 Task: Search one way flight ticket for 1 adult, 5 children, 2 infants in seat and 1 infant on lap in first from Vineyard Haven: Martha's Vineyard Airport to Rock Springs: Southwest Wyoming Regional Airport (rock Springs Sweetwater County Airport) on 8-5-2023. Choice of flights is JetBlue. Number of bags: 7 checked bags. Price is upto 55000. Outbound departure time preference is 22:30.
Action: Mouse moved to (349, 324)
Screenshot: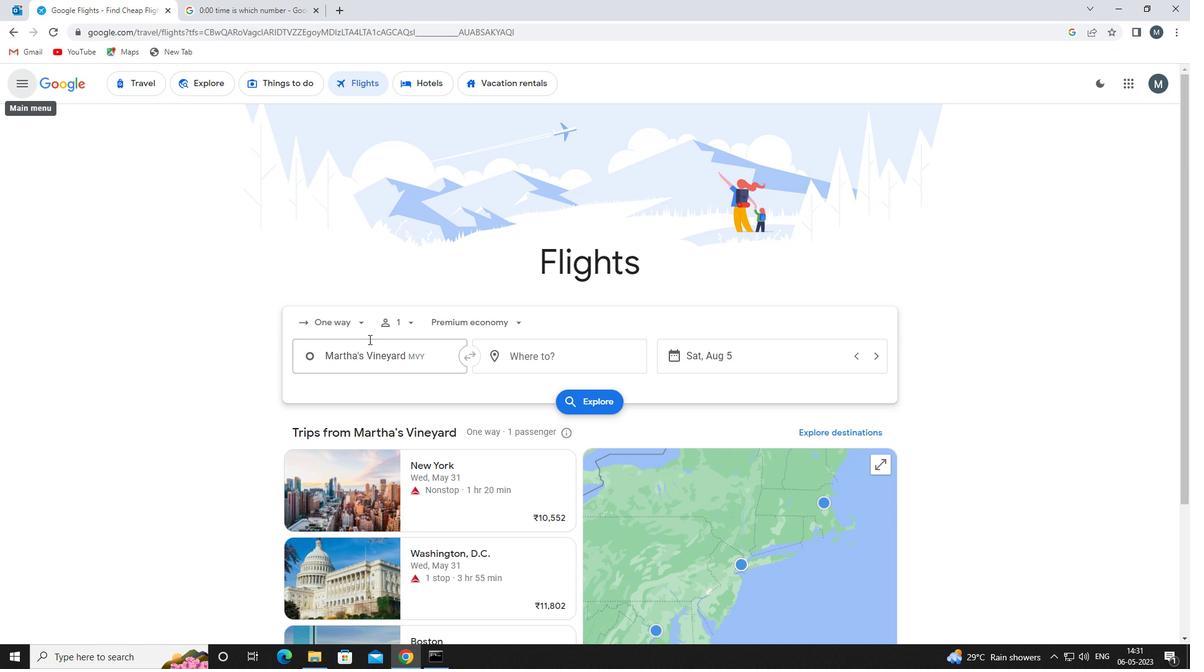 
Action: Mouse pressed left at (349, 324)
Screenshot: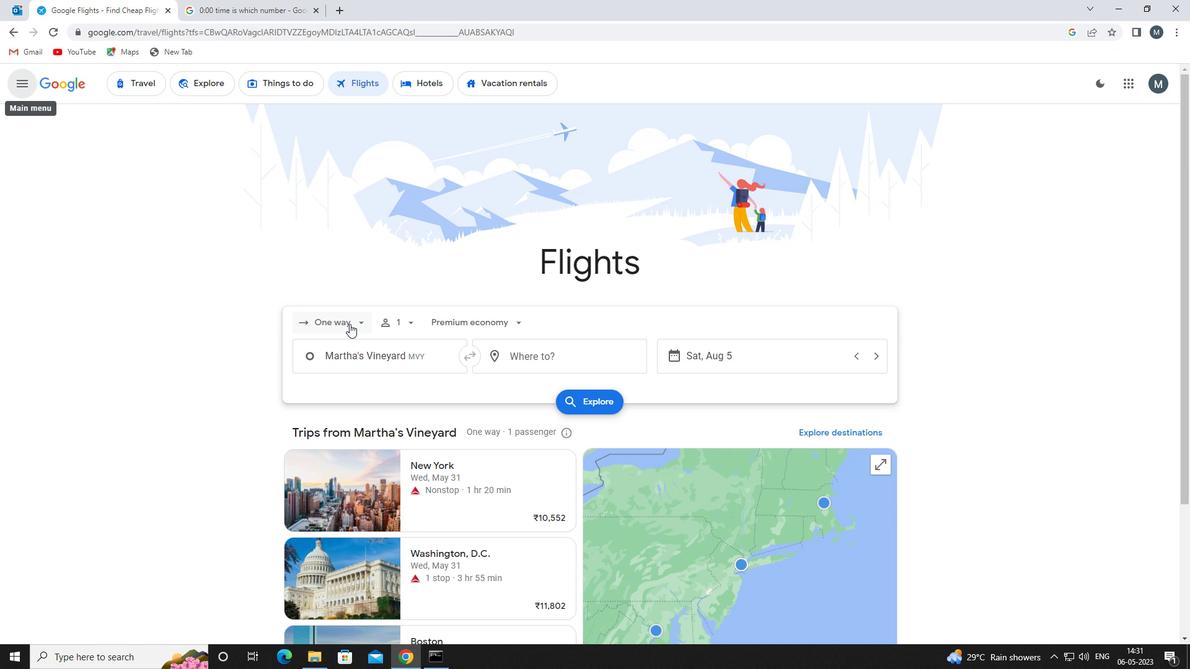 
Action: Mouse moved to (365, 376)
Screenshot: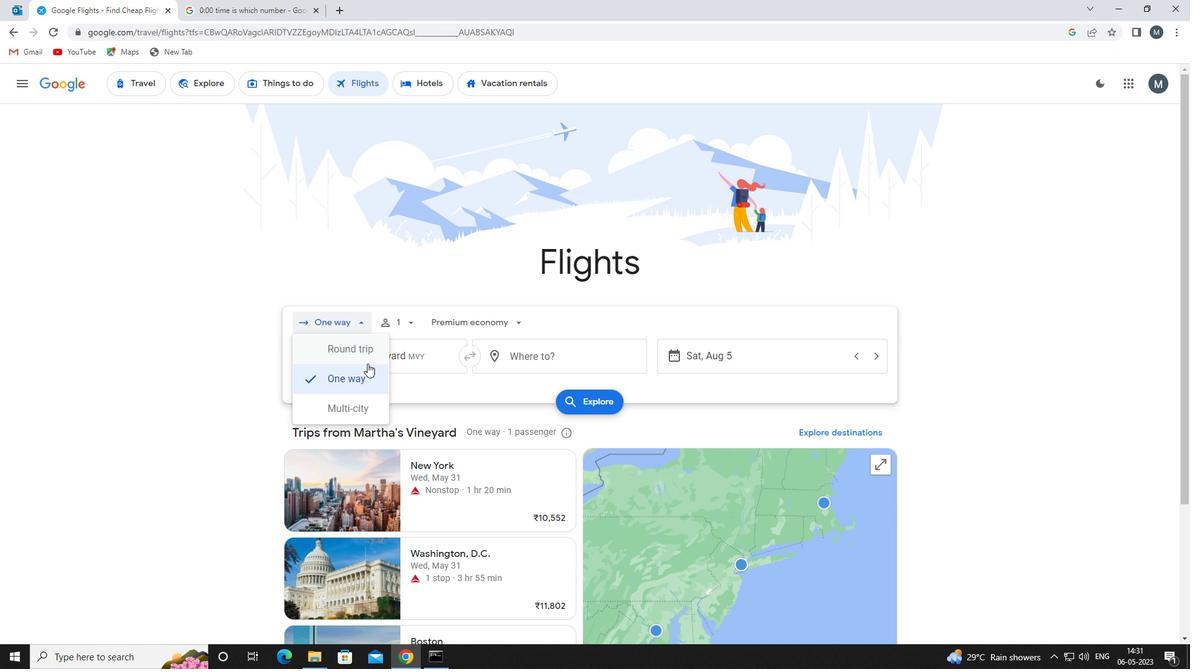 
Action: Mouse pressed left at (365, 376)
Screenshot: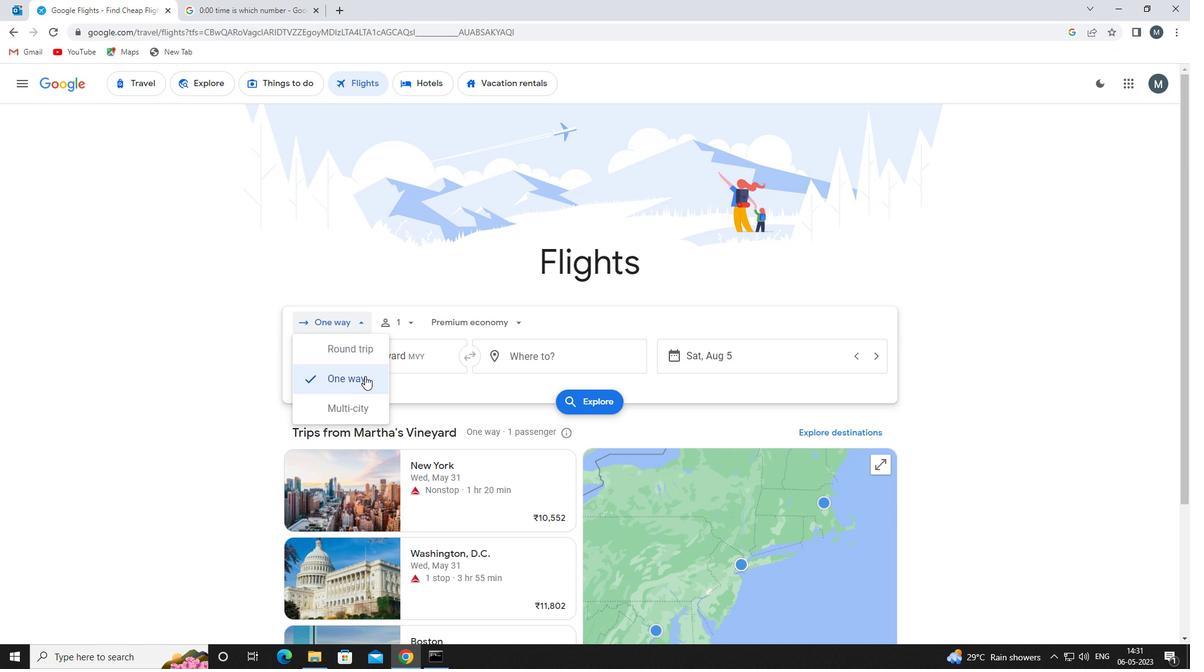 
Action: Mouse moved to (409, 321)
Screenshot: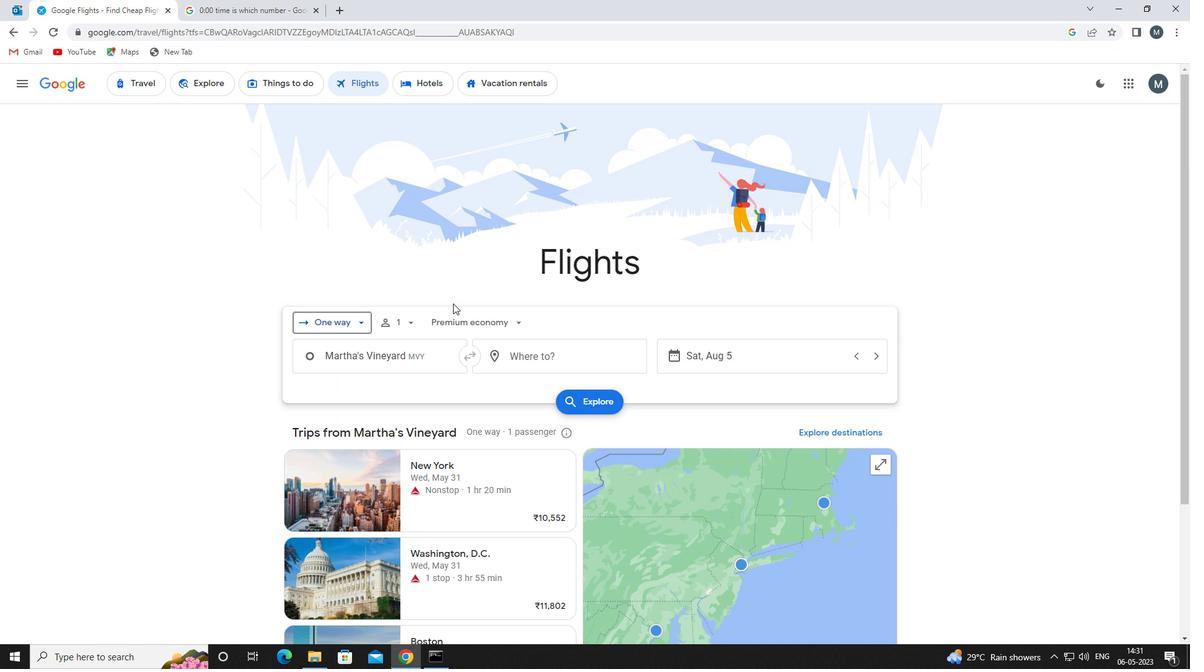 
Action: Mouse pressed left at (409, 321)
Screenshot: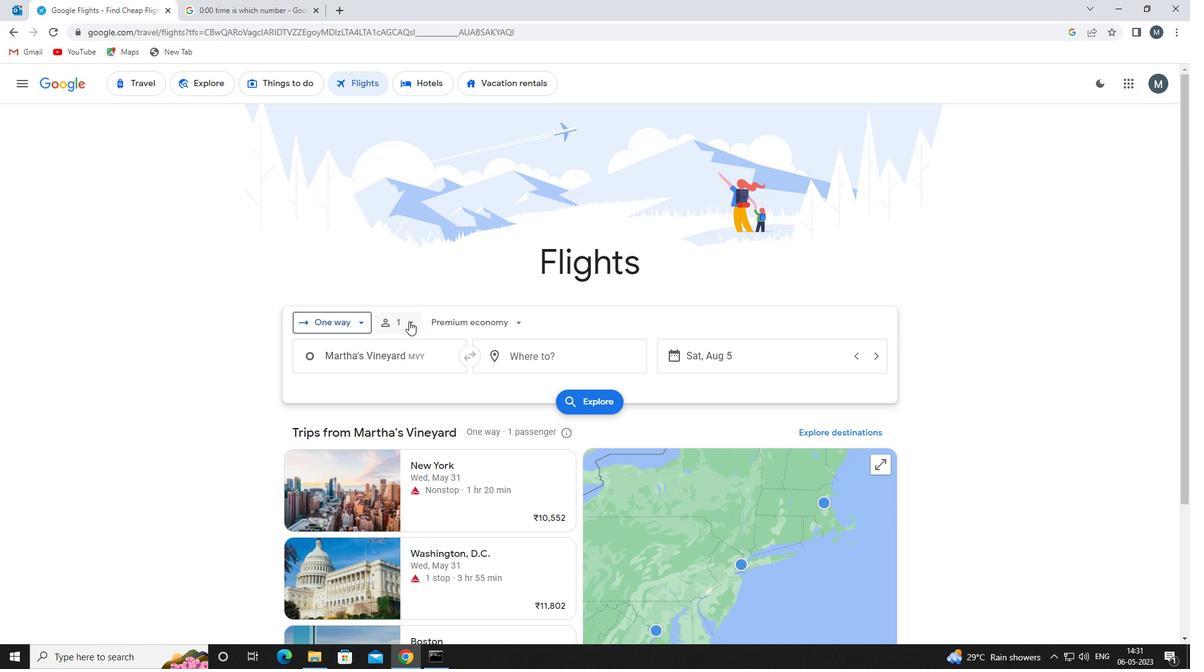 
Action: Mouse moved to (507, 387)
Screenshot: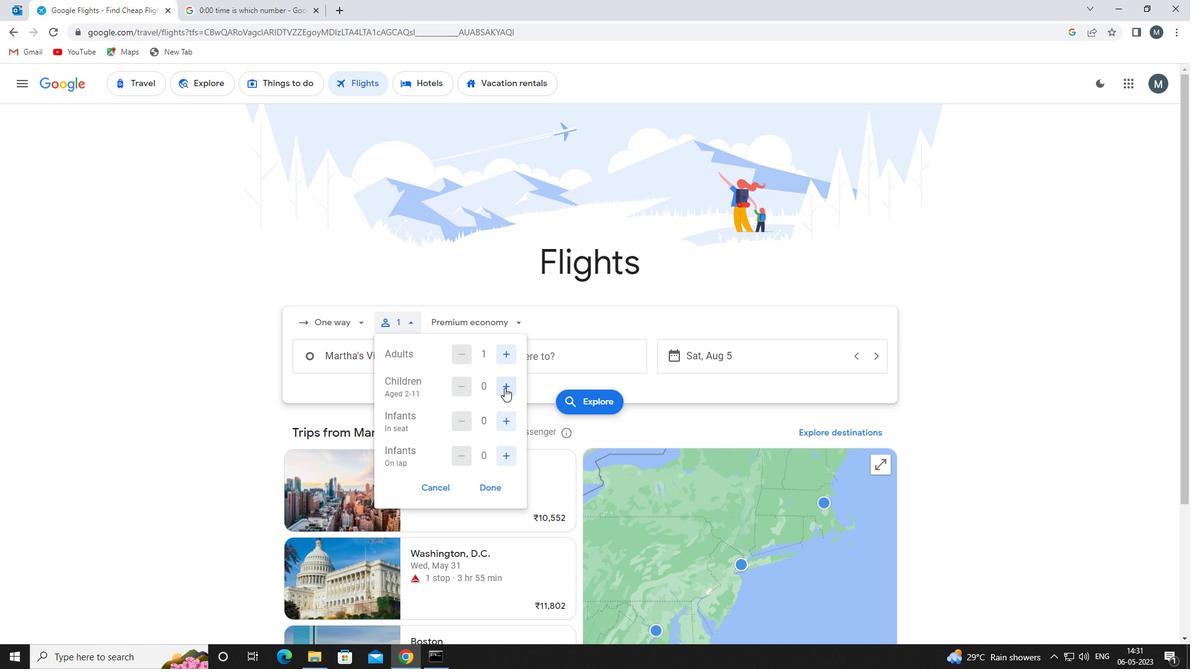 
Action: Mouse pressed left at (507, 387)
Screenshot: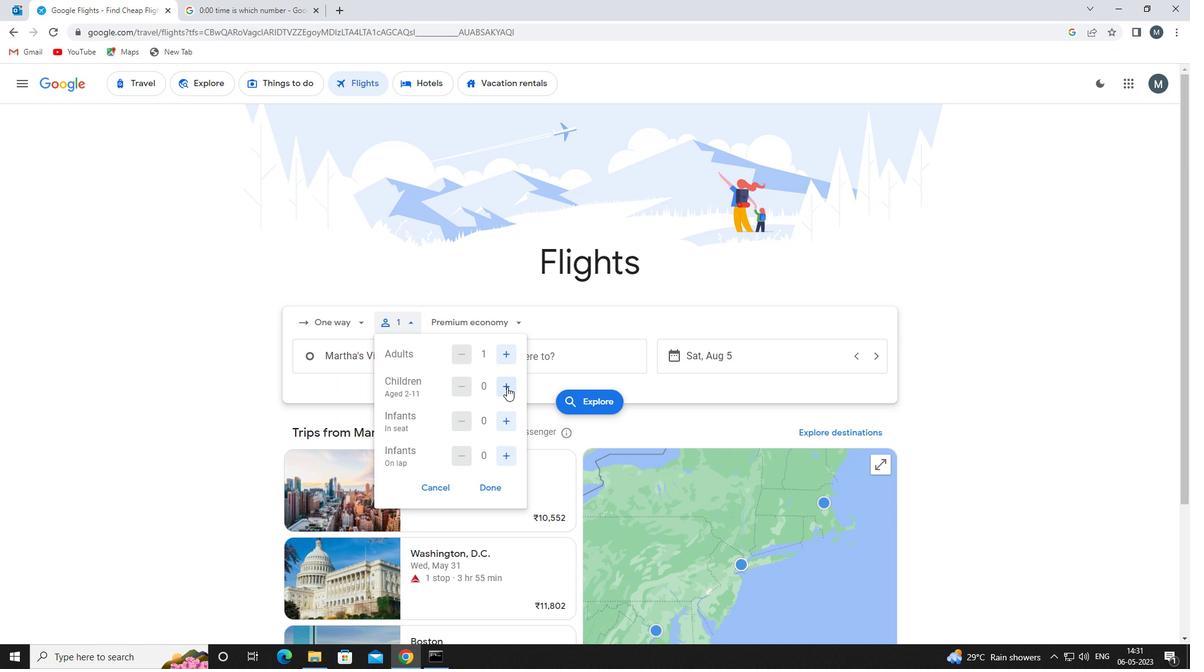 
Action: Mouse moved to (507, 386)
Screenshot: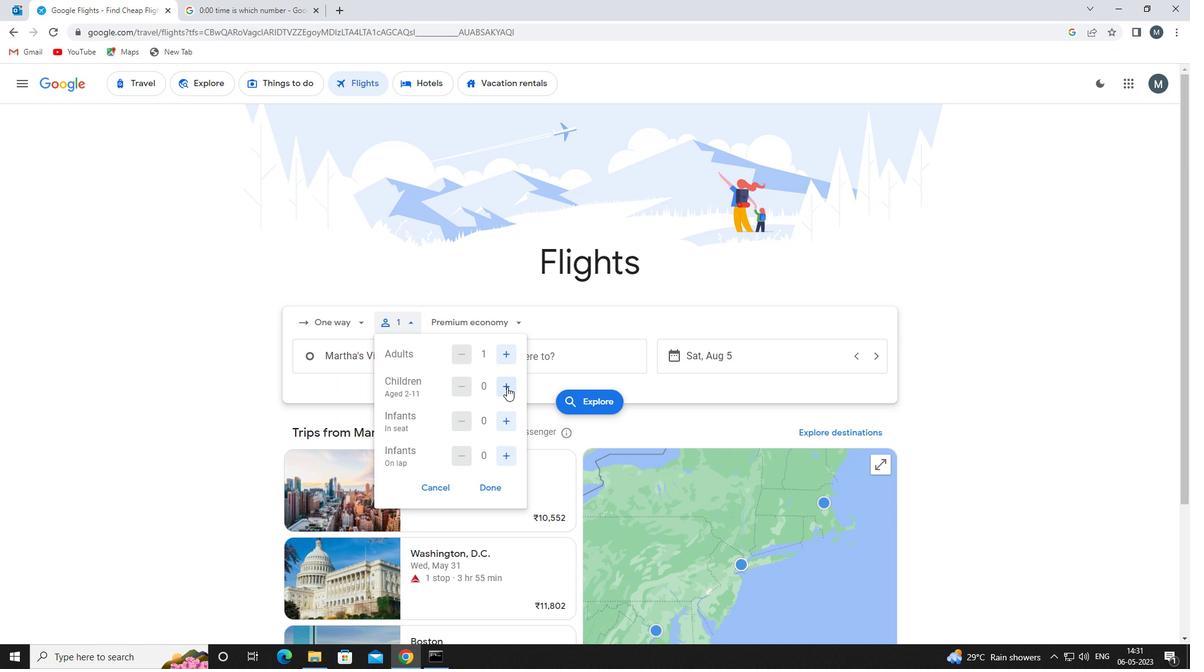 
Action: Mouse pressed left at (507, 386)
Screenshot: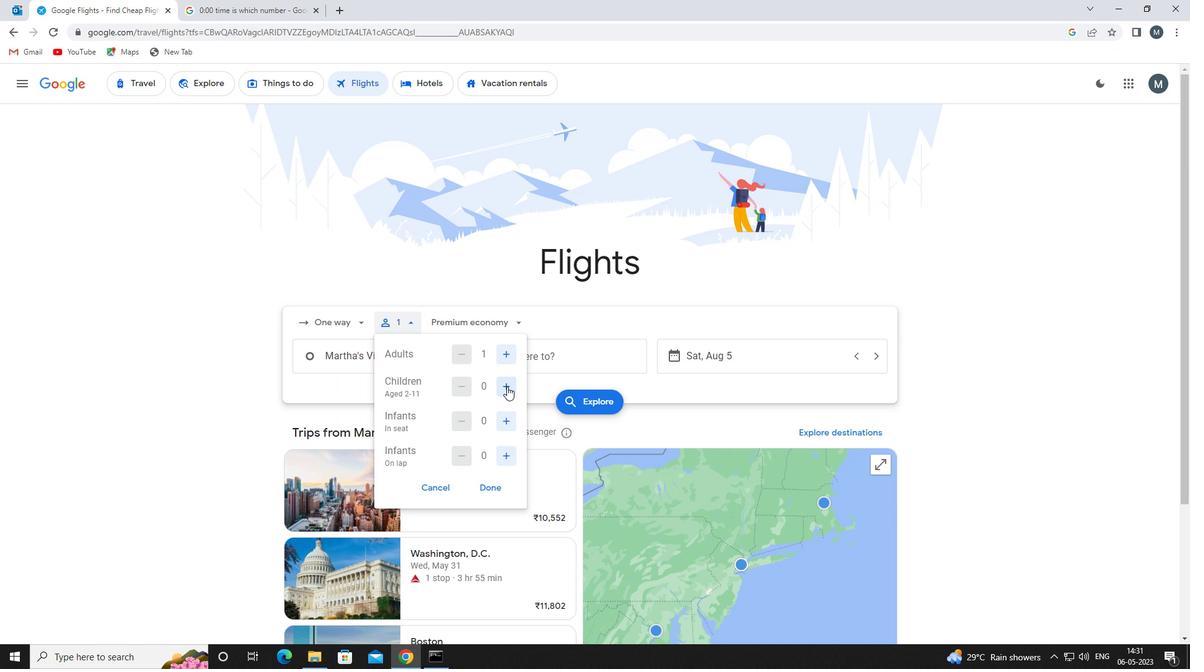 
Action: Mouse moved to (507, 386)
Screenshot: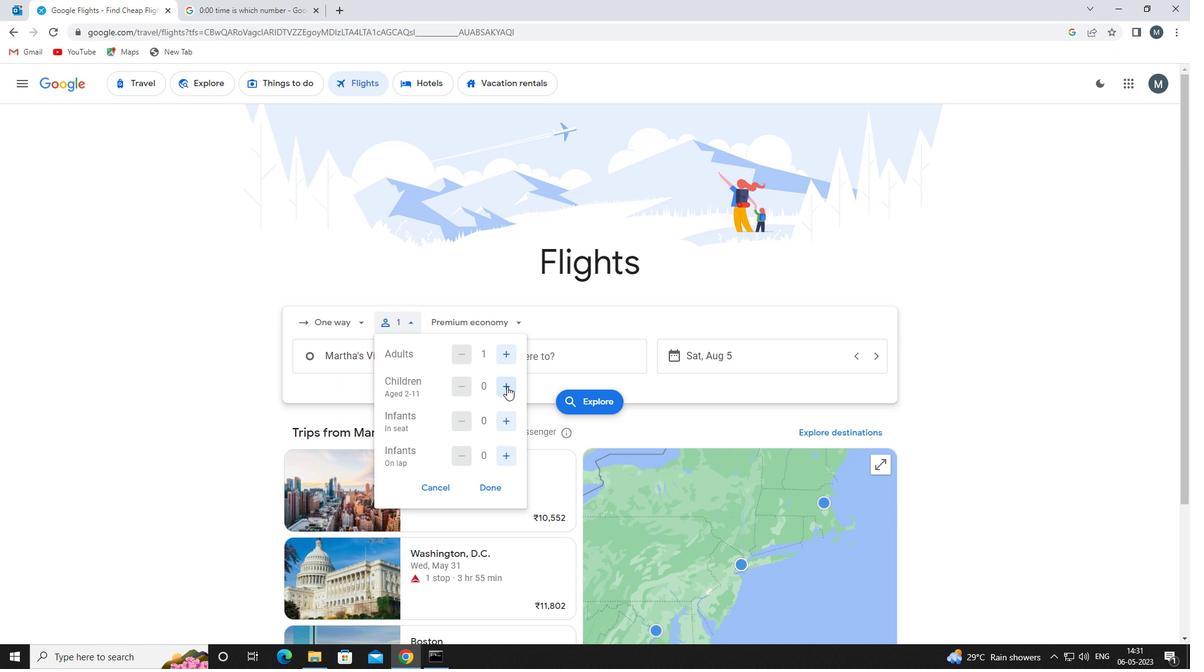 
Action: Mouse pressed left at (507, 386)
Screenshot: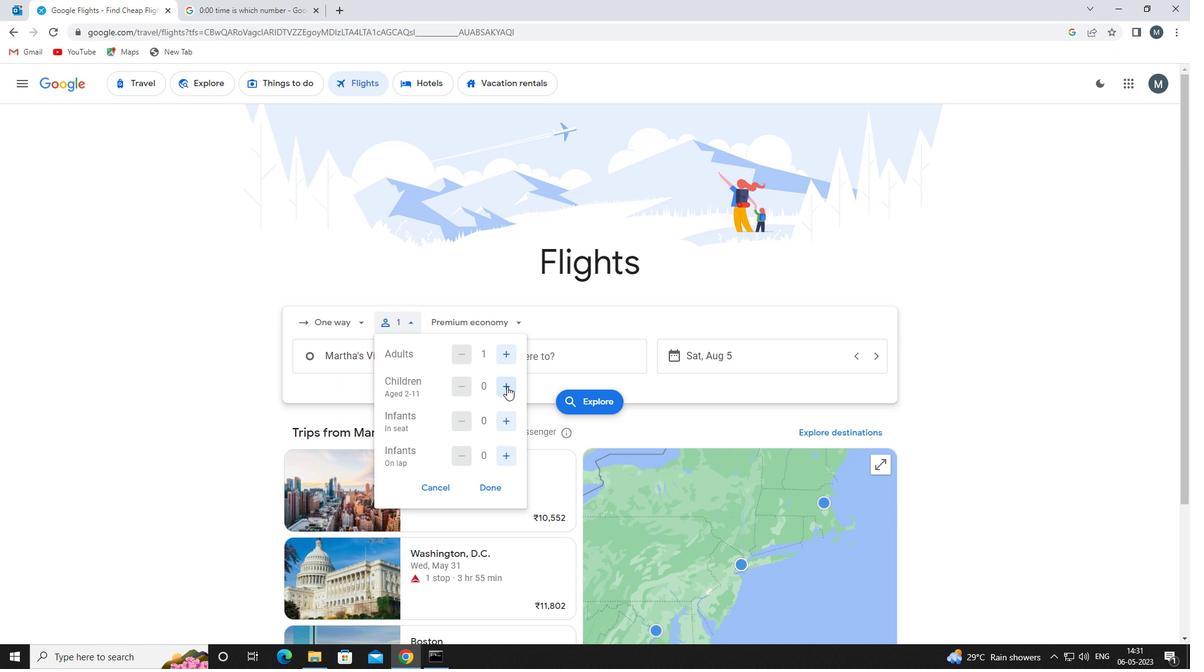 
Action: Mouse pressed left at (507, 386)
Screenshot: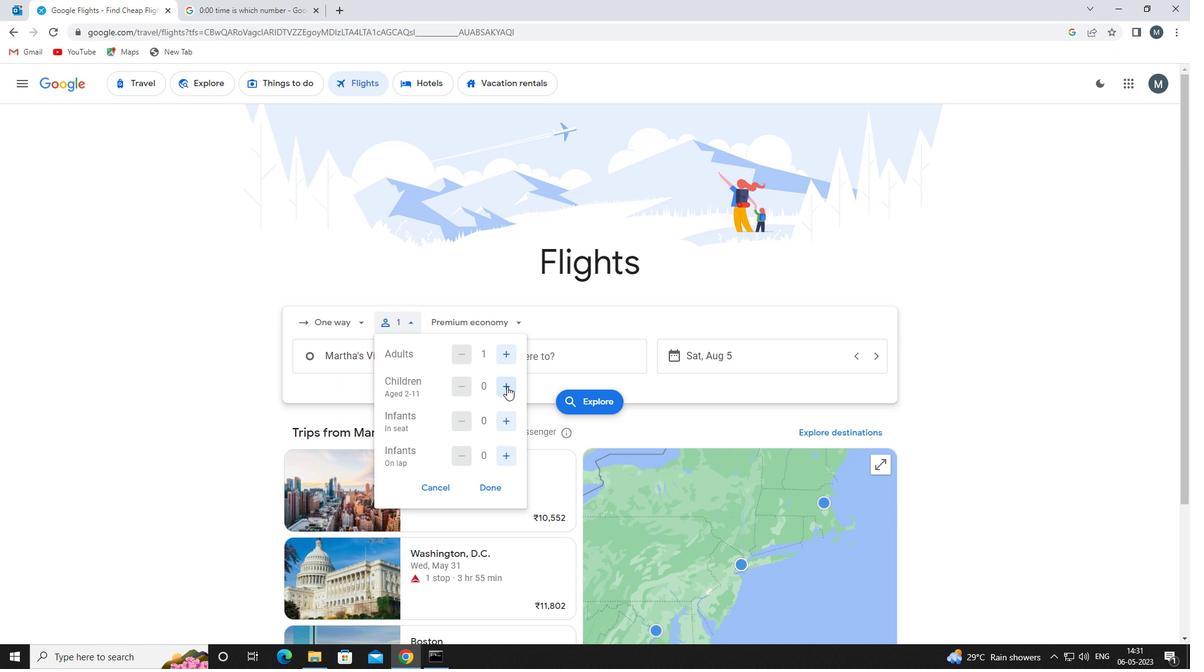 
Action: Mouse pressed left at (507, 386)
Screenshot: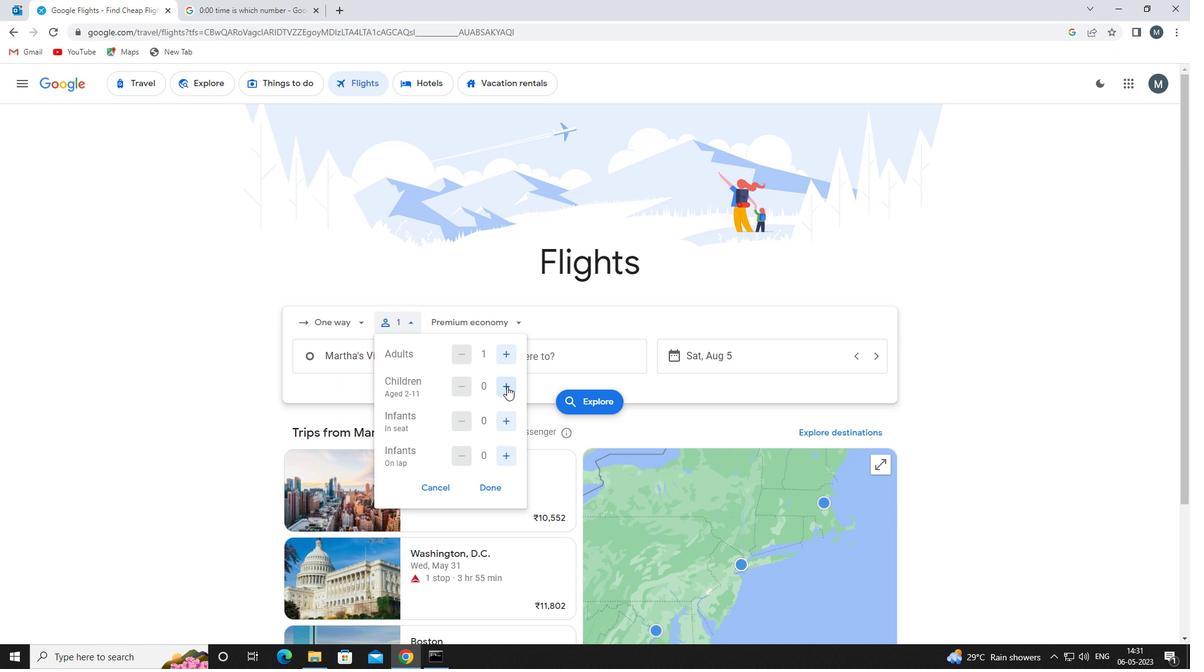 
Action: Mouse moved to (512, 425)
Screenshot: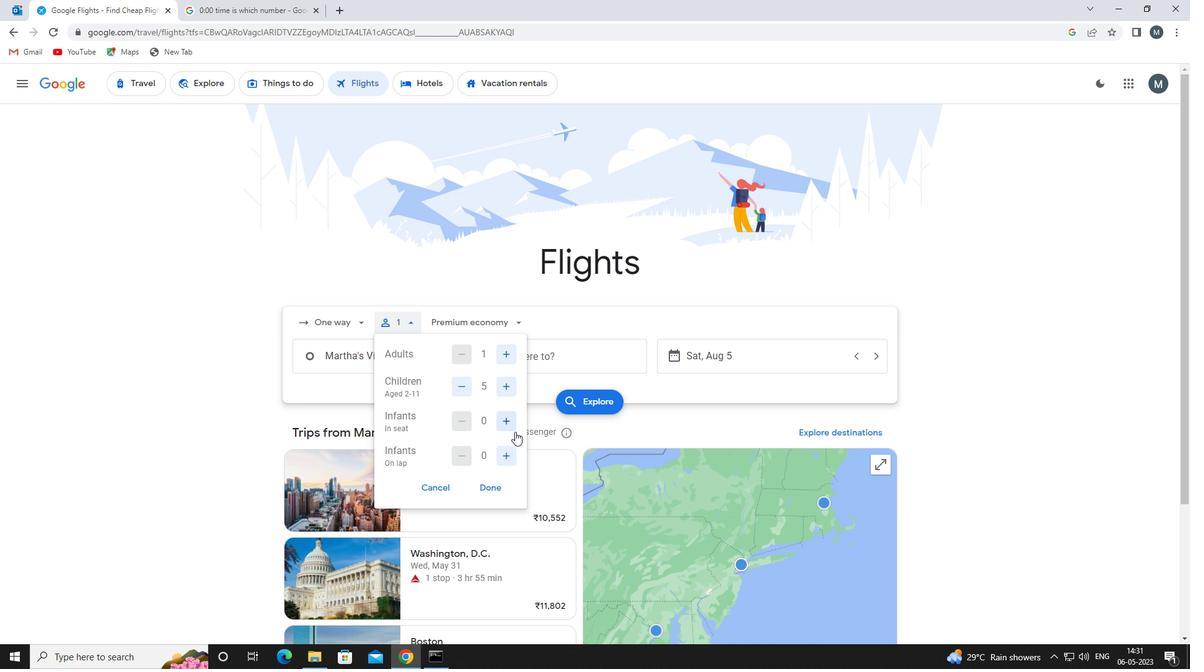 
Action: Mouse pressed left at (512, 425)
Screenshot: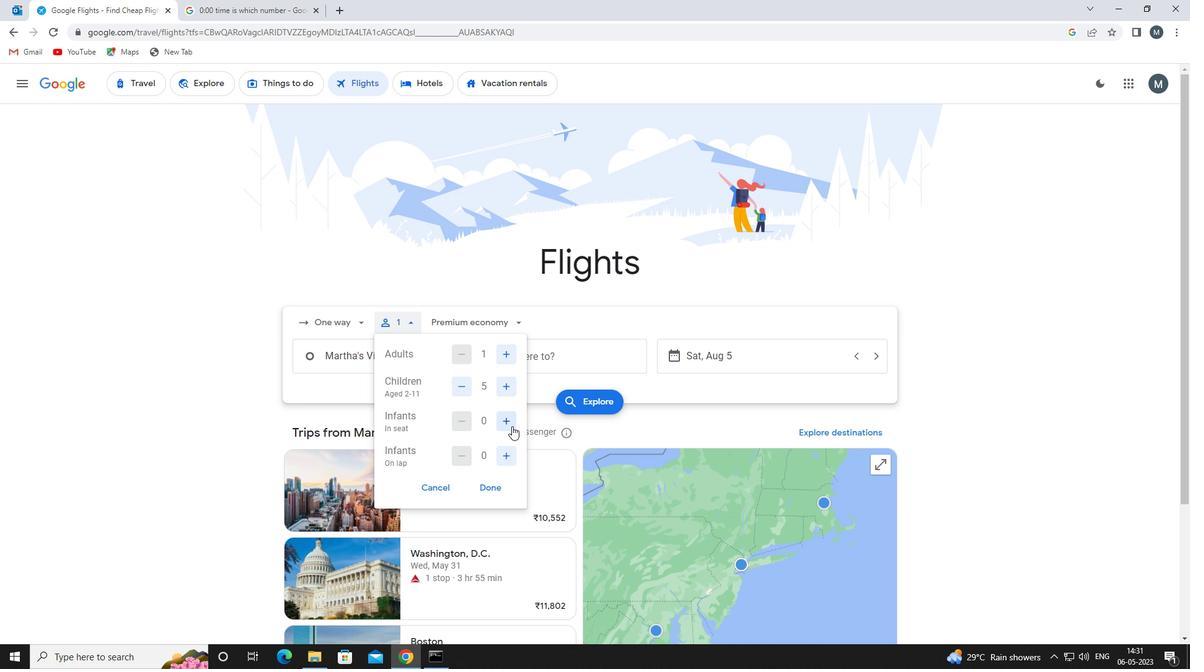 
Action: Mouse pressed left at (512, 425)
Screenshot: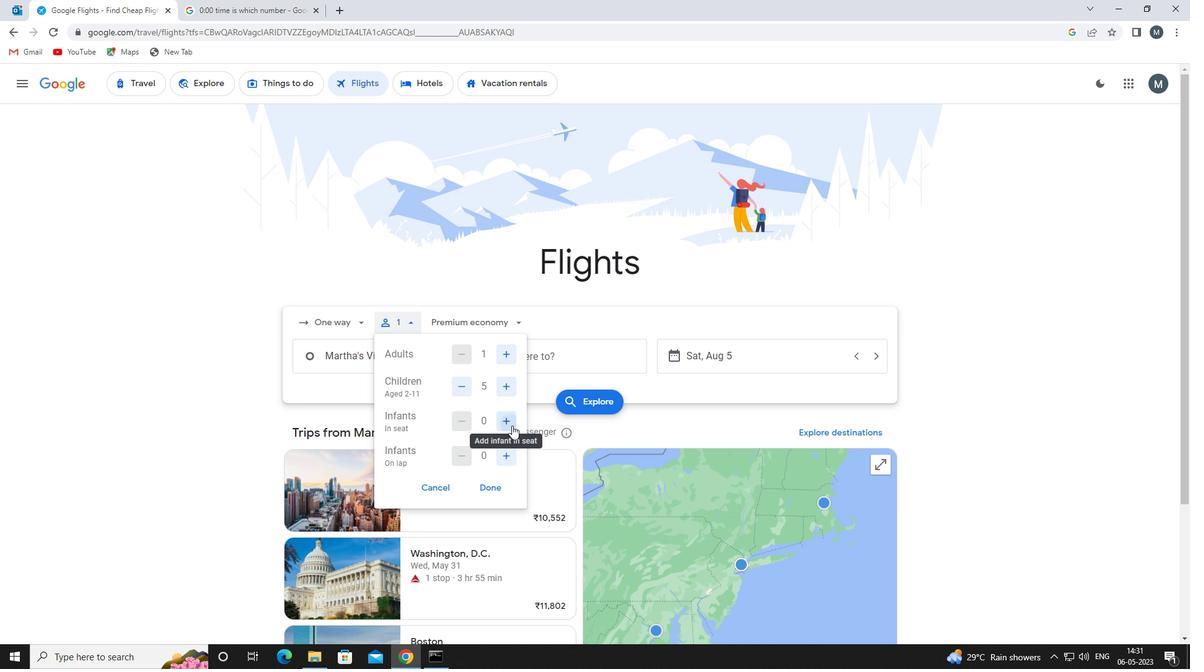 
Action: Mouse moved to (509, 455)
Screenshot: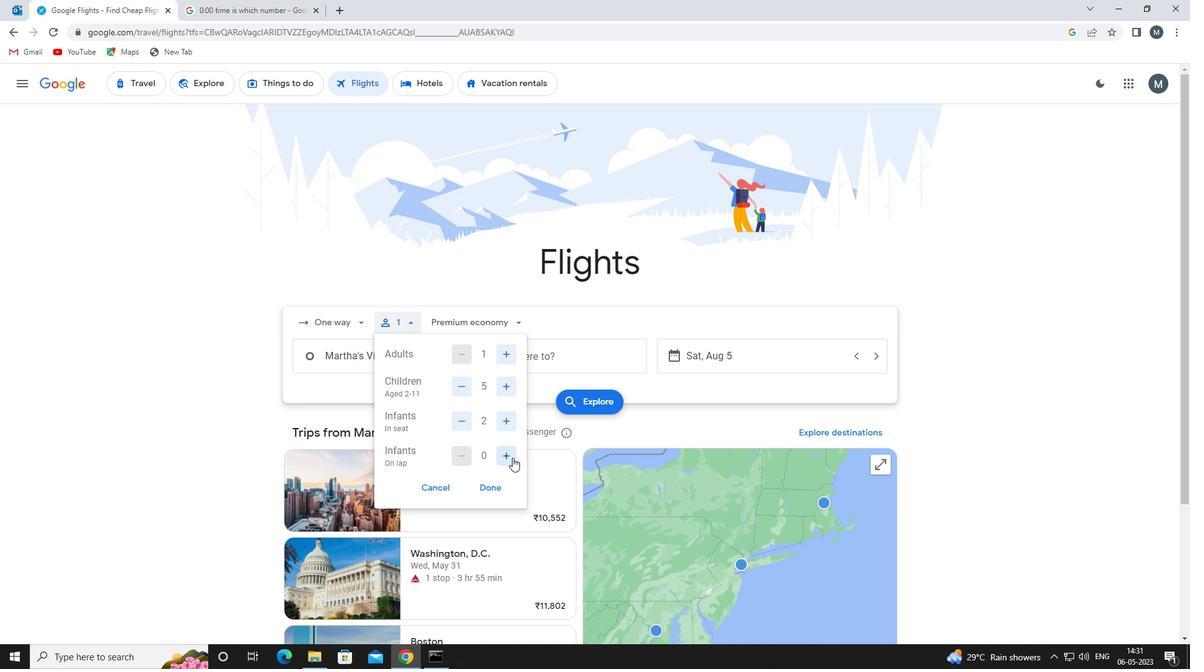 
Action: Mouse pressed left at (509, 455)
Screenshot: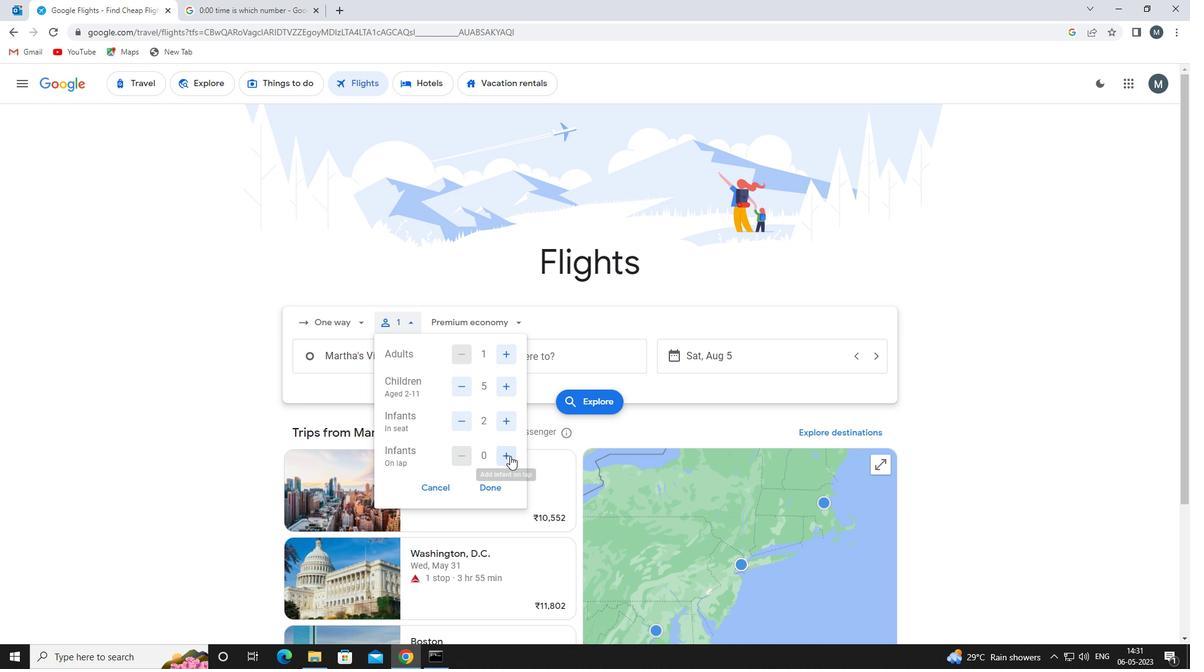 
Action: Mouse moved to (462, 425)
Screenshot: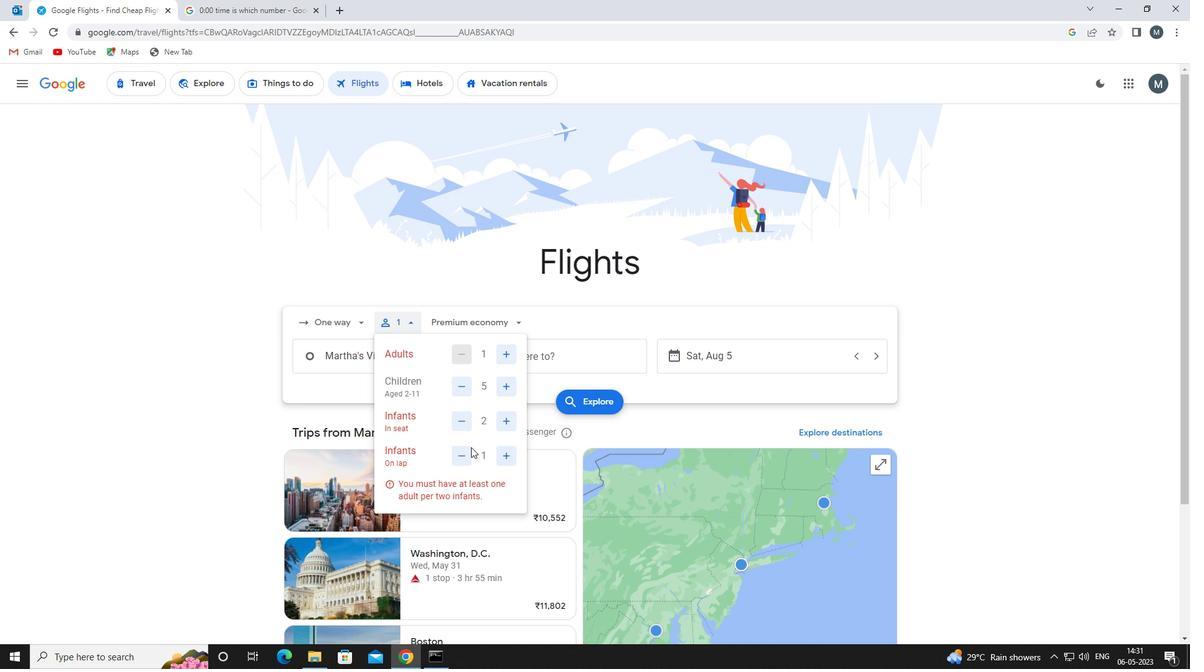 
Action: Mouse pressed left at (462, 425)
Screenshot: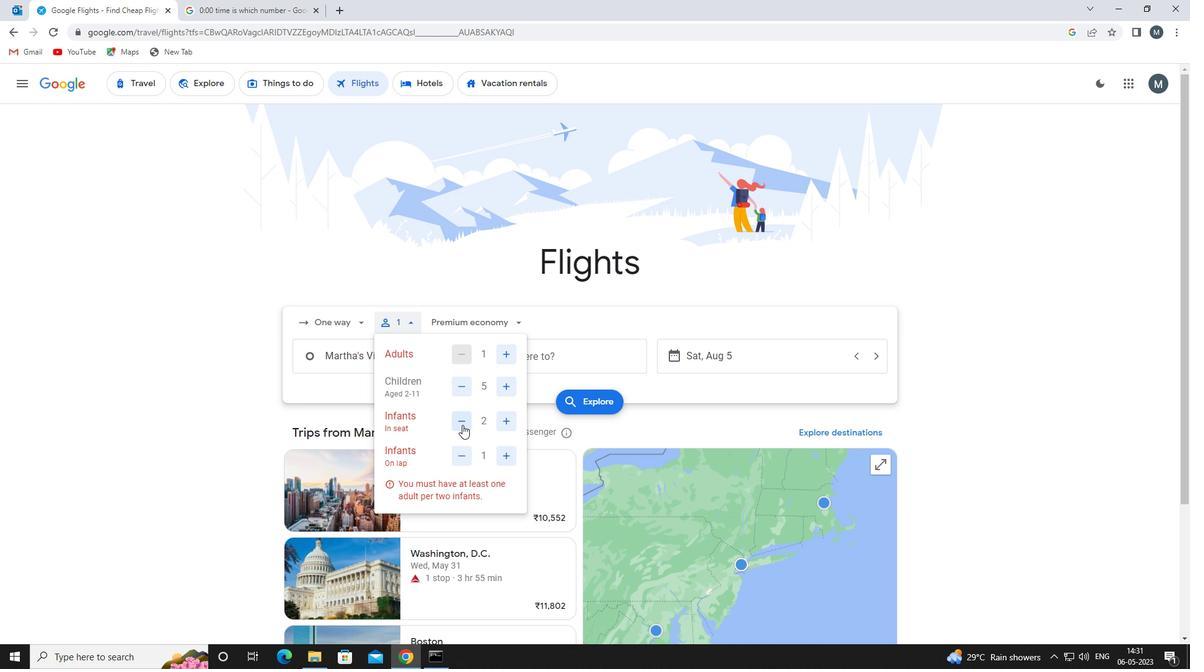 
Action: Mouse moved to (492, 485)
Screenshot: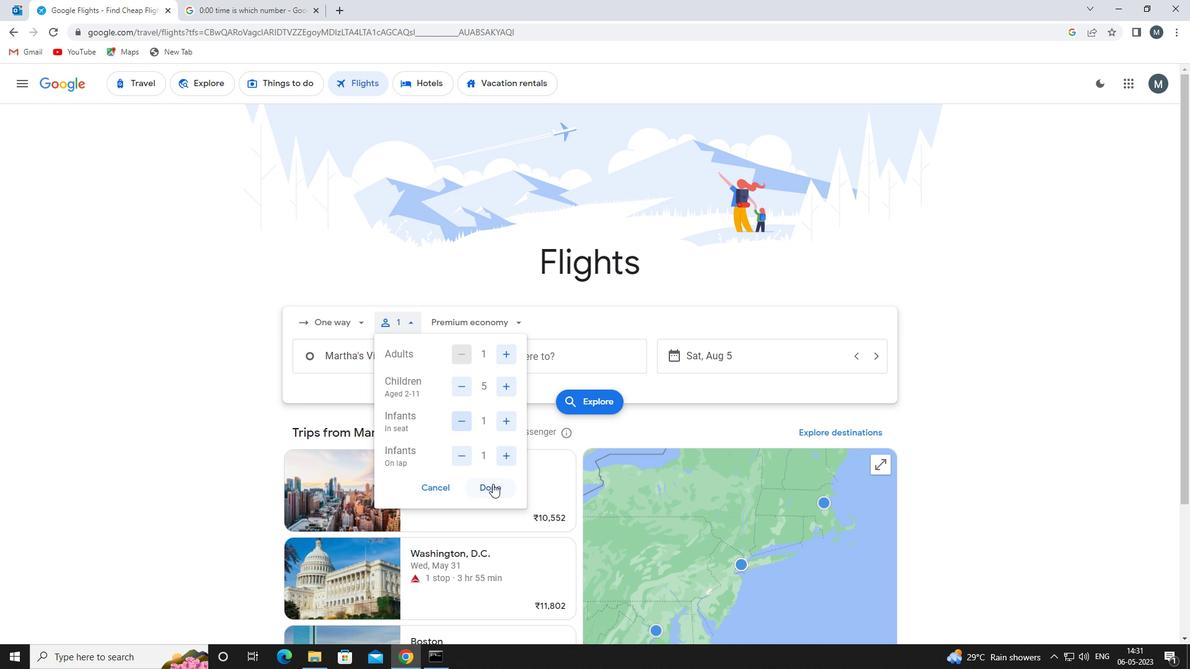 
Action: Mouse pressed left at (492, 485)
Screenshot: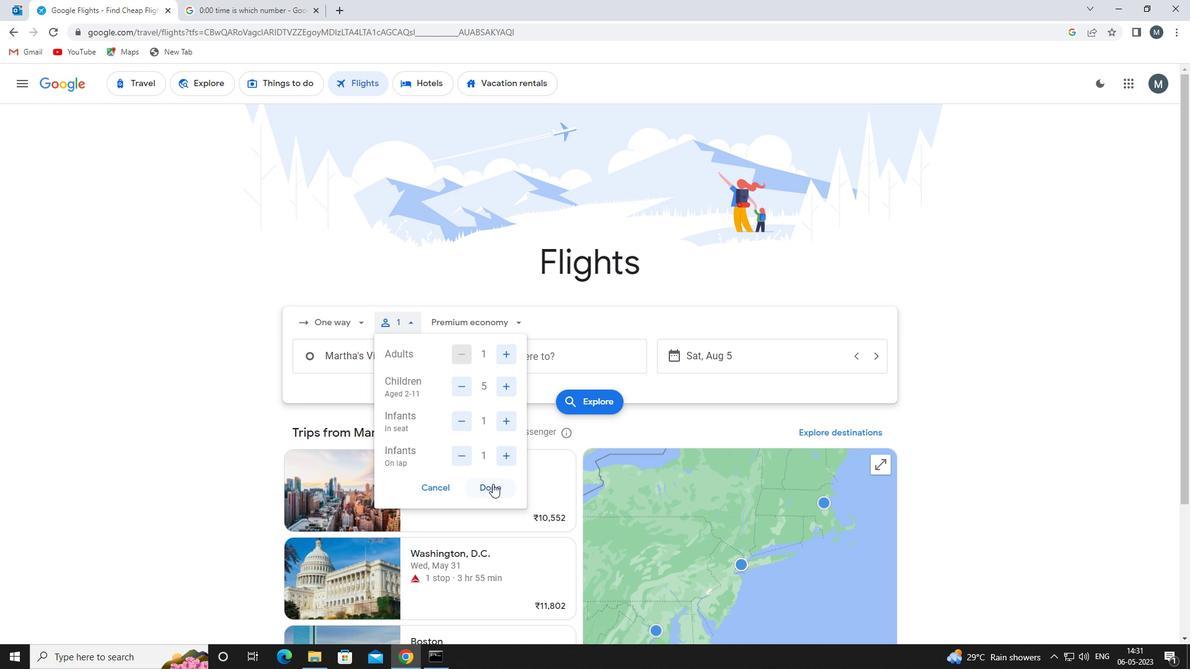 
Action: Mouse moved to (479, 324)
Screenshot: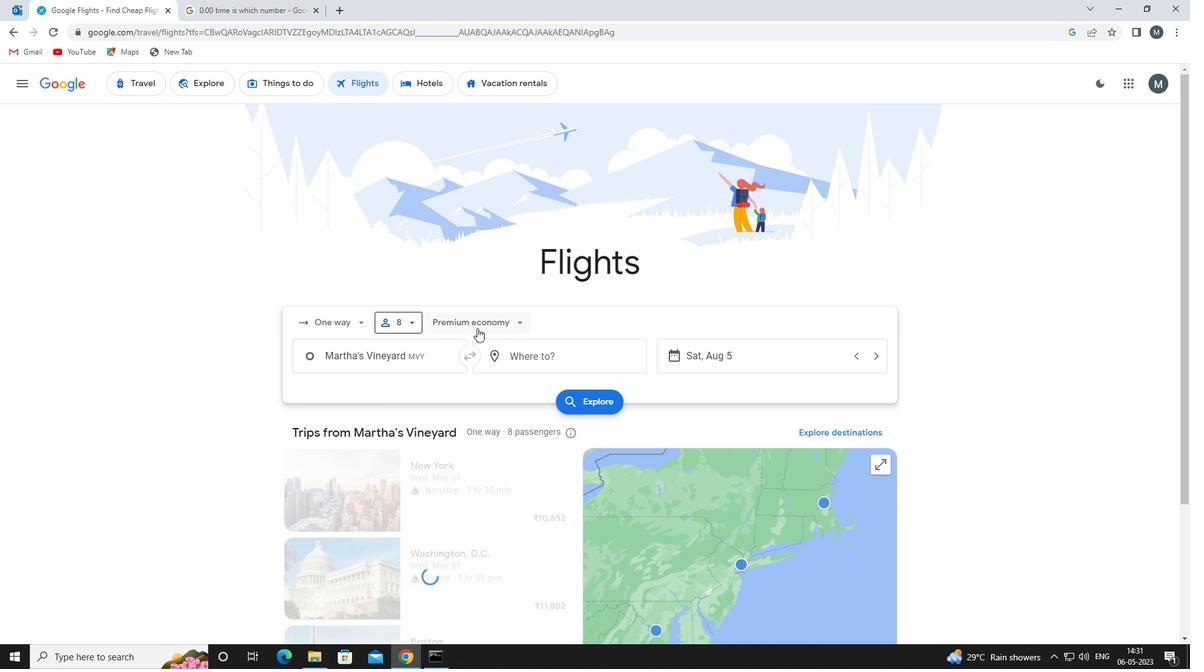 
Action: Mouse pressed left at (479, 324)
Screenshot: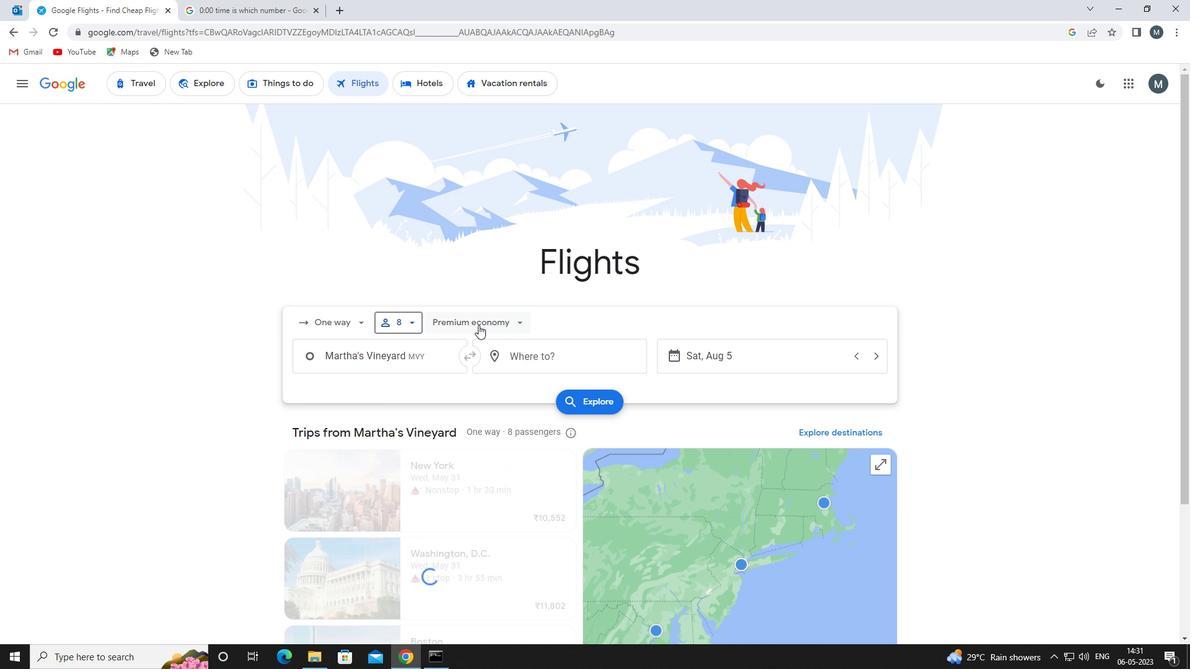 
Action: Mouse moved to (472, 440)
Screenshot: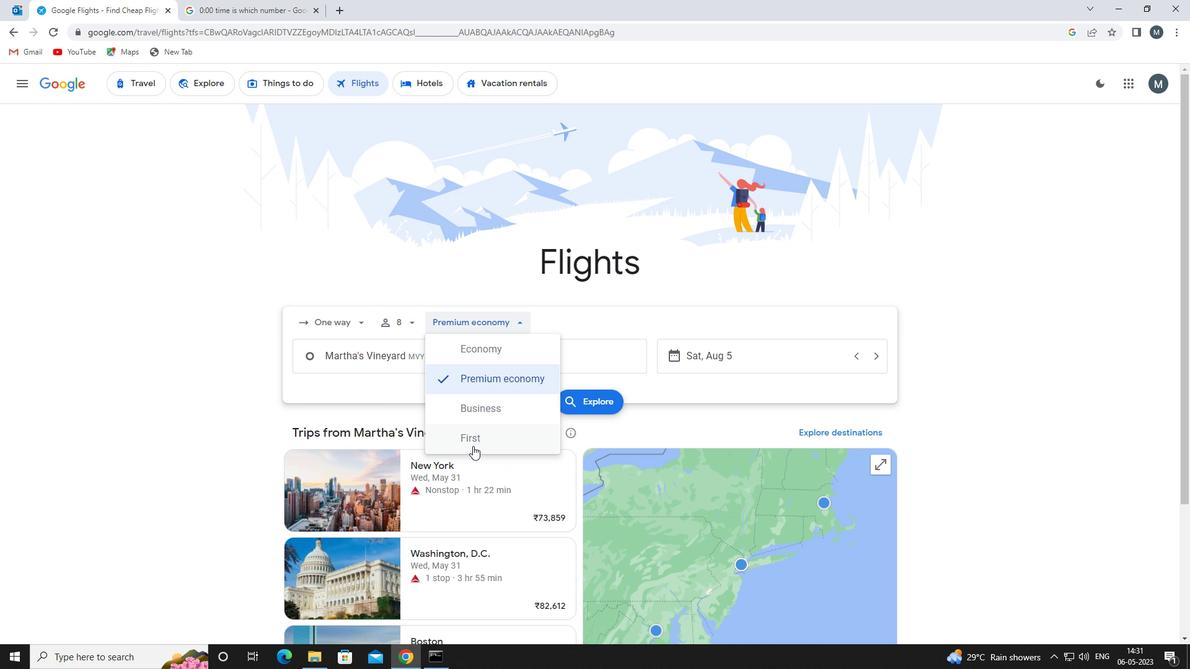 
Action: Mouse pressed left at (472, 440)
Screenshot: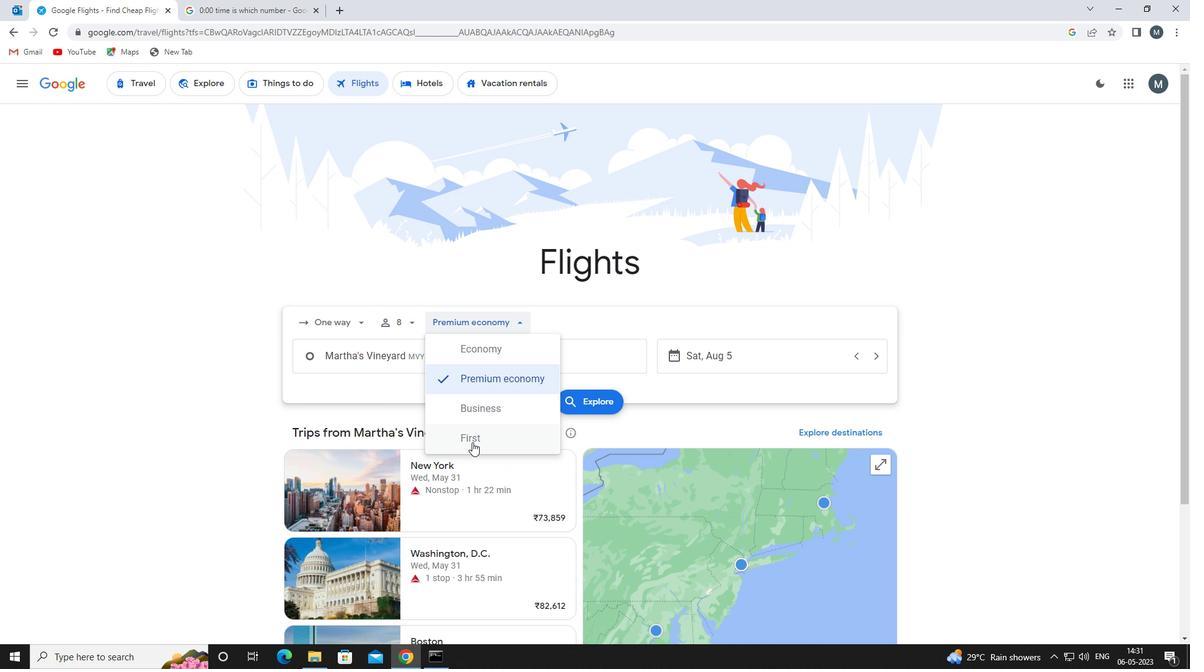 
Action: Mouse moved to (393, 357)
Screenshot: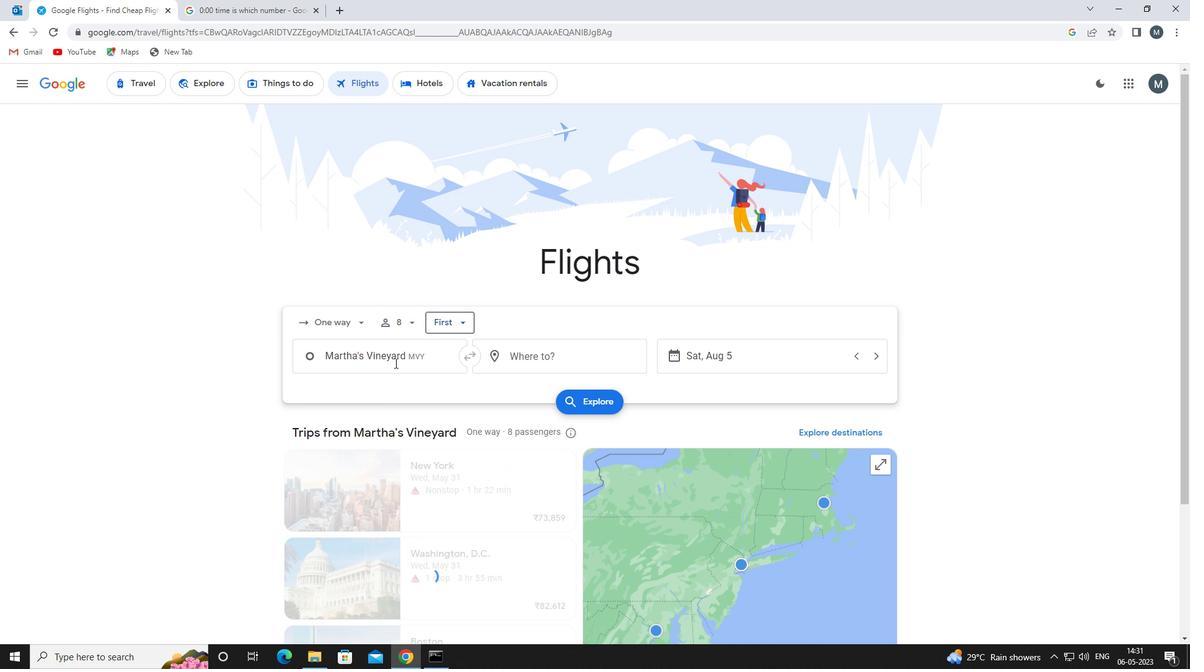 
Action: Mouse pressed left at (393, 357)
Screenshot: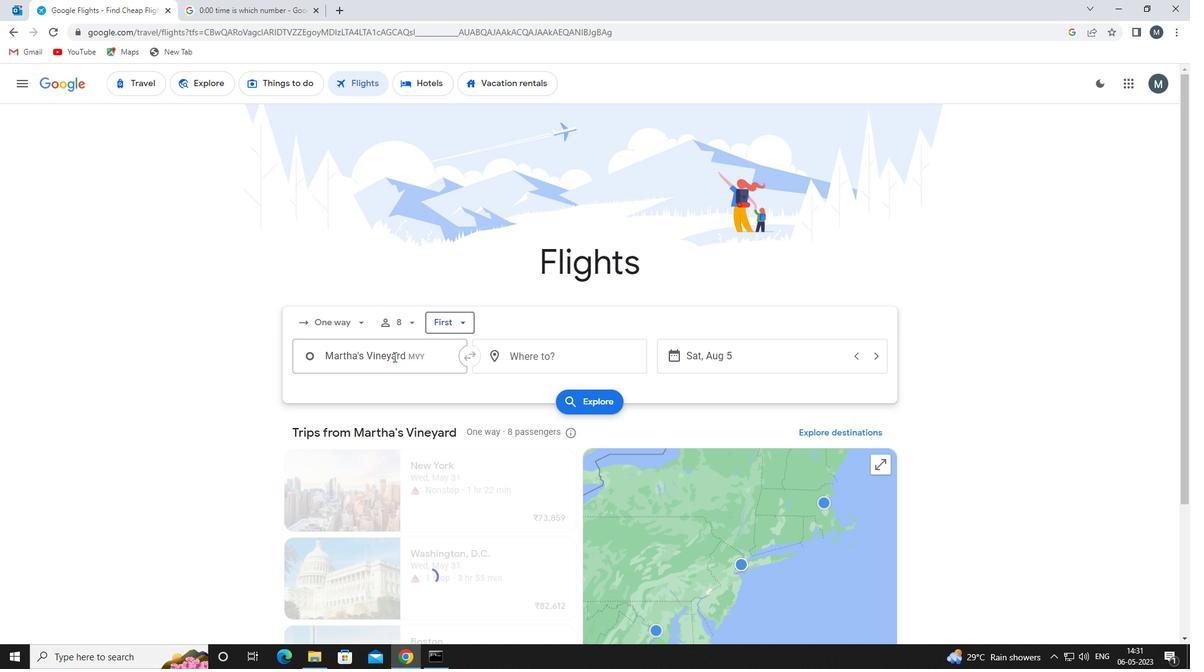 
Action: Mouse moved to (437, 464)
Screenshot: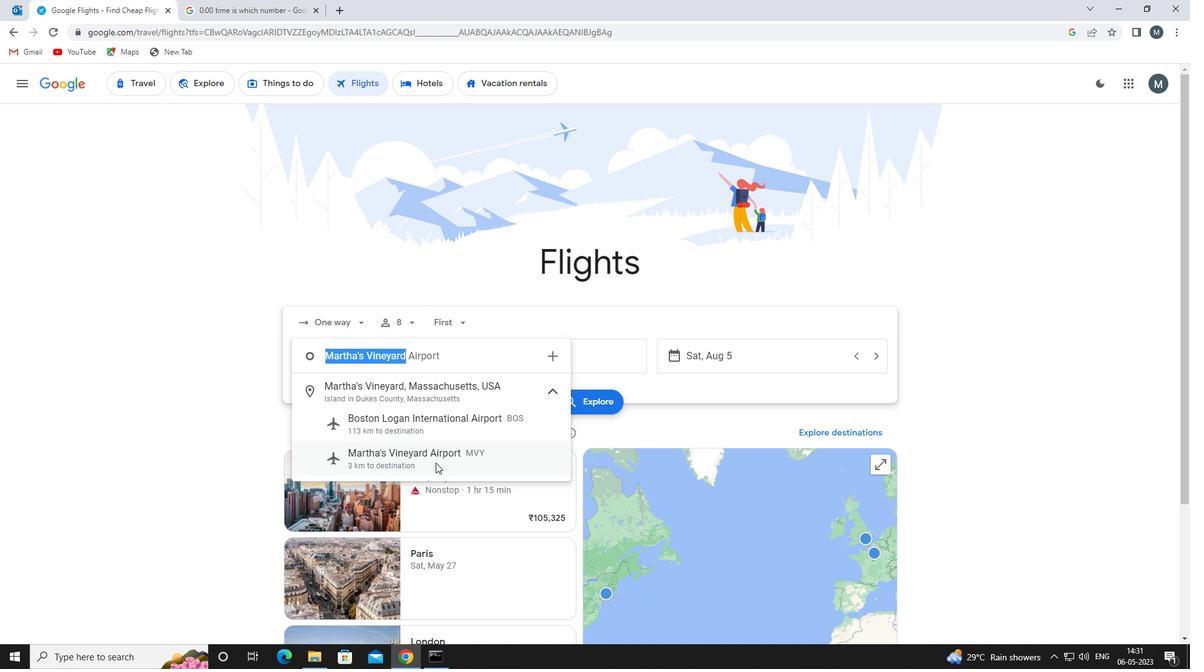 
Action: Mouse pressed left at (437, 464)
Screenshot: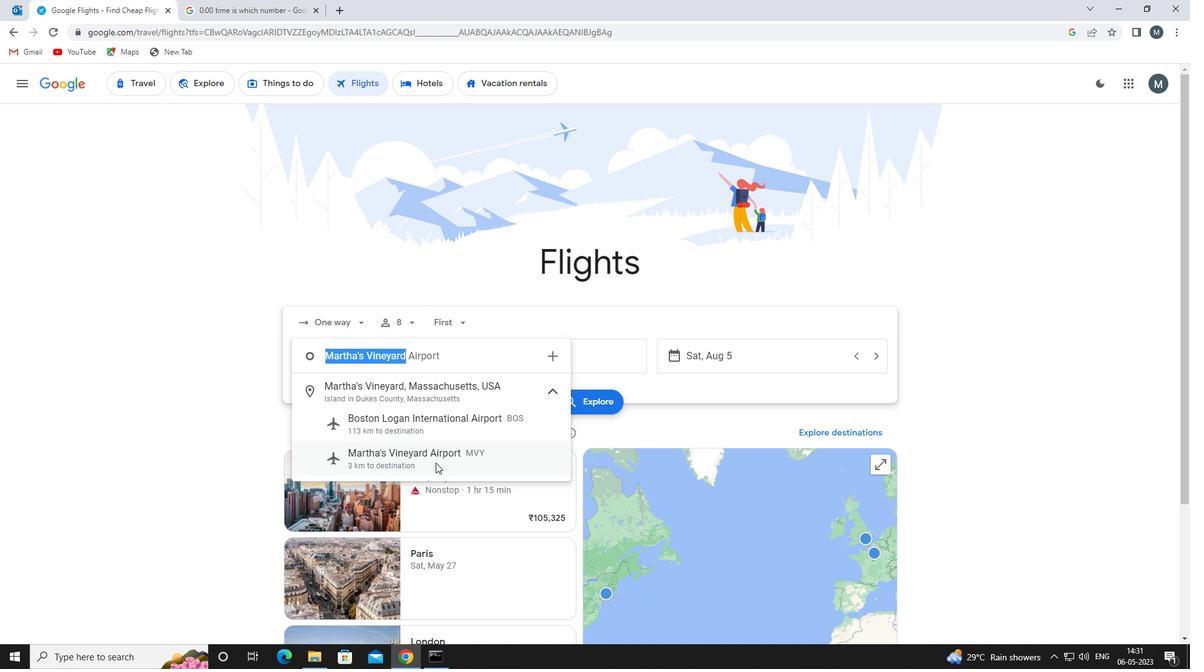 
Action: Mouse moved to (540, 361)
Screenshot: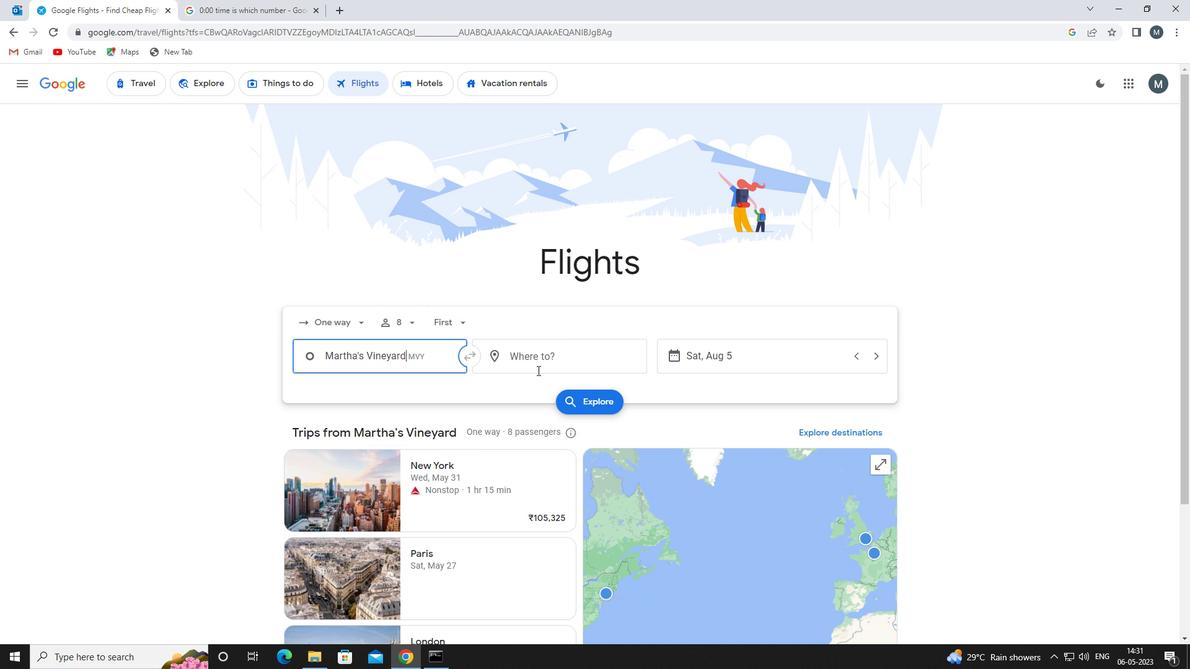 
Action: Mouse pressed left at (540, 361)
Screenshot: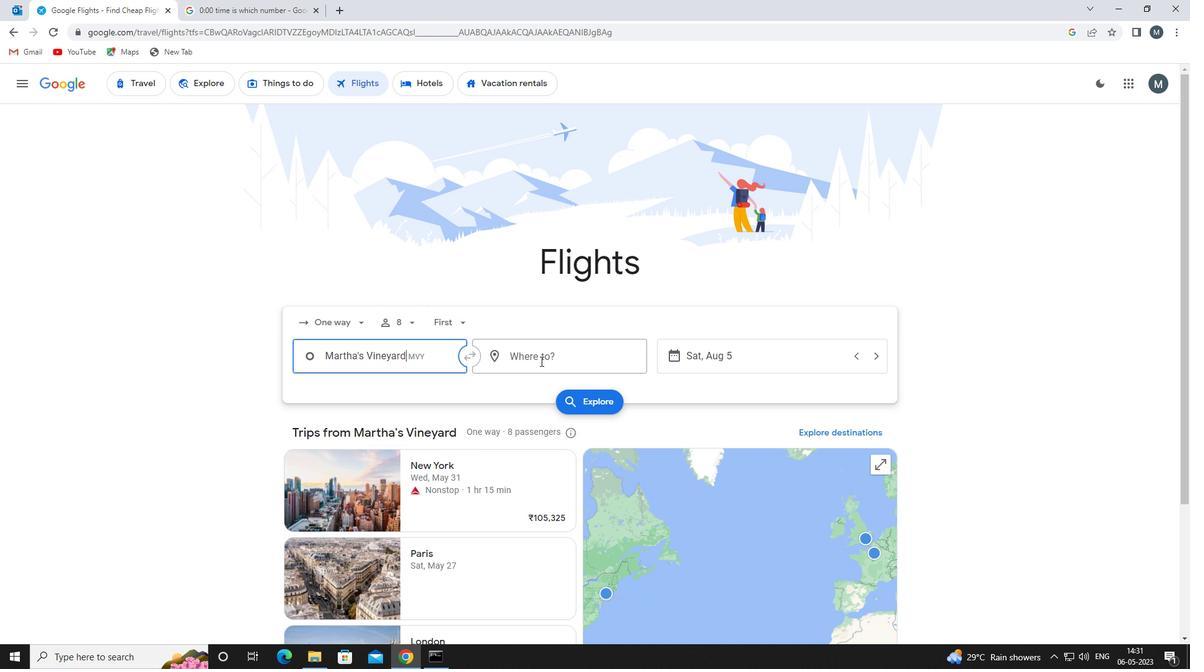 
Action: Mouse moved to (549, 359)
Screenshot: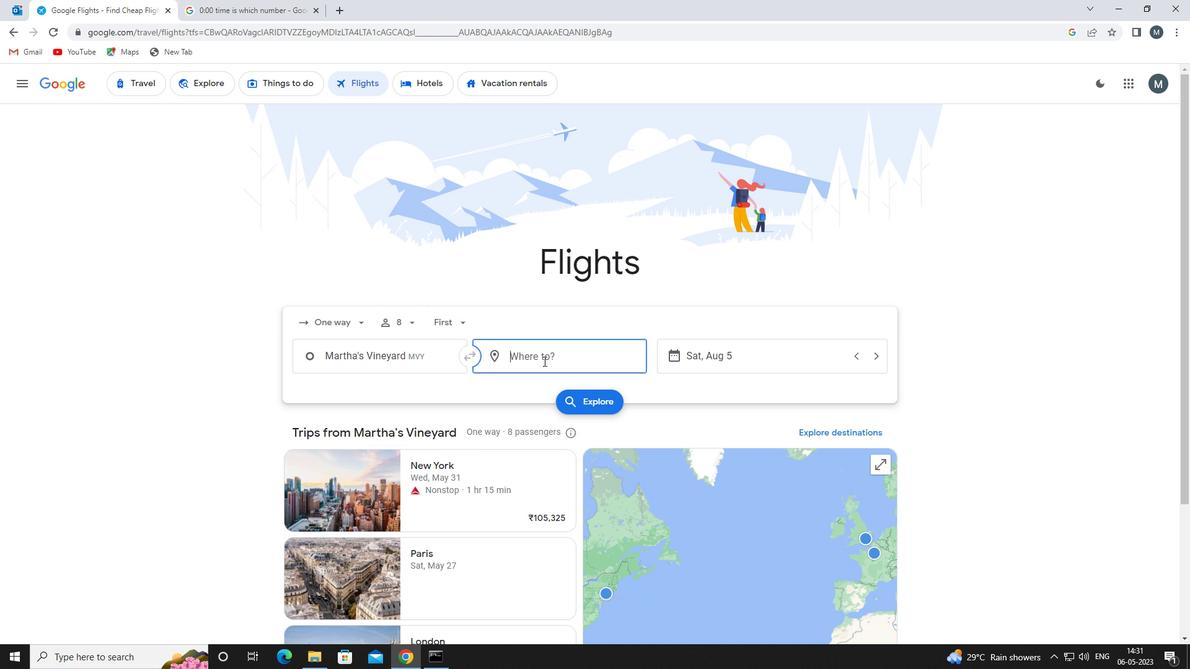 
Action: Key pressed s
Screenshot: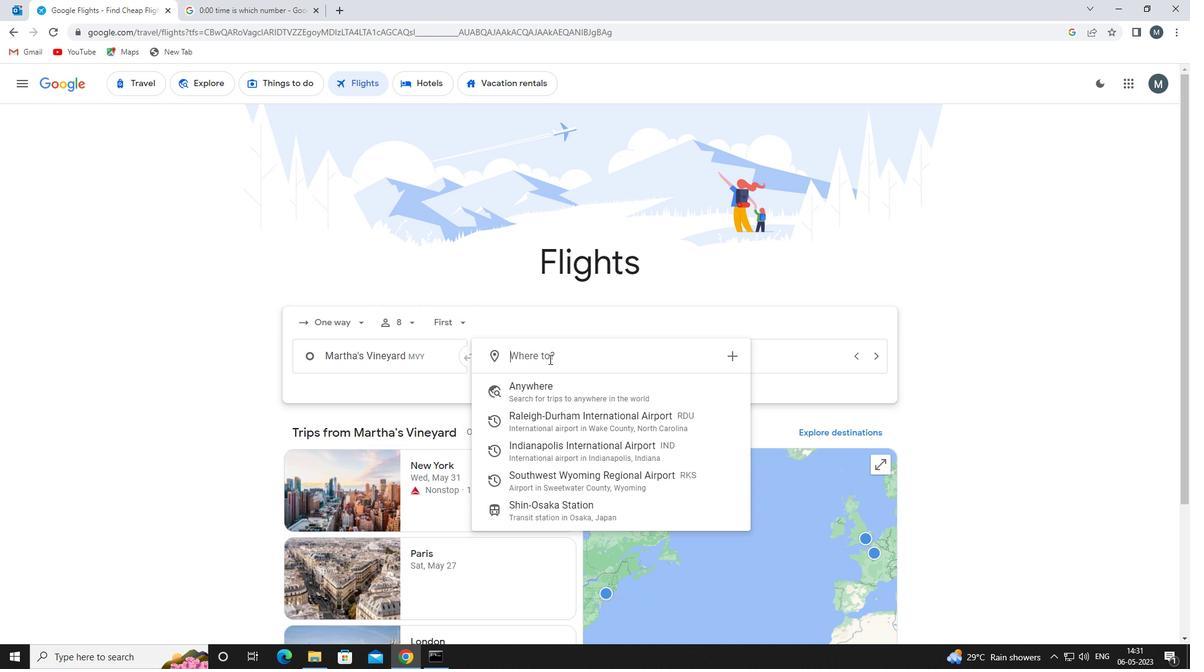 
Action: Mouse moved to (549, 359)
Screenshot: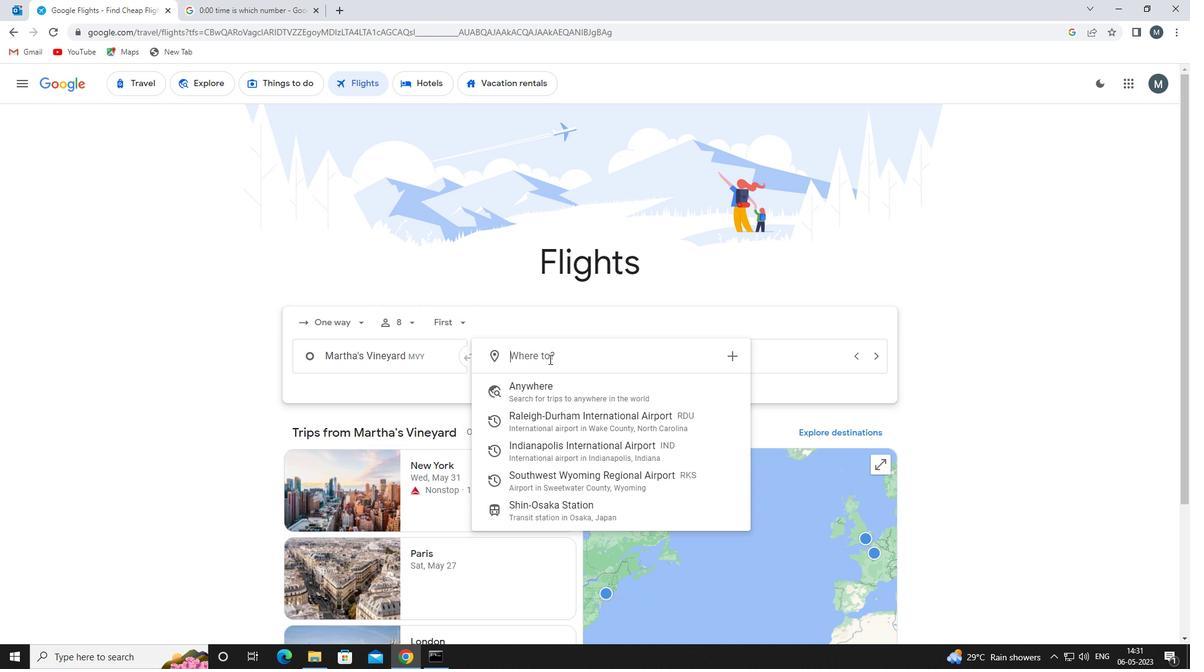 
Action: Key pressed outhwest<Key.space>wy
Screenshot: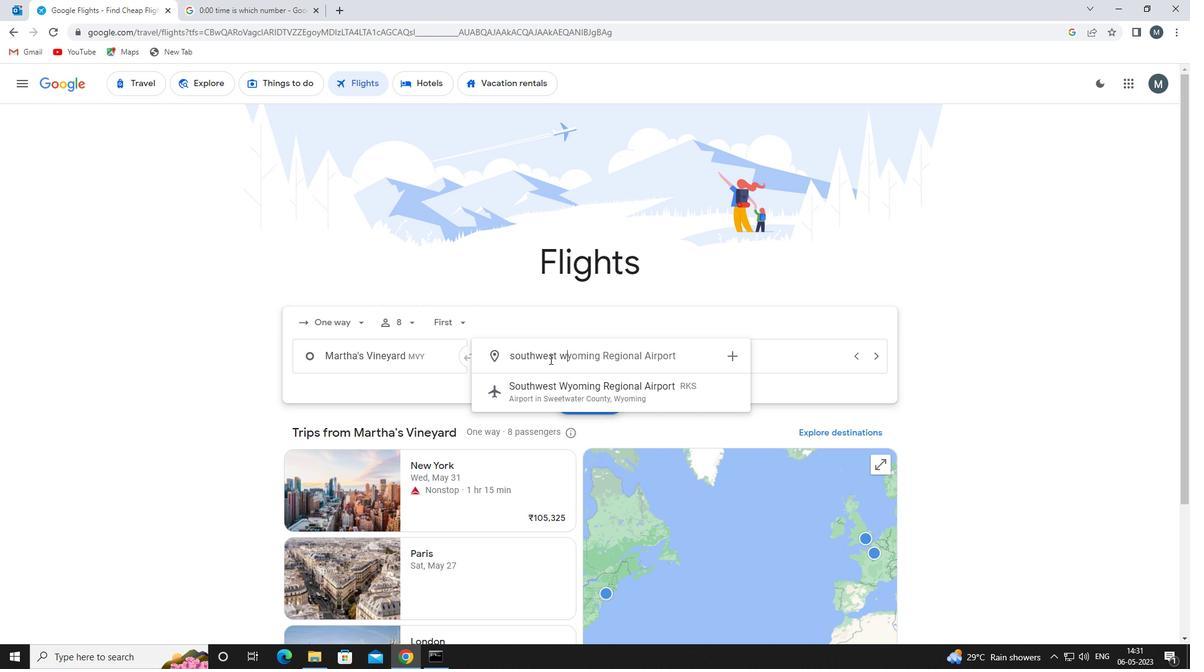 
Action: Mouse moved to (561, 385)
Screenshot: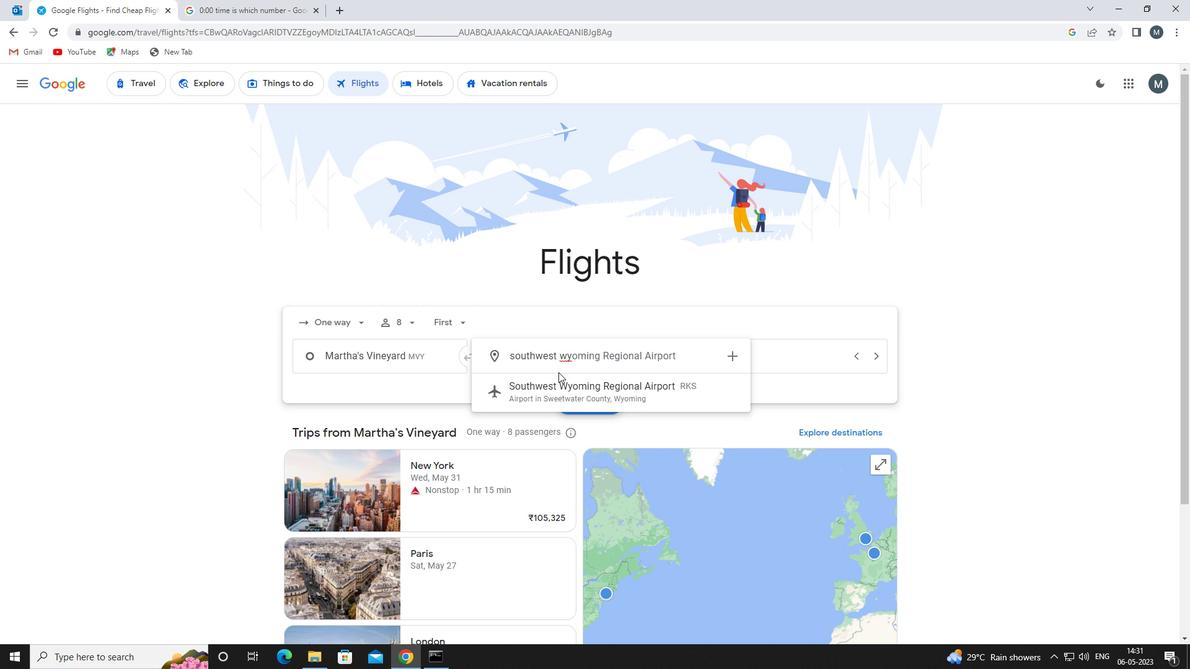 
Action: Mouse pressed left at (561, 385)
Screenshot: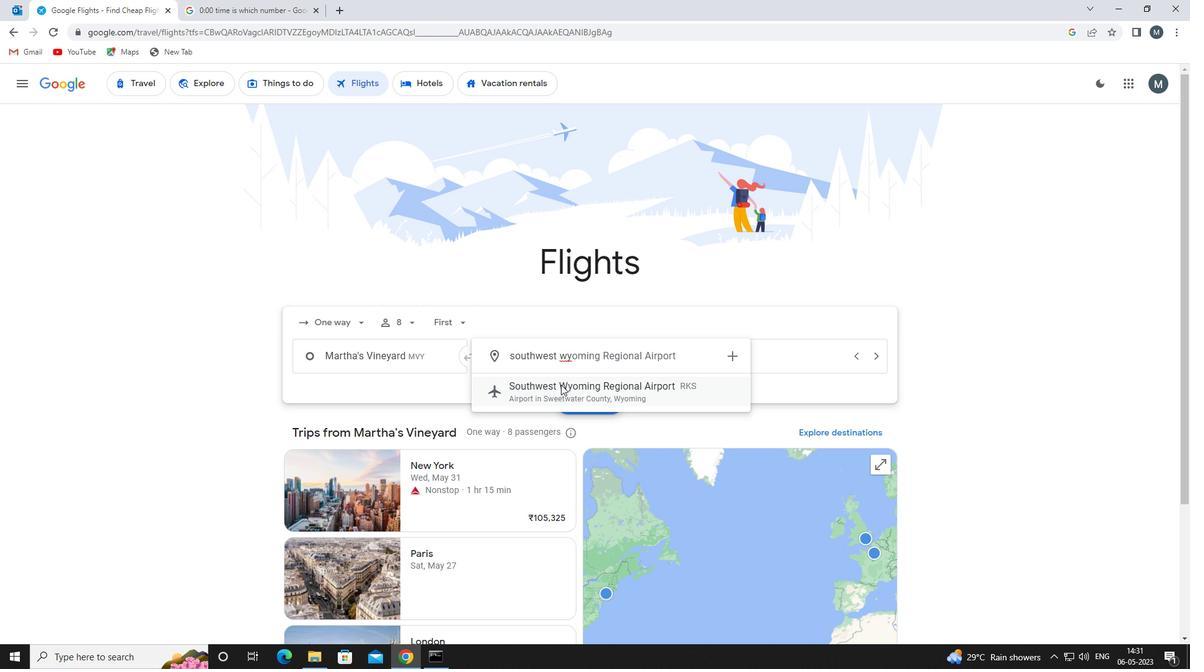 
Action: Mouse moved to (705, 351)
Screenshot: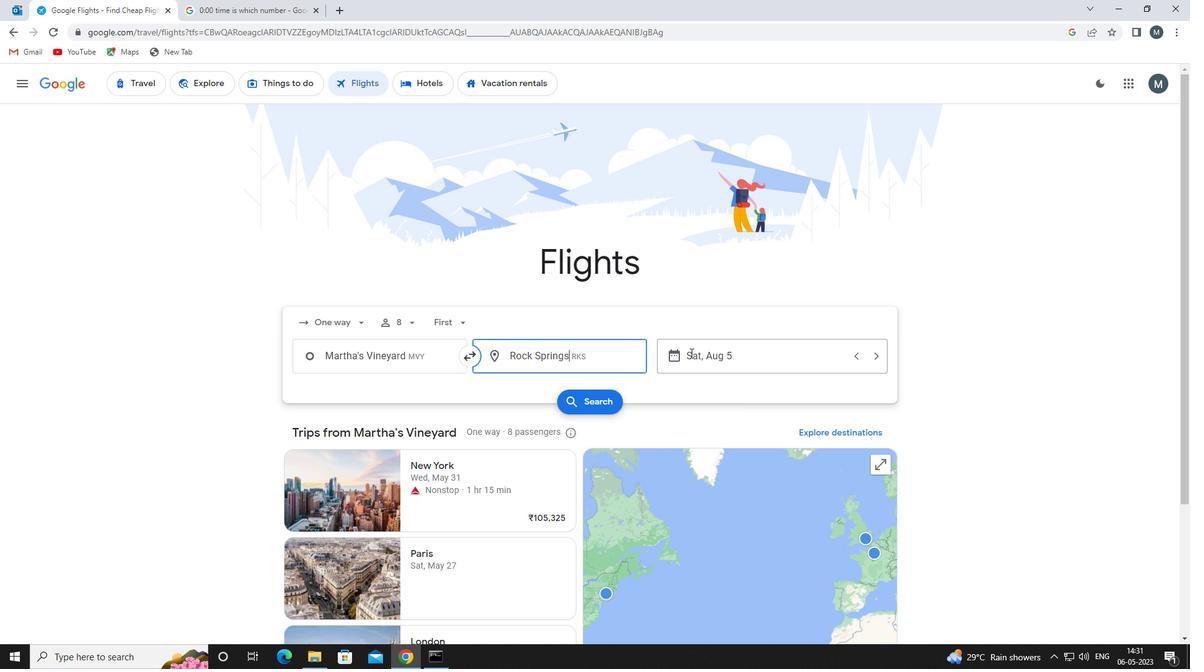 
Action: Mouse pressed left at (705, 351)
Screenshot: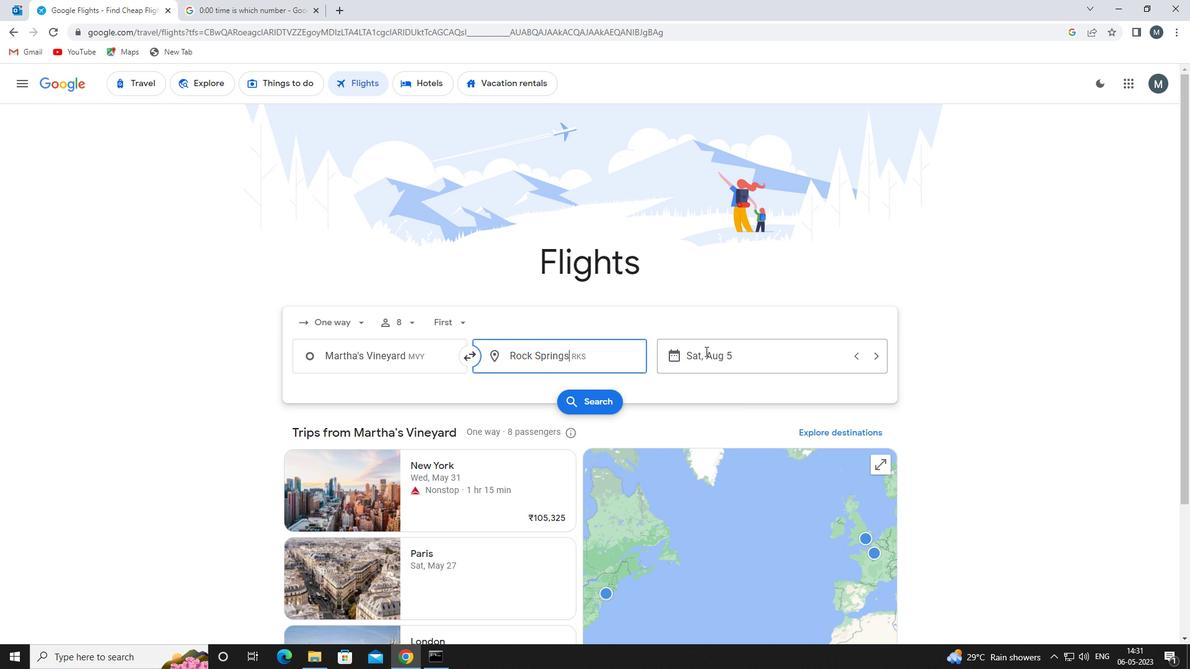 
Action: Mouse moved to (611, 415)
Screenshot: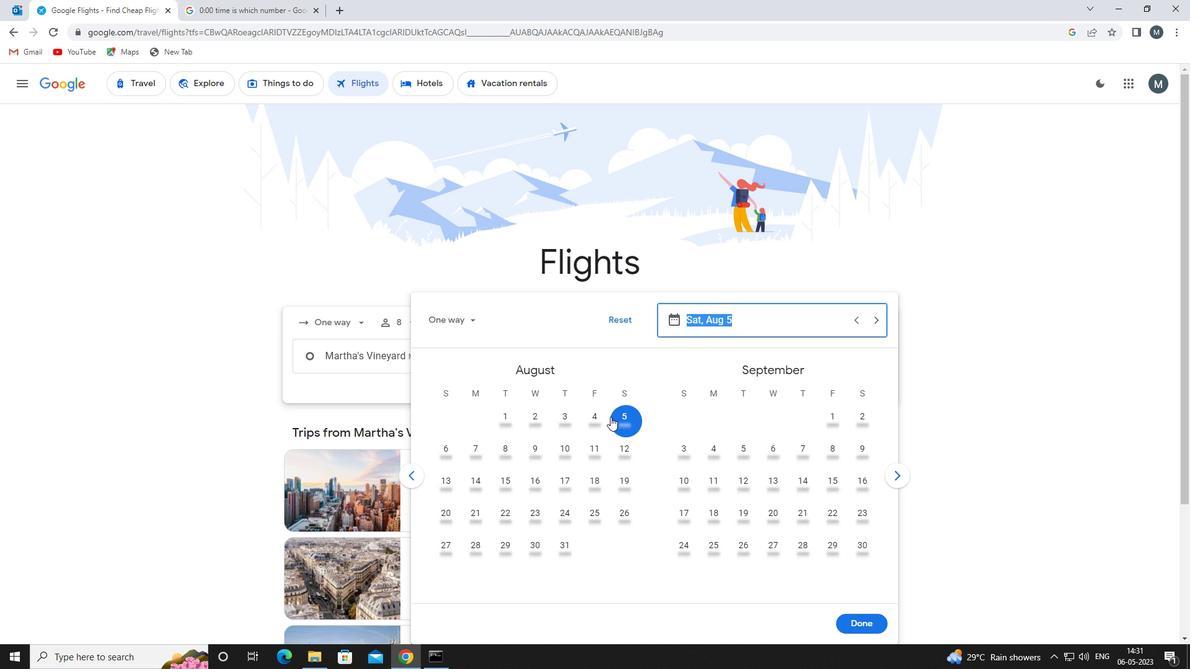 
Action: Mouse pressed left at (611, 415)
Screenshot: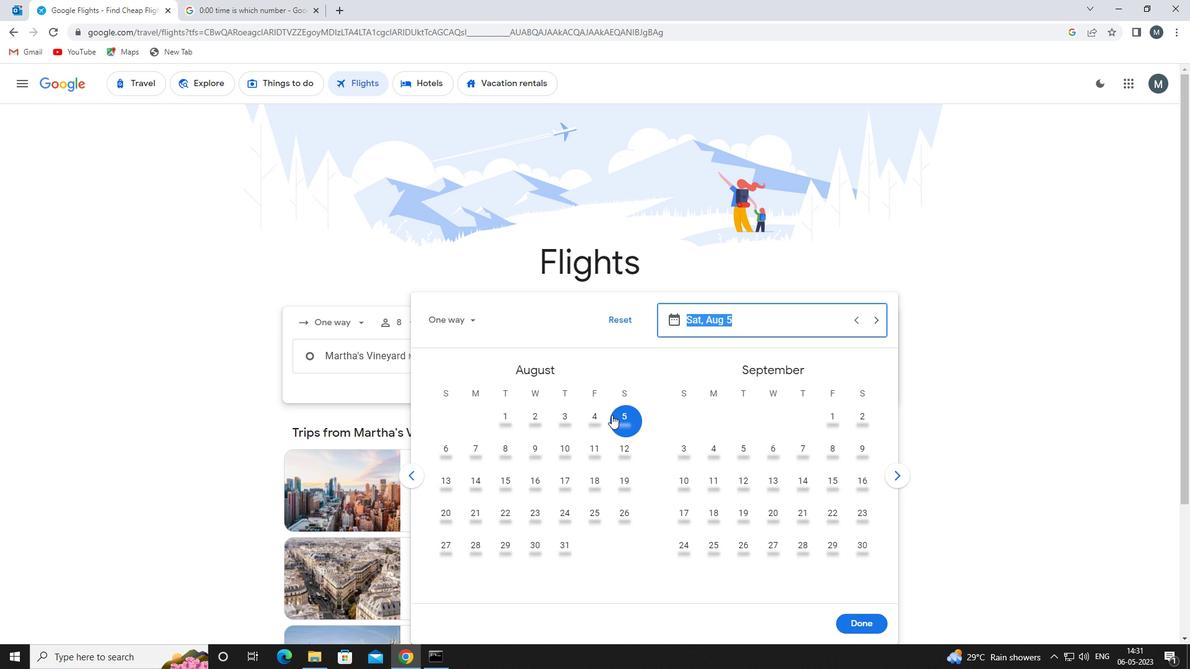 
Action: Mouse moved to (864, 617)
Screenshot: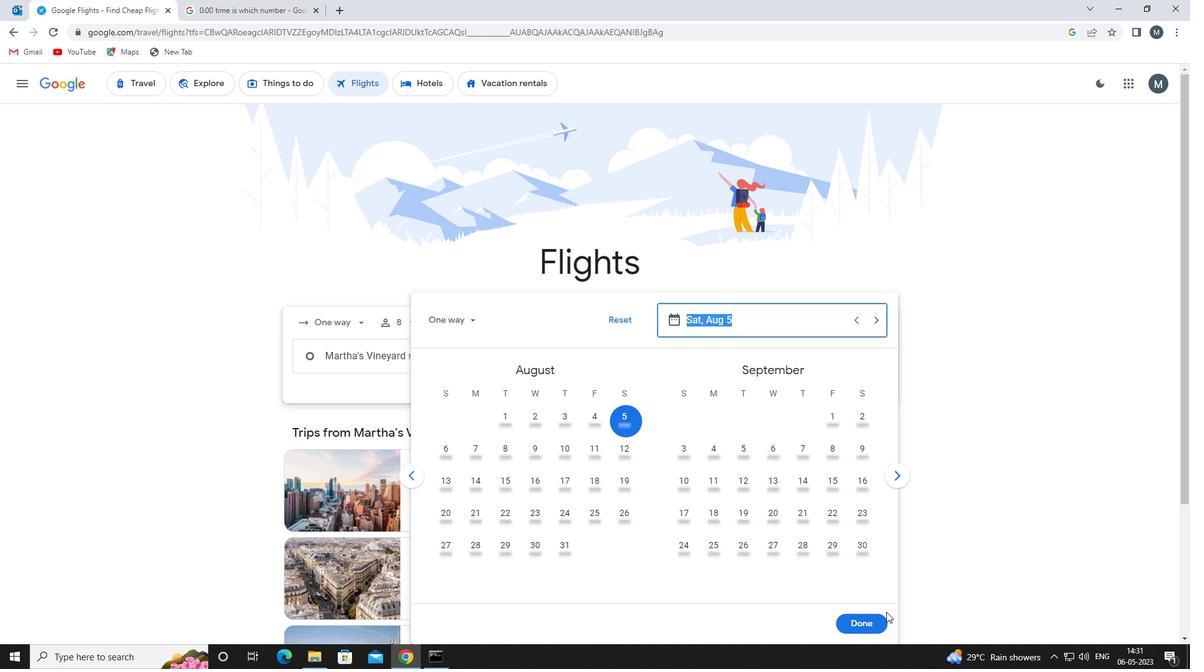 
Action: Mouse pressed left at (864, 617)
Screenshot: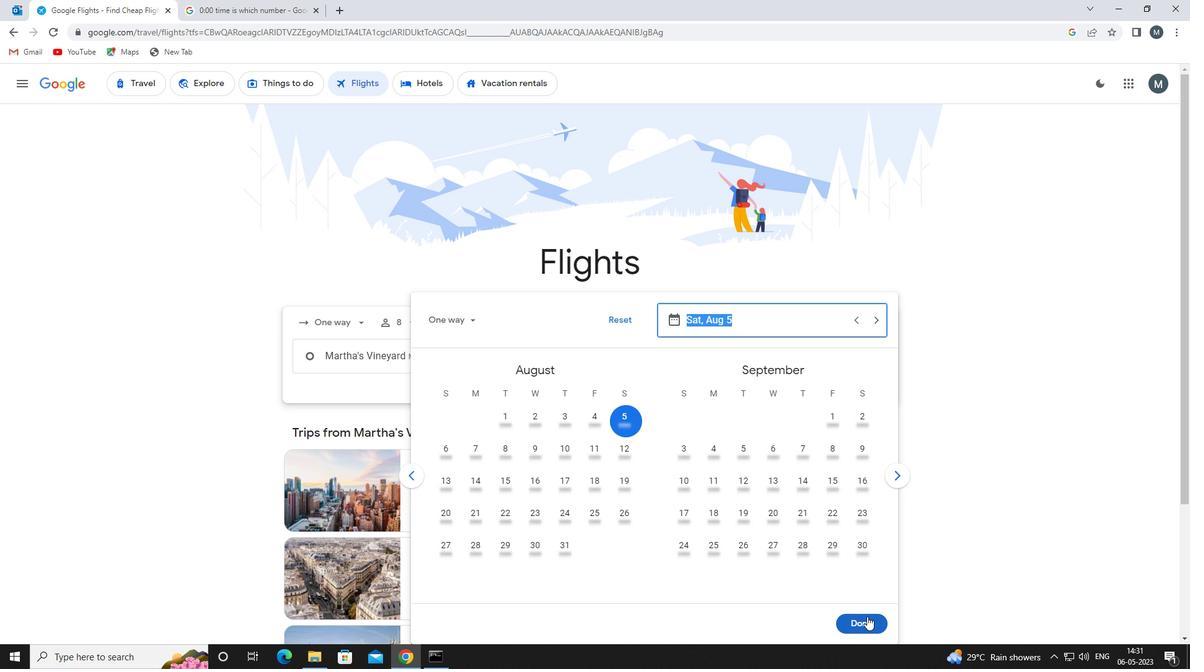 
Action: Mouse moved to (613, 398)
Screenshot: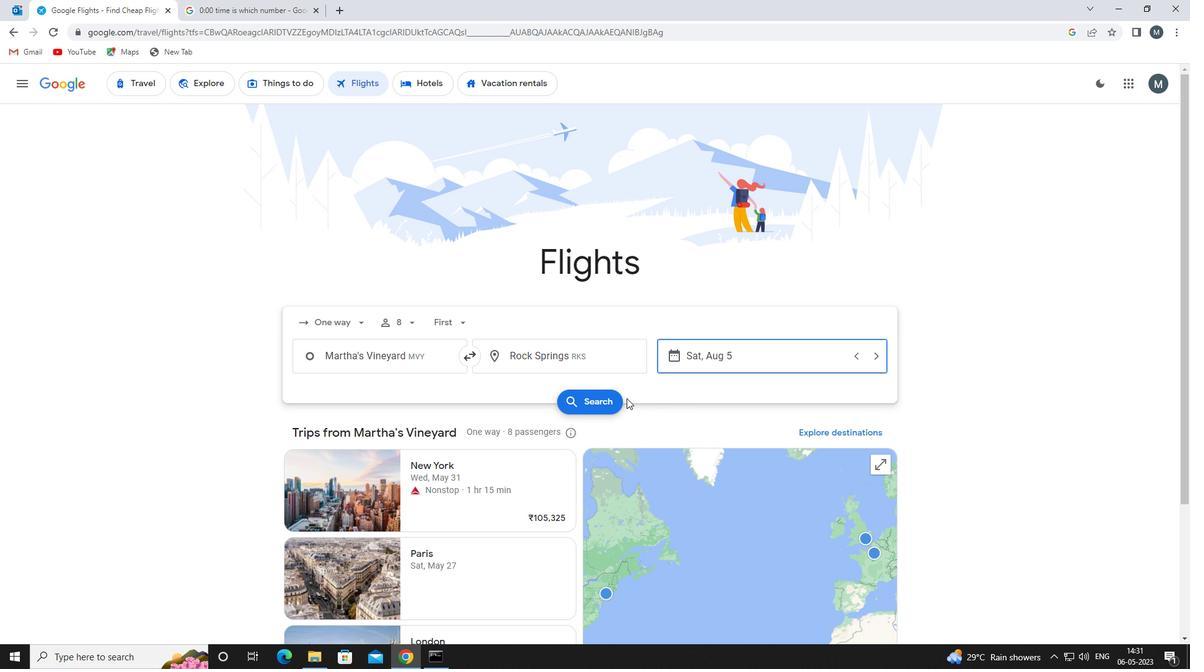 
Action: Mouse pressed left at (613, 398)
Screenshot: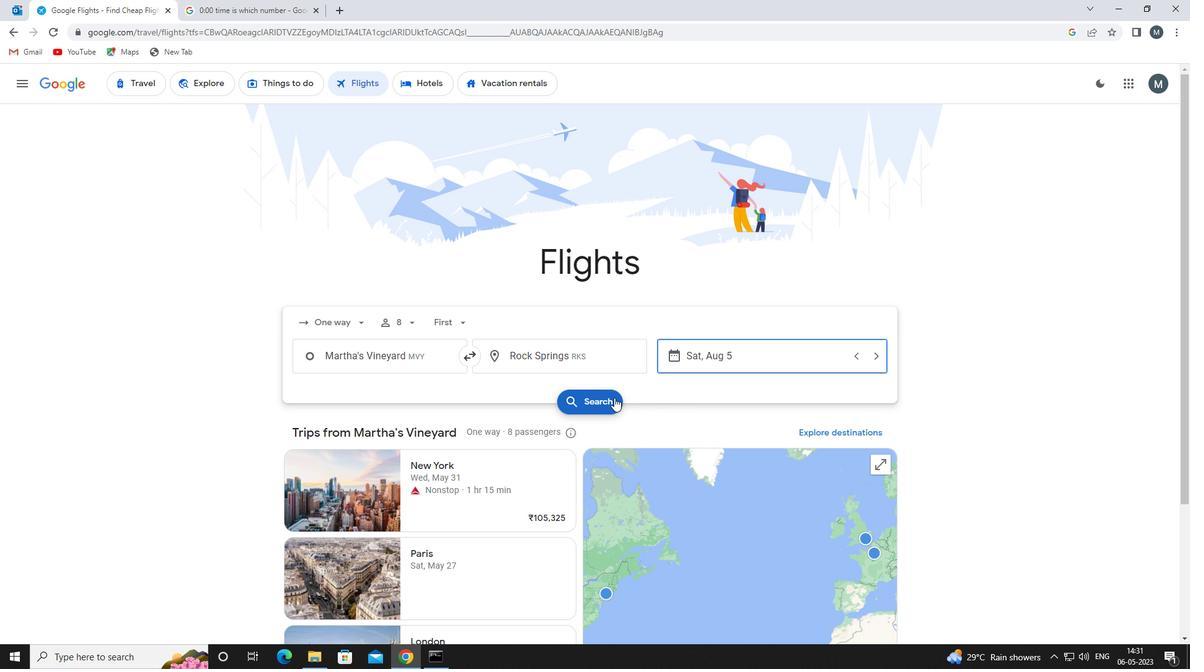 
Action: Mouse moved to (327, 204)
Screenshot: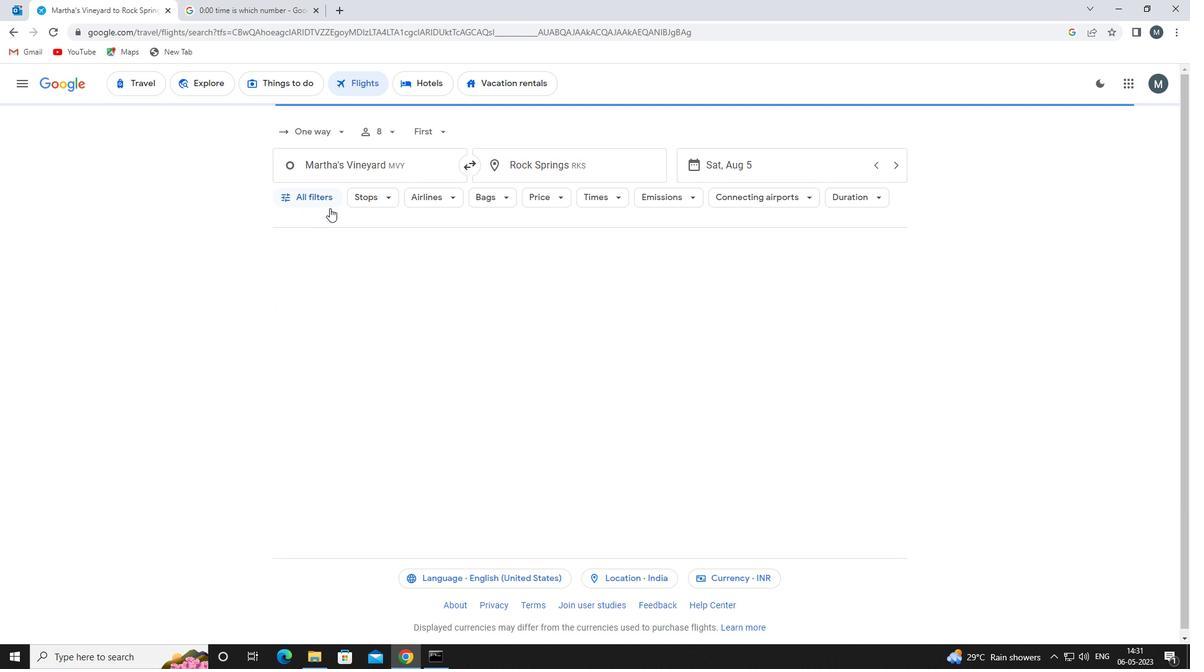 
Action: Mouse pressed left at (327, 204)
Screenshot: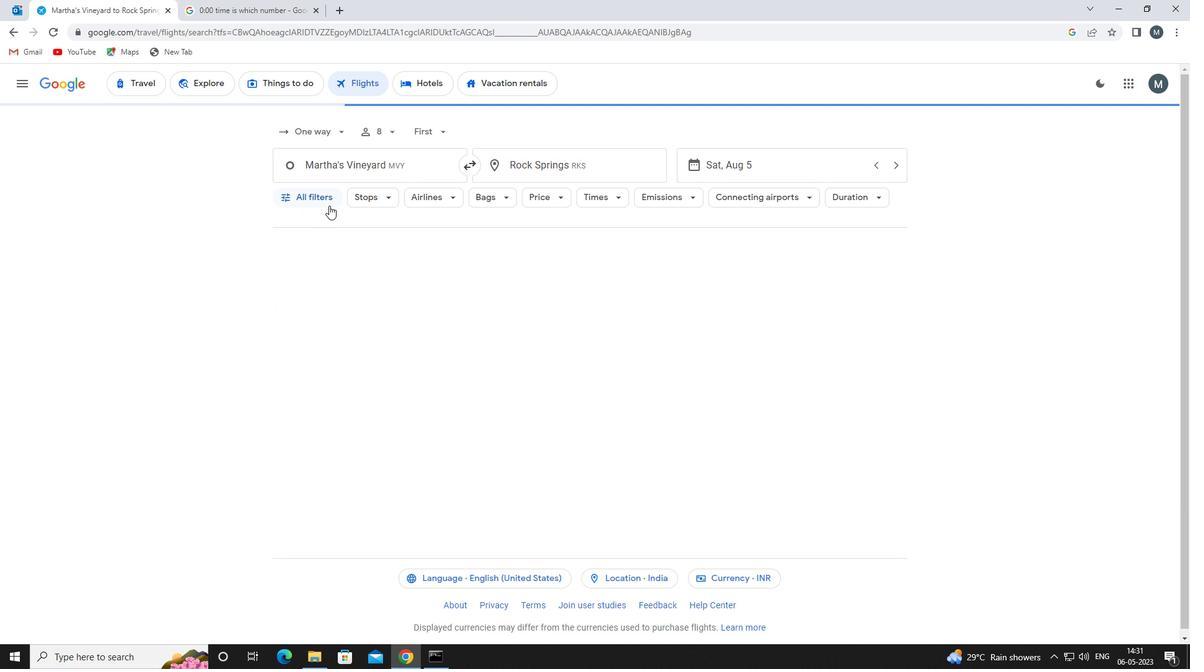 
Action: Mouse moved to (361, 314)
Screenshot: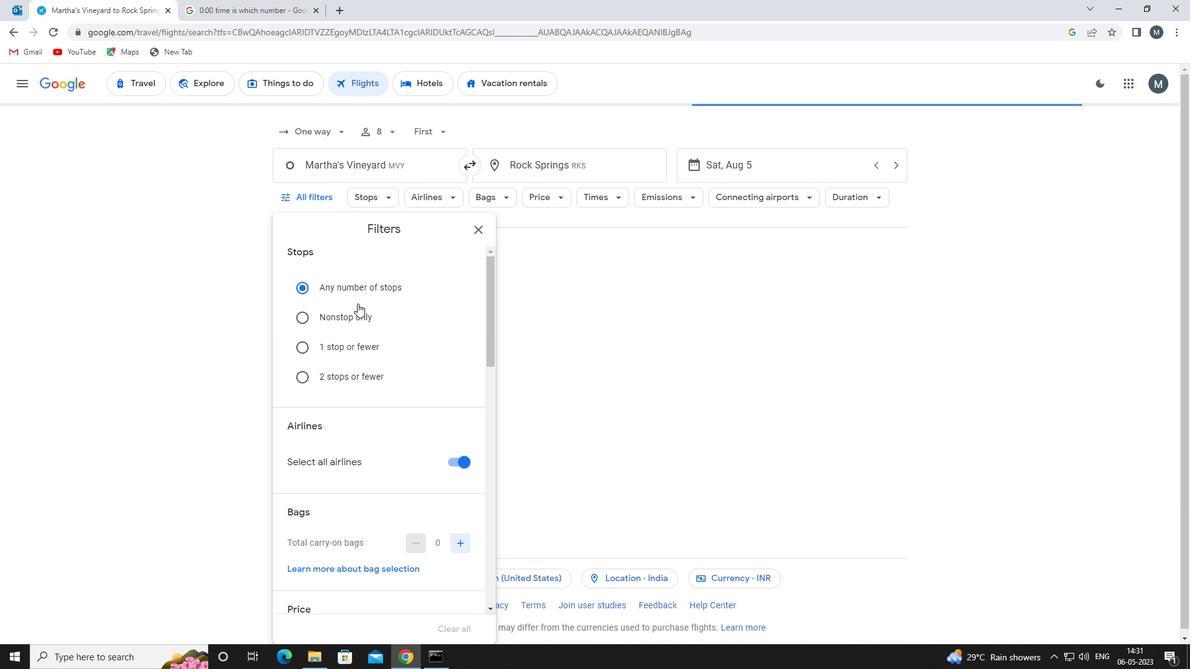 
Action: Mouse scrolled (361, 314) with delta (0, 0)
Screenshot: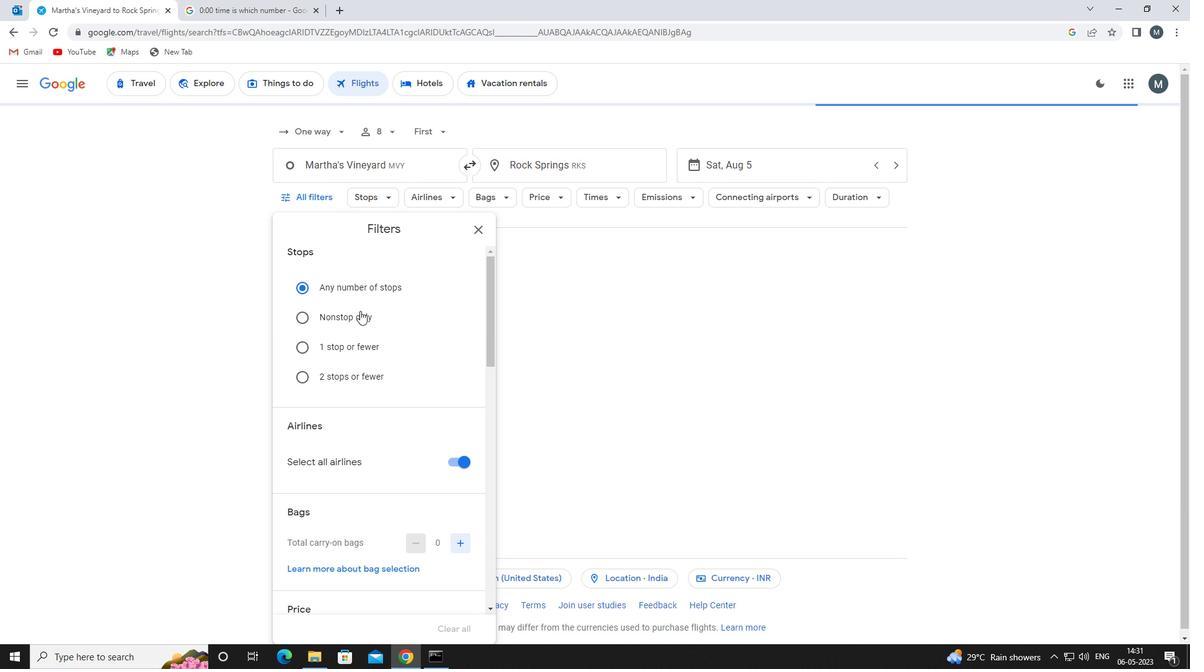 
Action: Mouse moved to (453, 399)
Screenshot: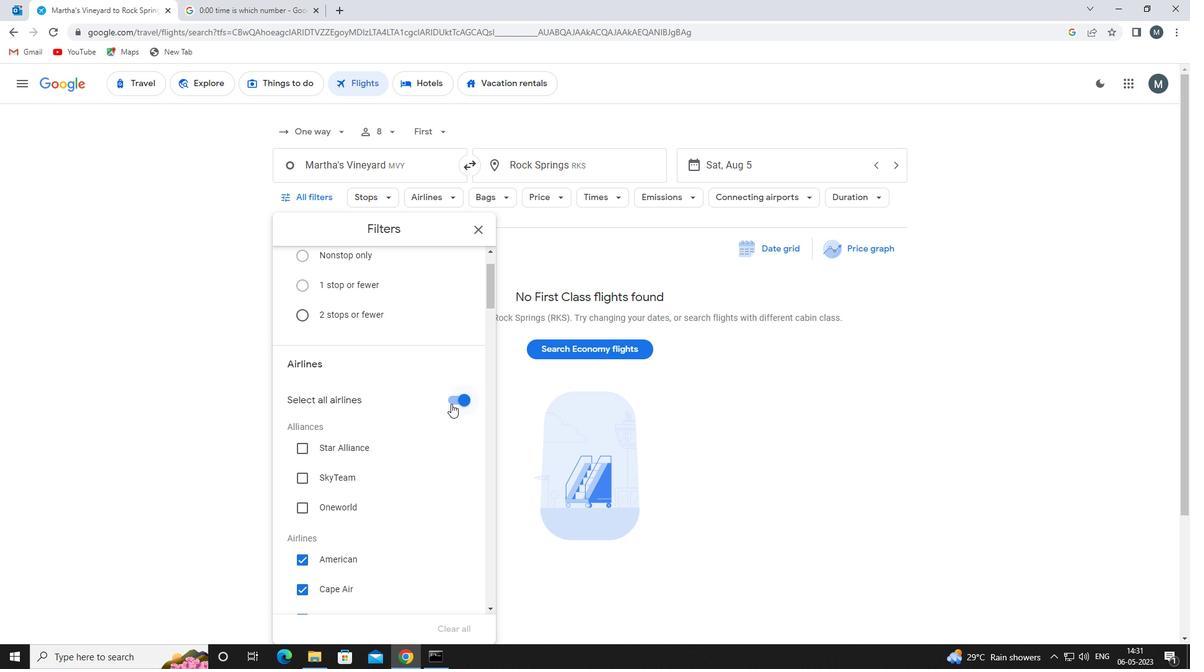 
Action: Mouse pressed left at (453, 399)
Screenshot: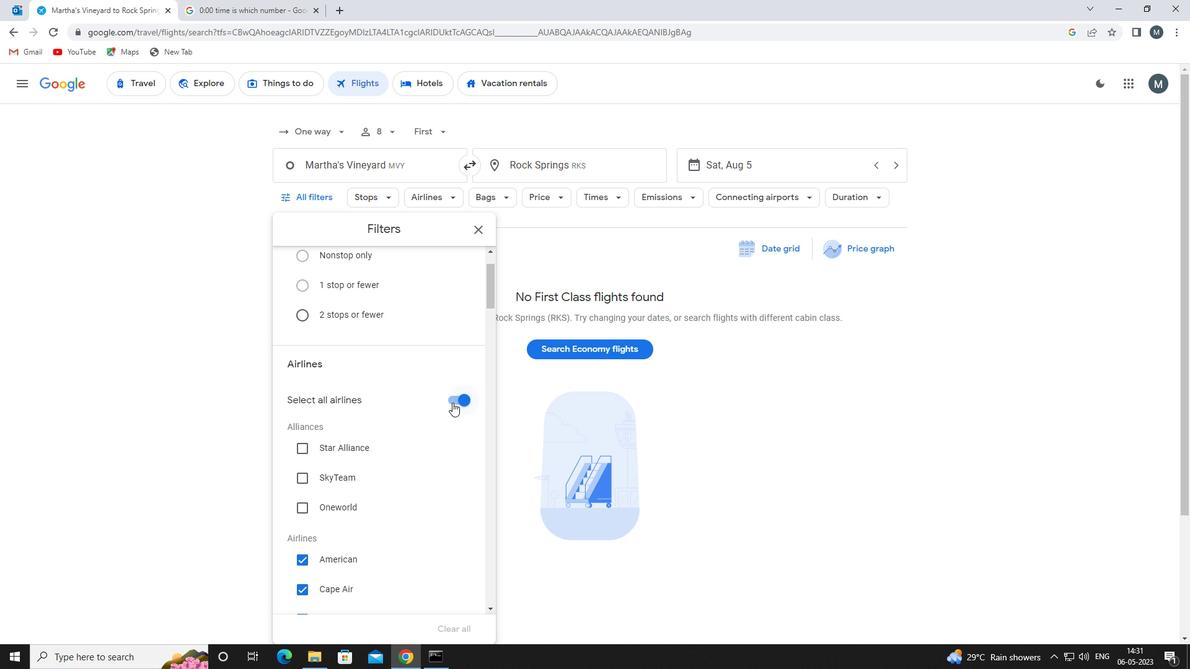 
Action: Mouse moved to (401, 427)
Screenshot: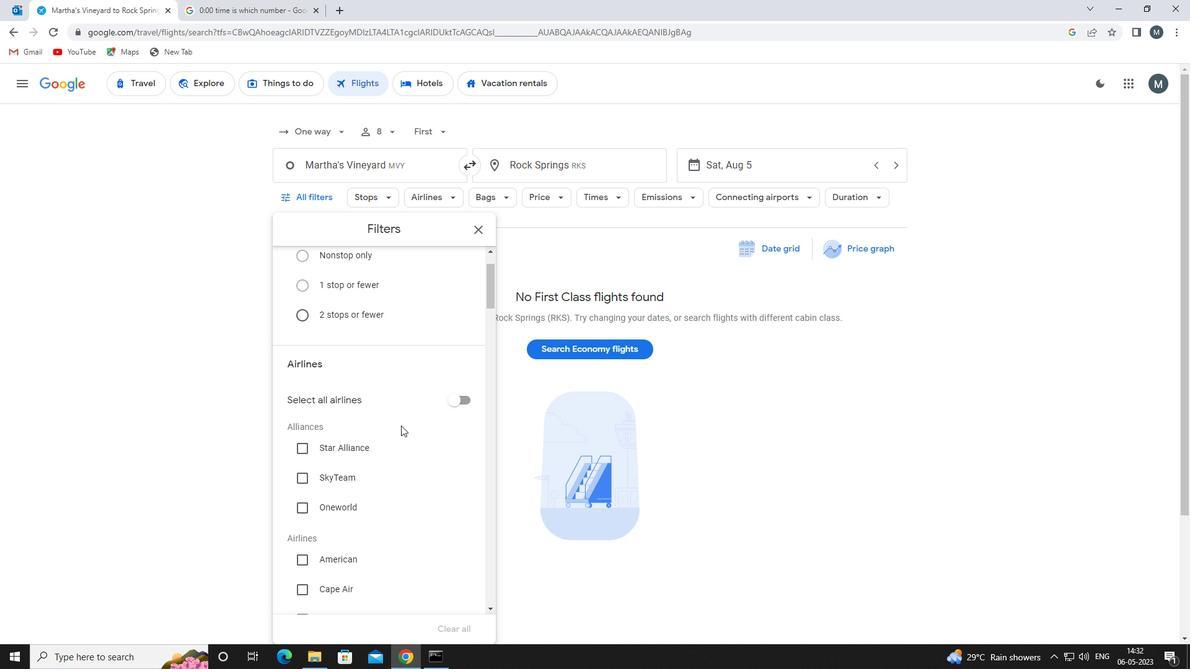 
Action: Mouse scrolled (401, 427) with delta (0, 0)
Screenshot: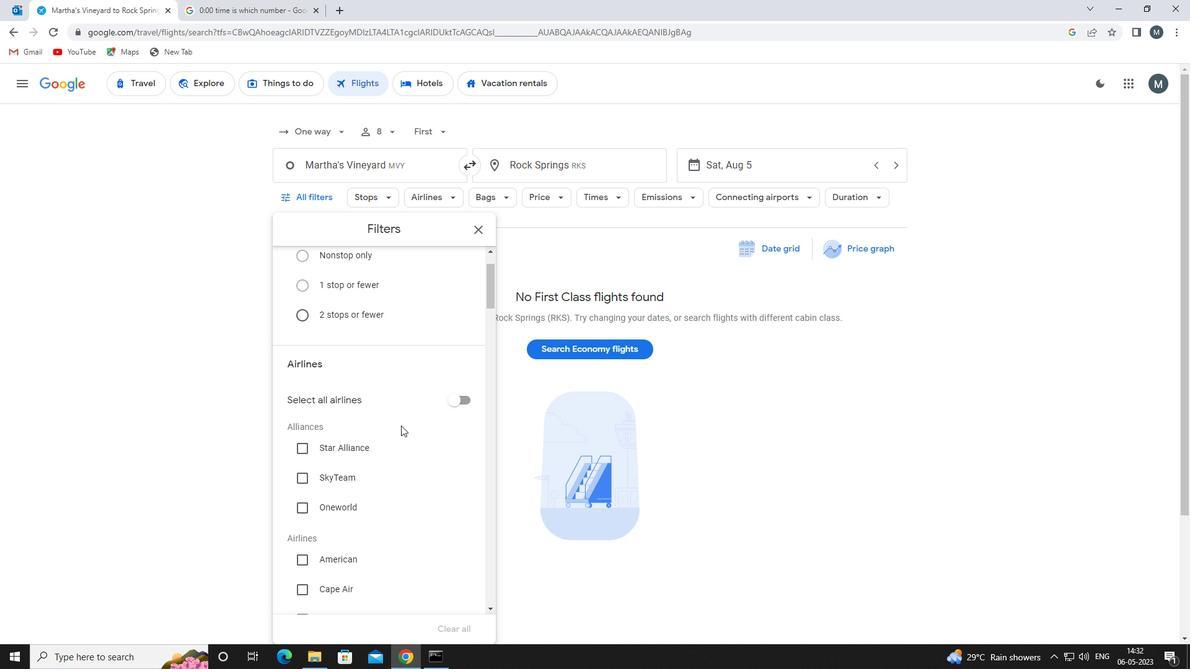 
Action: Mouse moved to (403, 430)
Screenshot: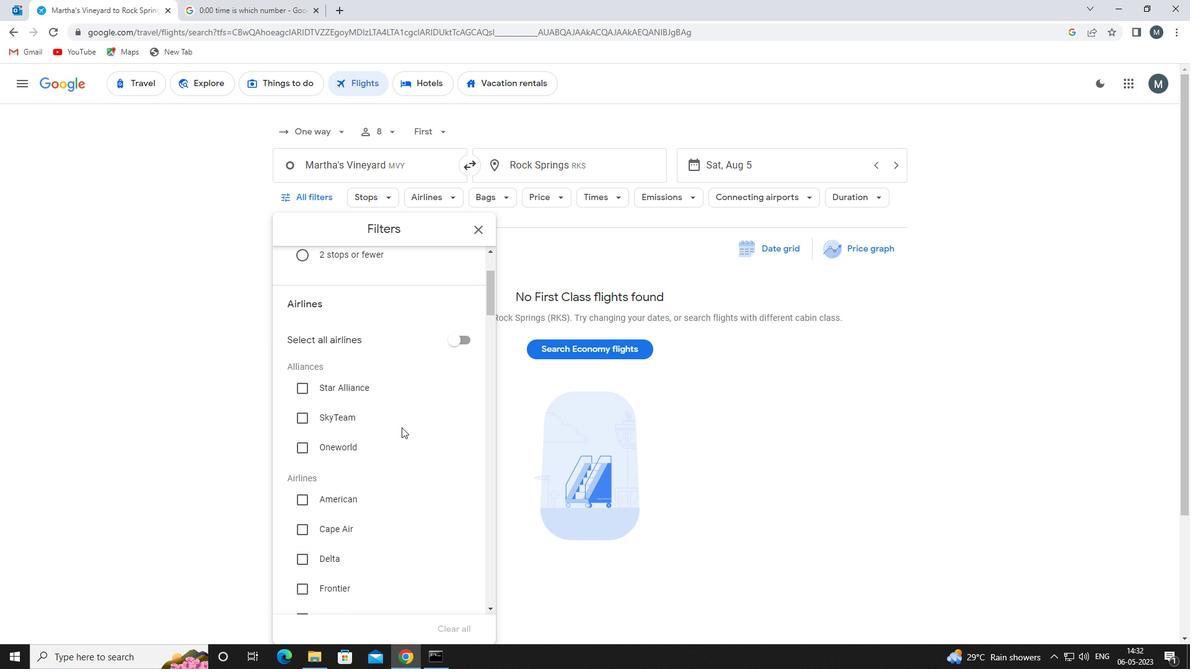
Action: Mouse scrolled (403, 429) with delta (0, 0)
Screenshot: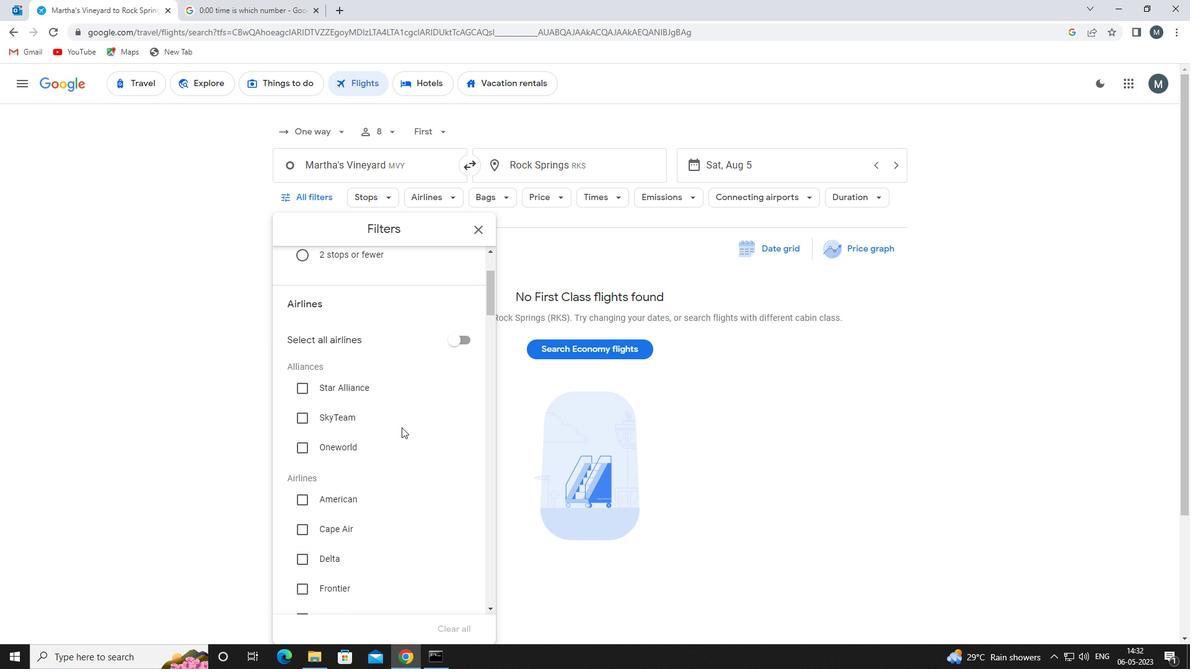 
Action: Mouse moved to (403, 434)
Screenshot: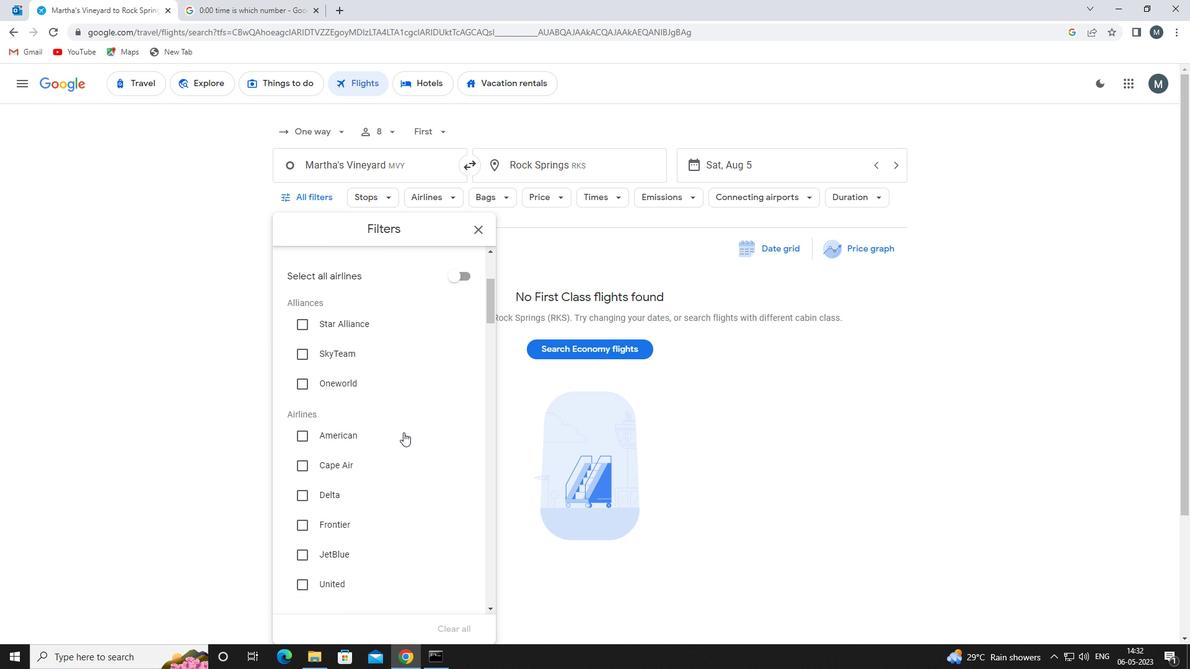
Action: Mouse scrolled (403, 433) with delta (0, 0)
Screenshot: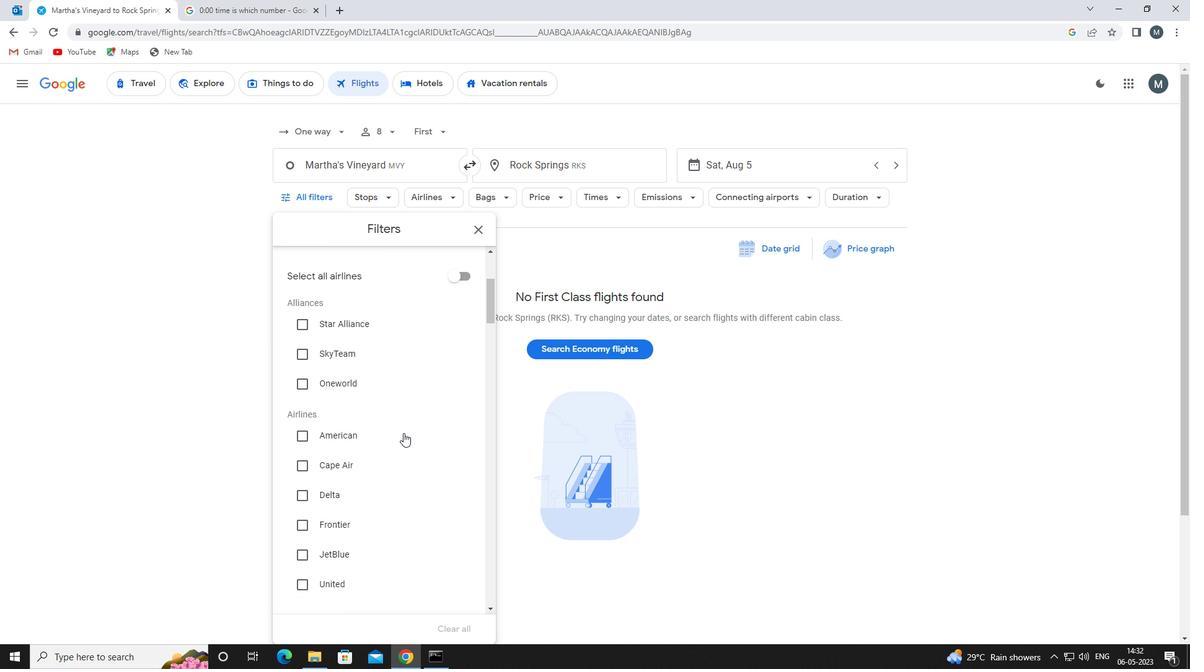 
Action: Mouse moved to (402, 438)
Screenshot: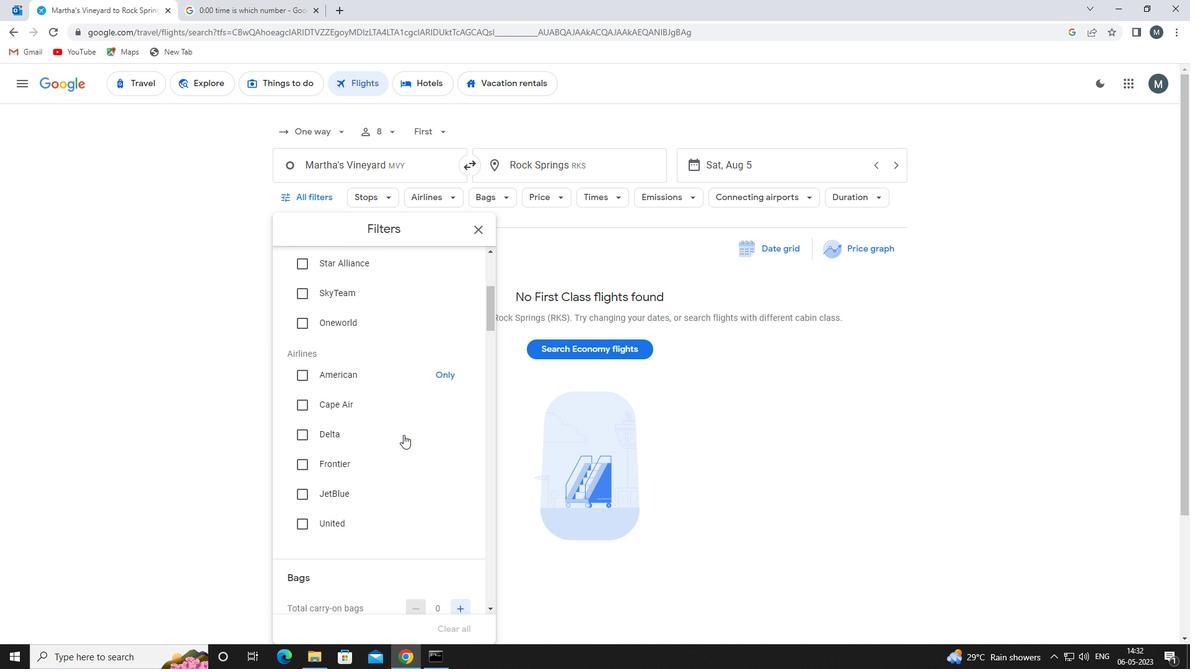 
Action: Mouse scrolled (402, 437) with delta (0, 0)
Screenshot: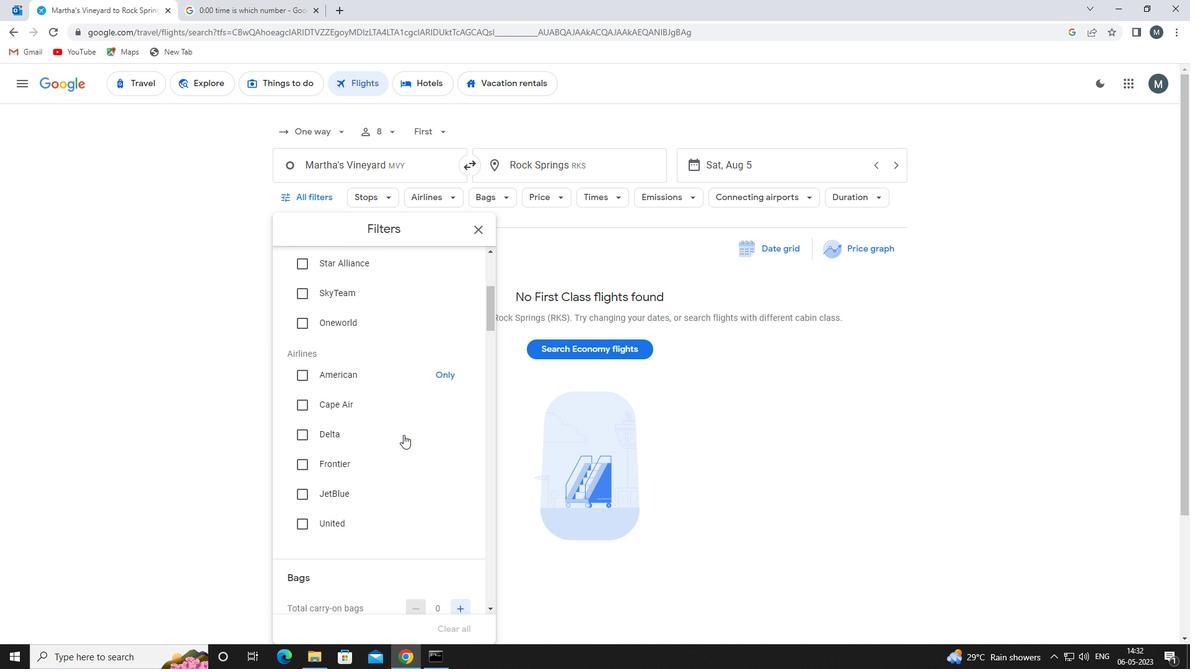 
Action: Mouse moved to (371, 433)
Screenshot: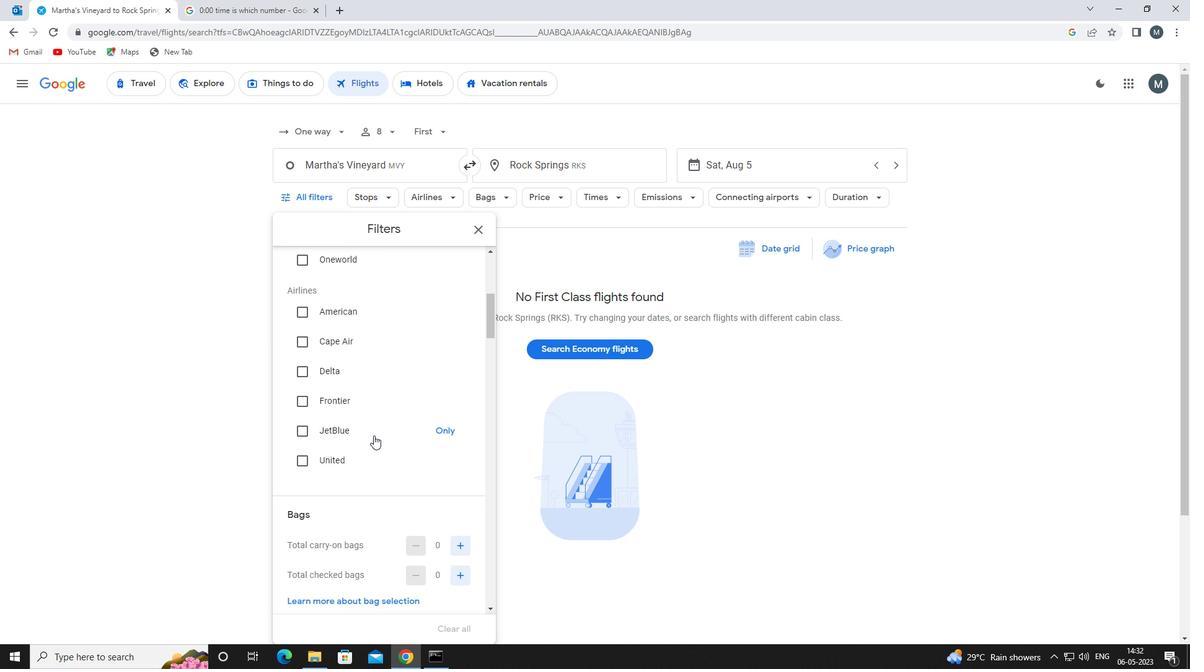 
Action: Mouse pressed left at (371, 433)
Screenshot: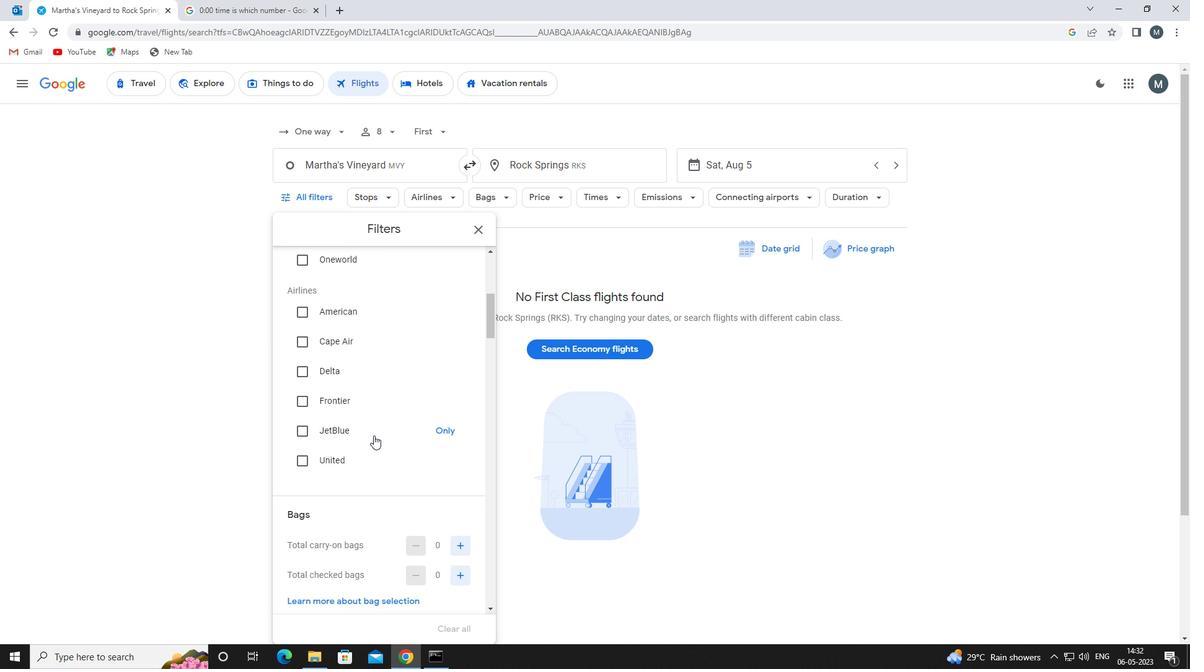 
Action: Mouse moved to (414, 420)
Screenshot: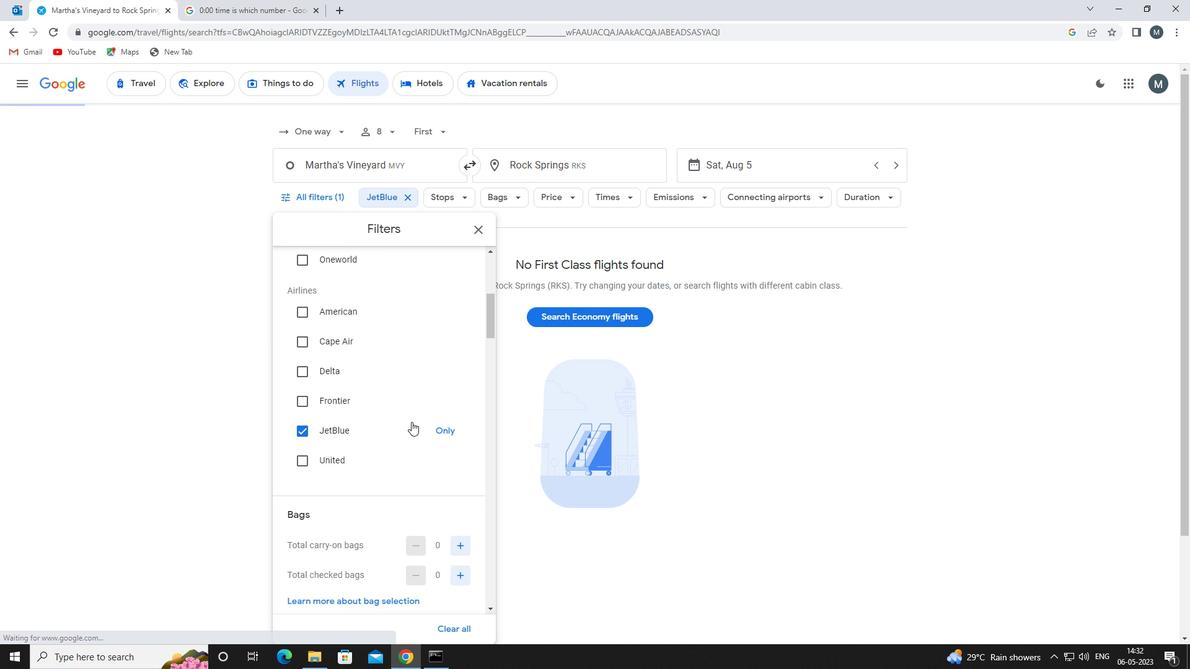 
Action: Mouse scrolled (414, 420) with delta (0, 0)
Screenshot: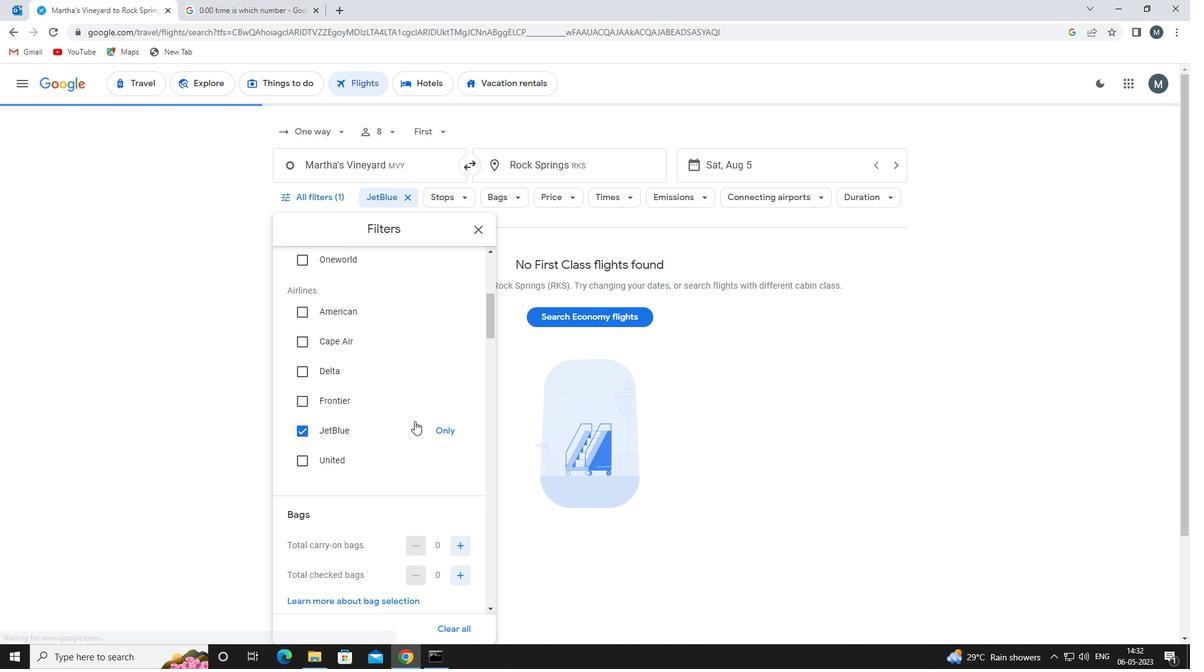 
Action: Mouse moved to (456, 517)
Screenshot: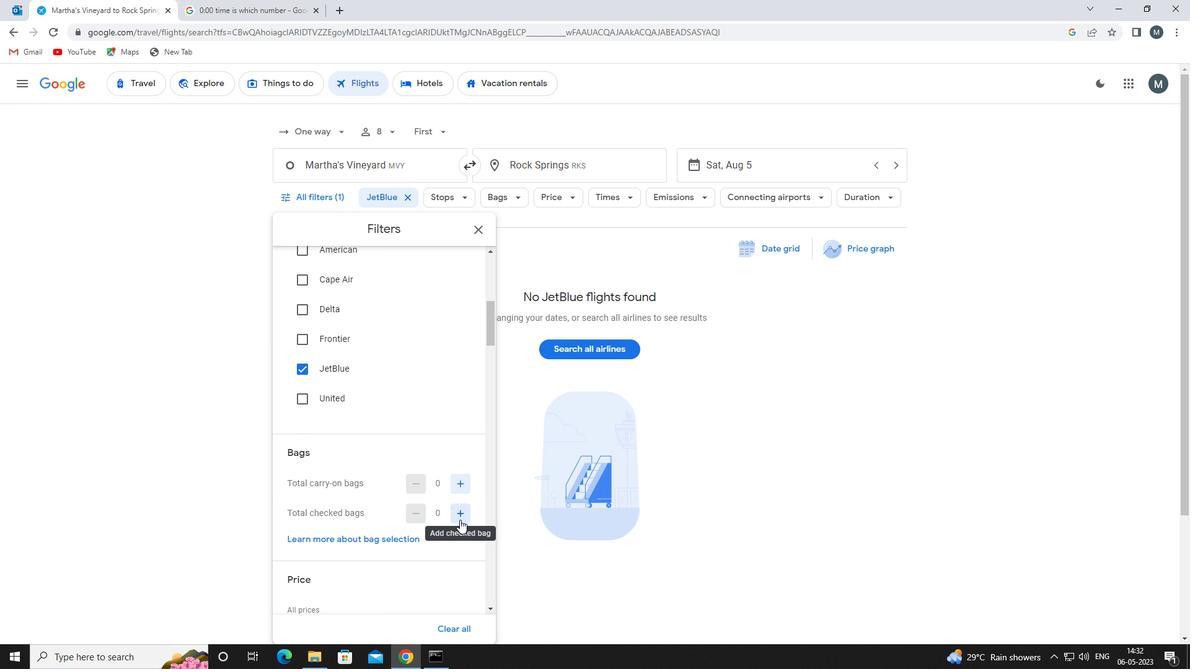 
Action: Mouse pressed left at (456, 517)
Screenshot: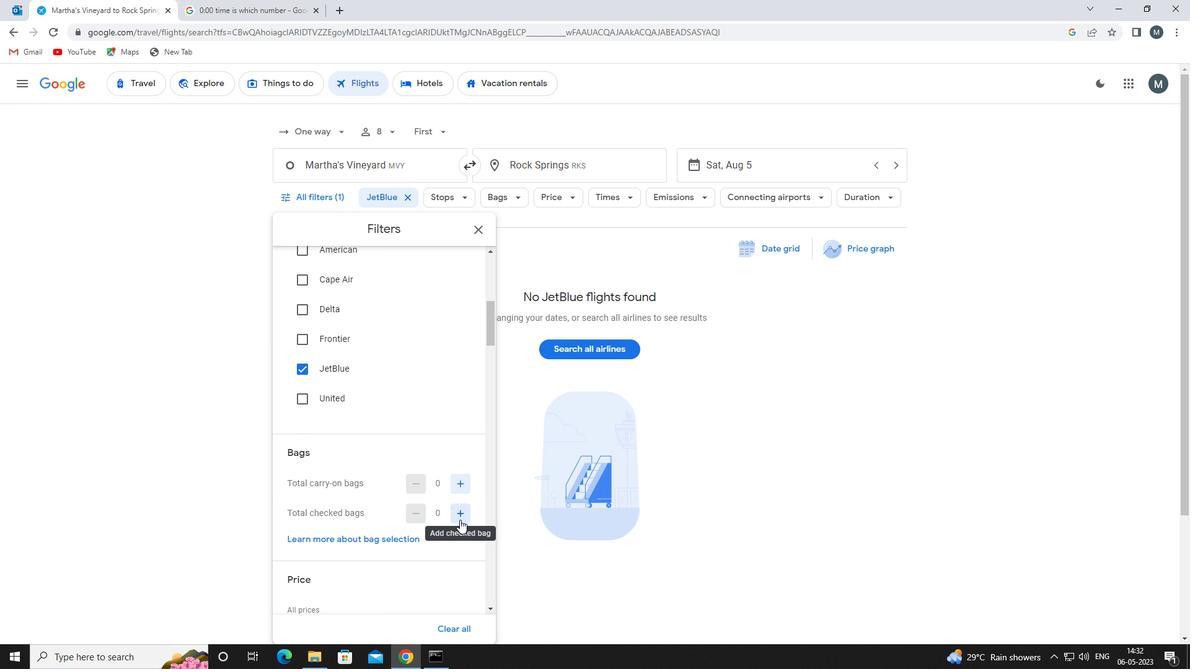 
Action: Mouse moved to (456, 516)
Screenshot: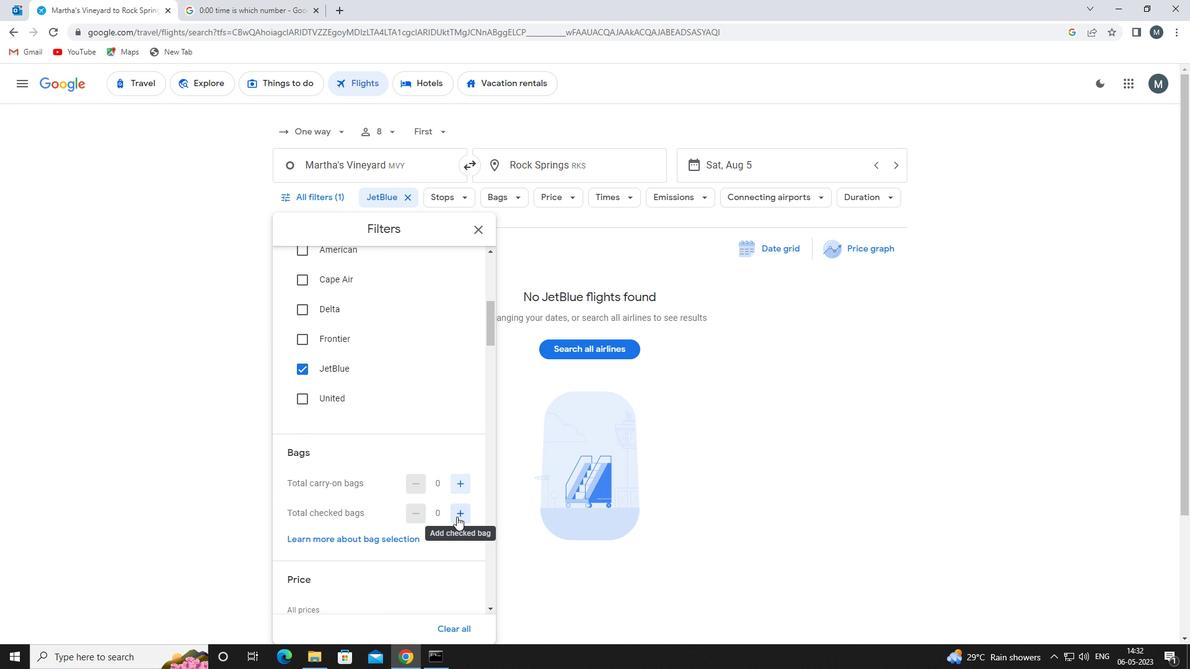 
Action: Mouse pressed left at (456, 516)
Screenshot: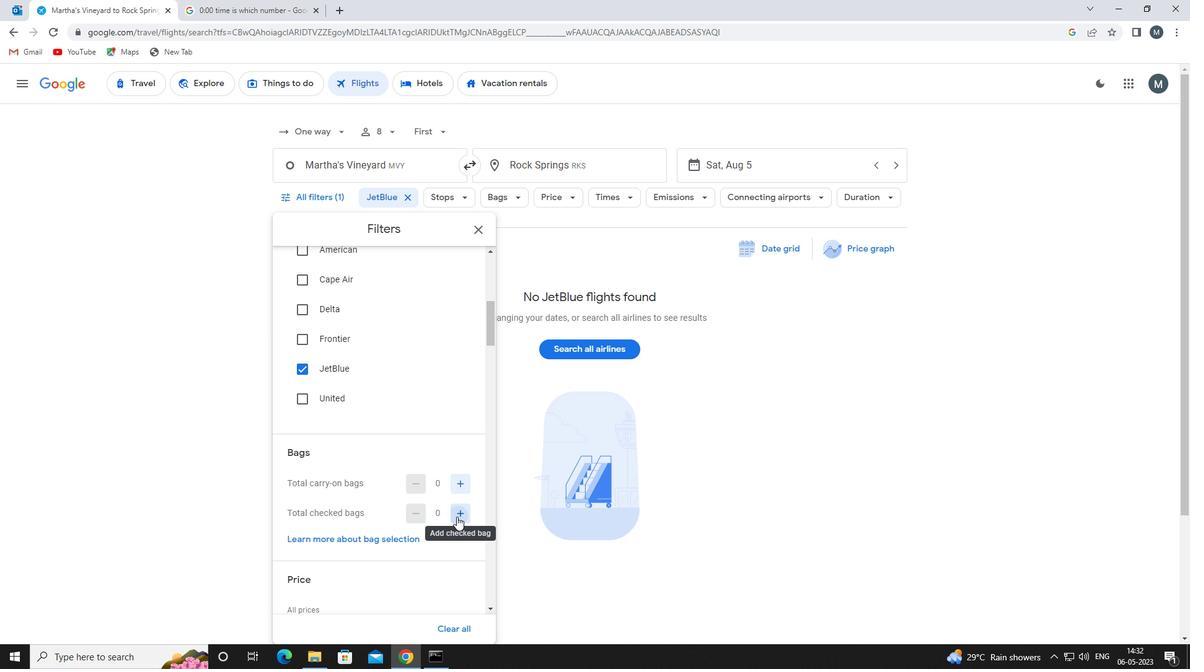 
Action: Mouse pressed left at (456, 516)
Screenshot: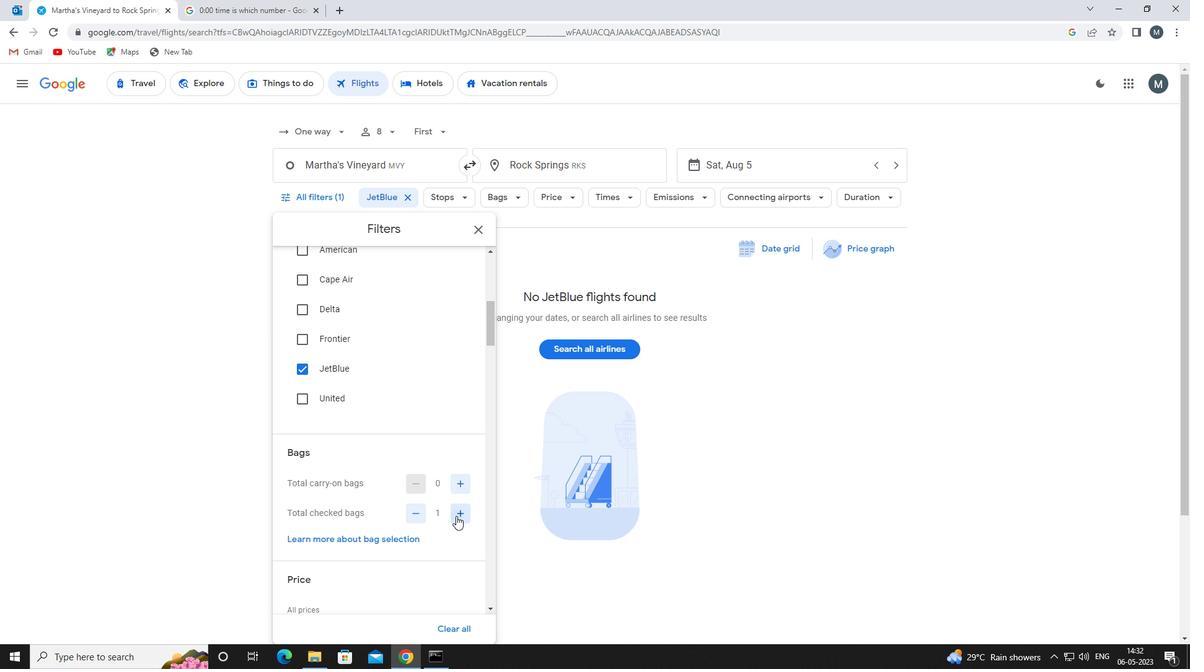 
Action: Mouse pressed left at (456, 516)
Screenshot: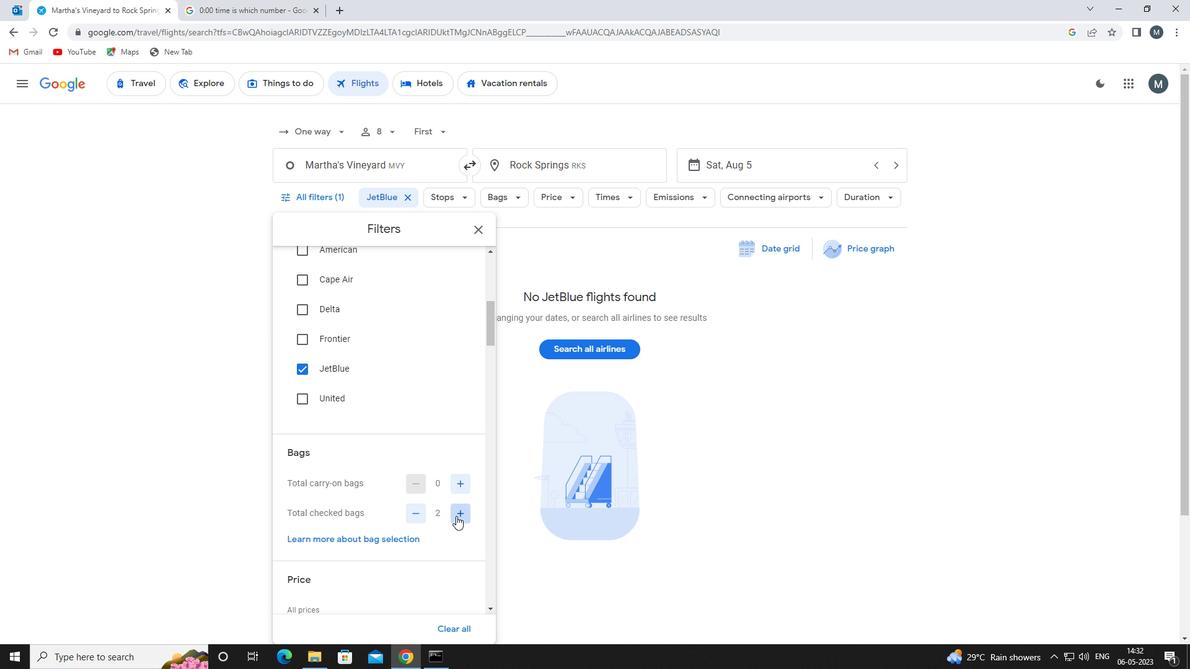 
Action: Mouse pressed left at (456, 516)
Screenshot: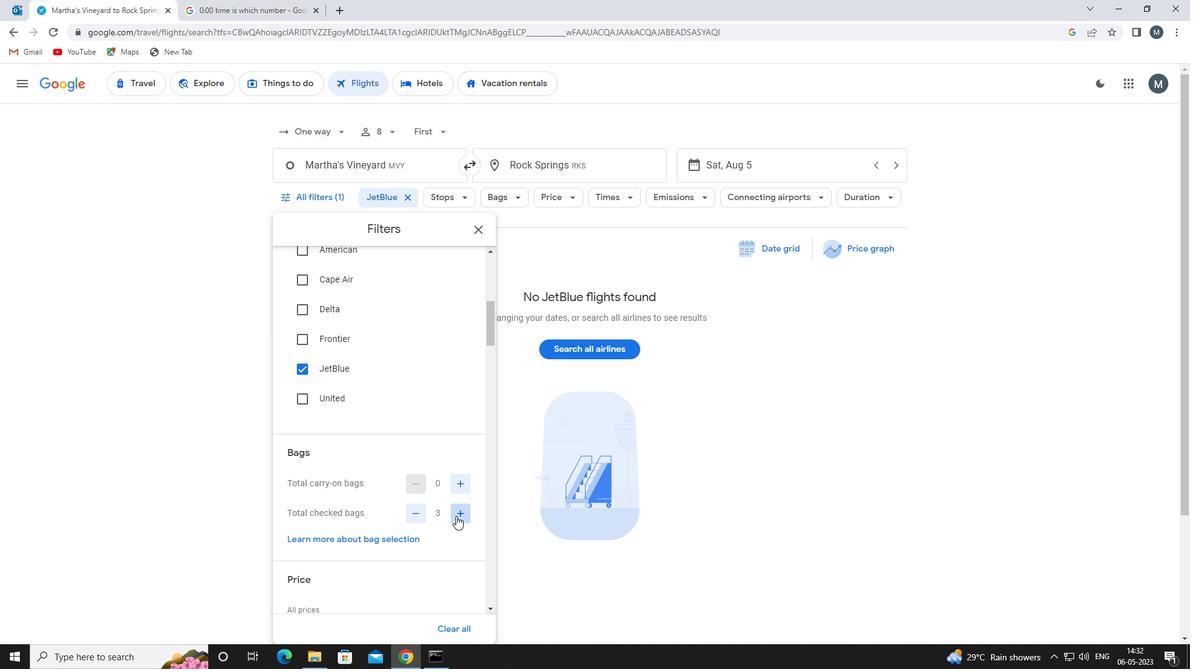 
Action: Mouse moved to (456, 515)
Screenshot: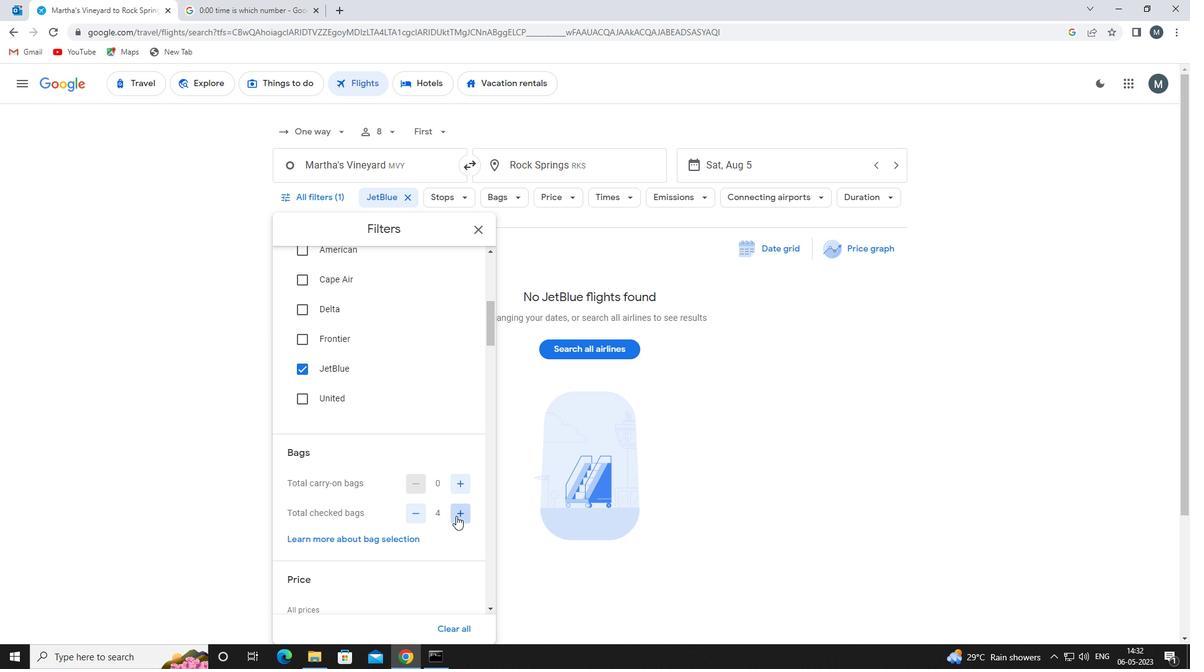 
Action: Mouse pressed left at (456, 515)
Screenshot: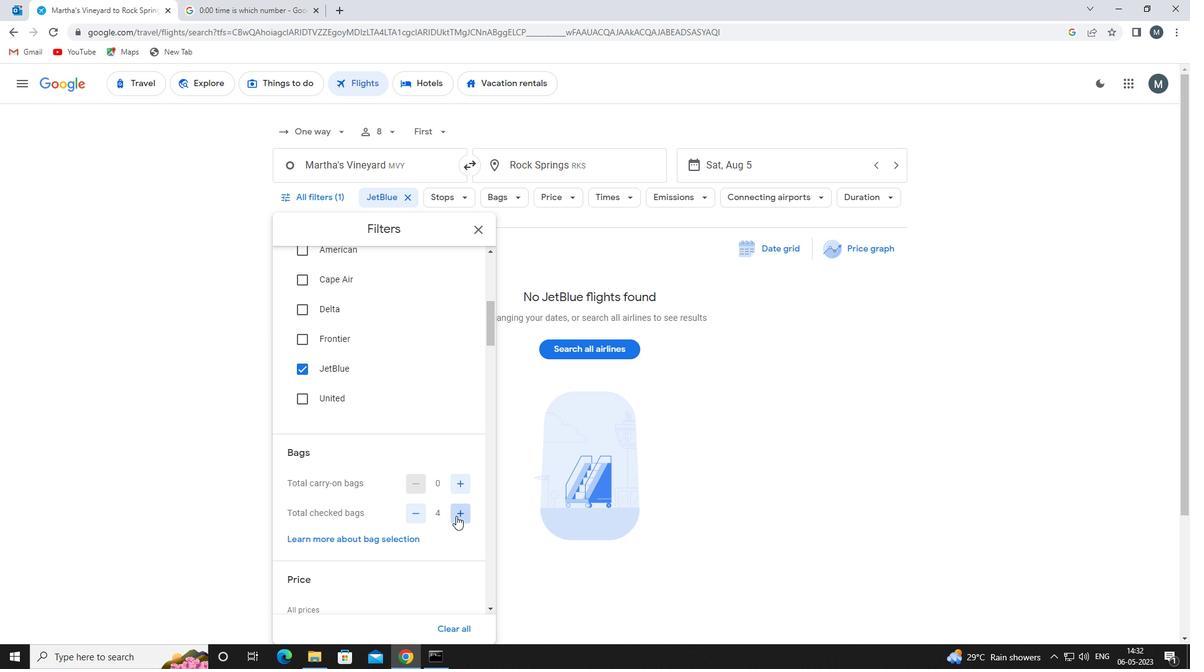 
Action: Mouse pressed left at (456, 515)
Screenshot: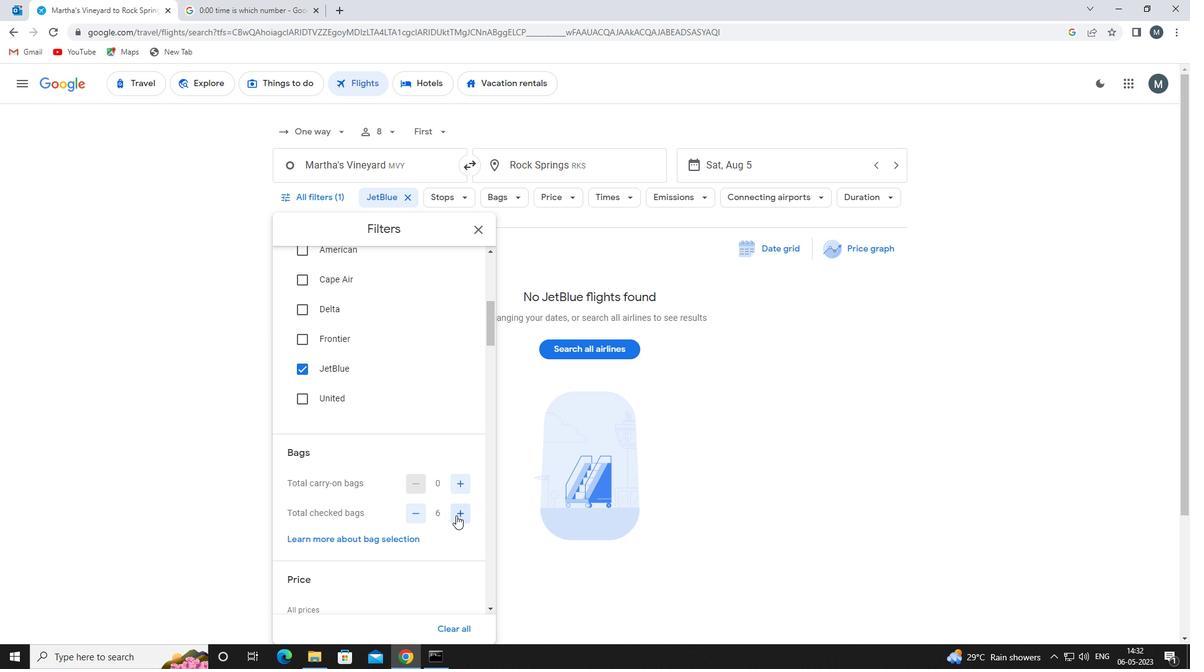
Action: Mouse moved to (416, 506)
Screenshot: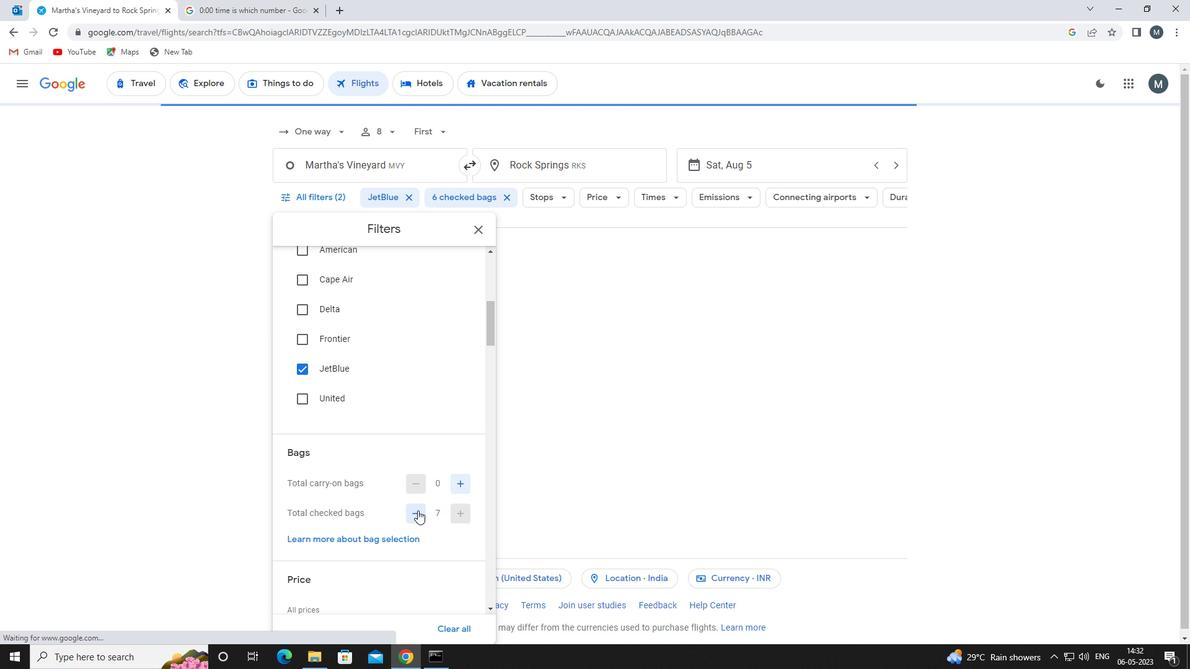 
Action: Mouse scrolled (416, 505) with delta (0, 0)
Screenshot: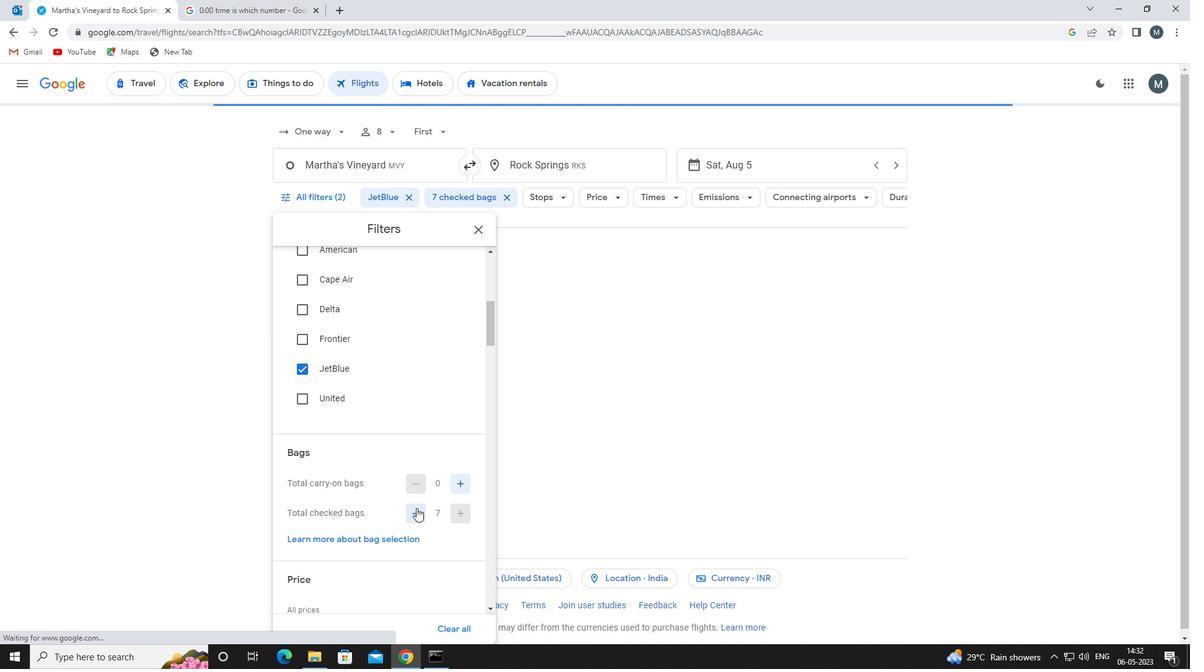 
Action: Mouse moved to (396, 456)
Screenshot: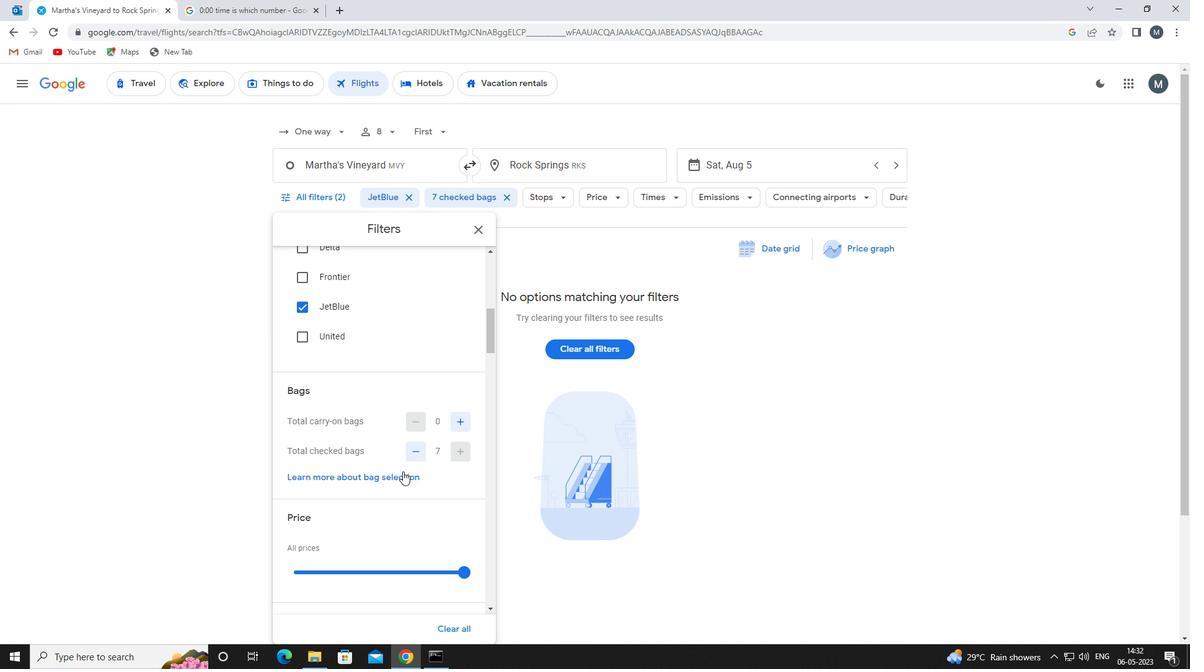 
Action: Mouse scrolled (396, 456) with delta (0, 0)
Screenshot: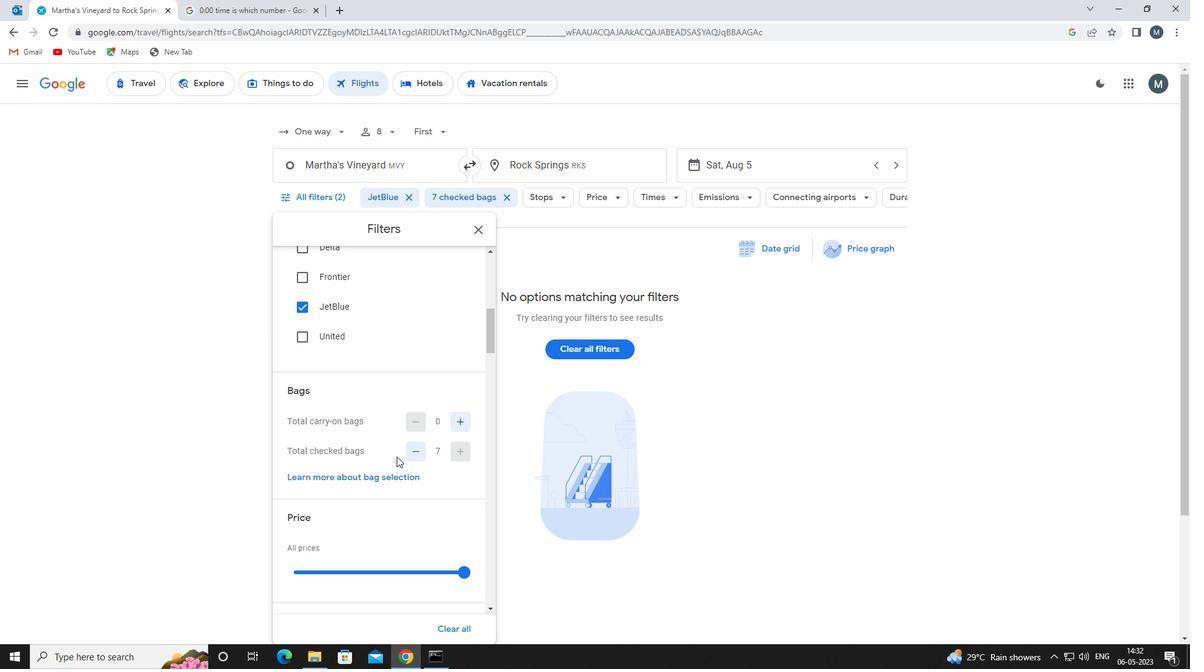 
Action: Mouse scrolled (396, 456) with delta (0, 0)
Screenshot: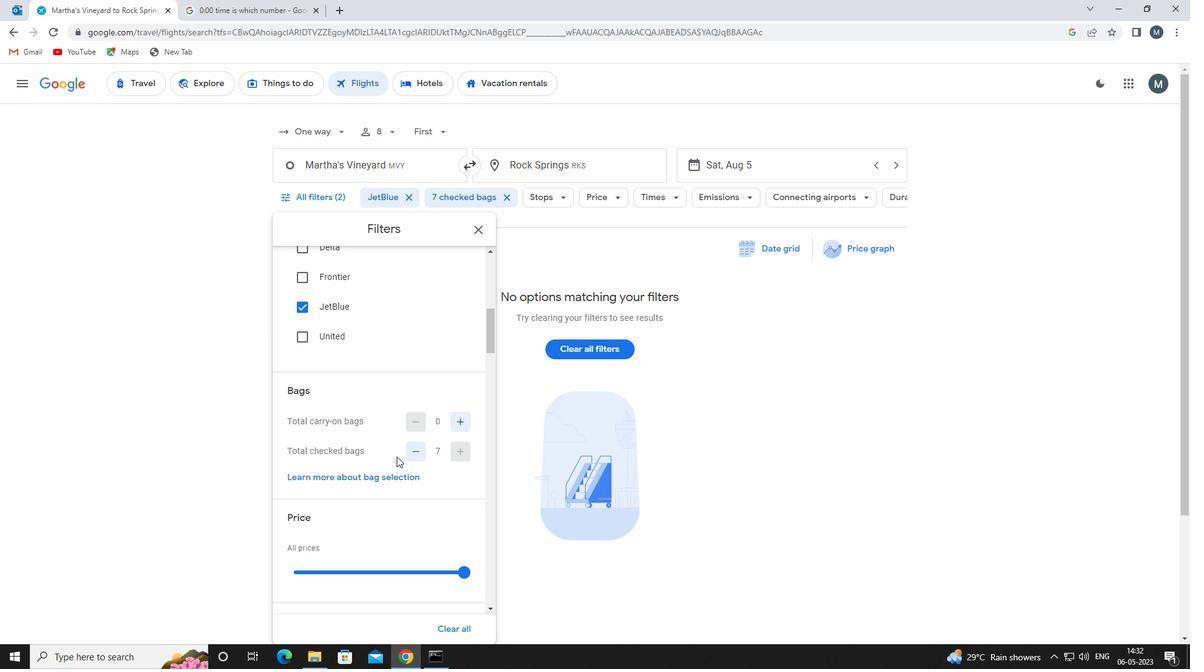 
Action: Mouse moved to (404, 451)
Screenshot: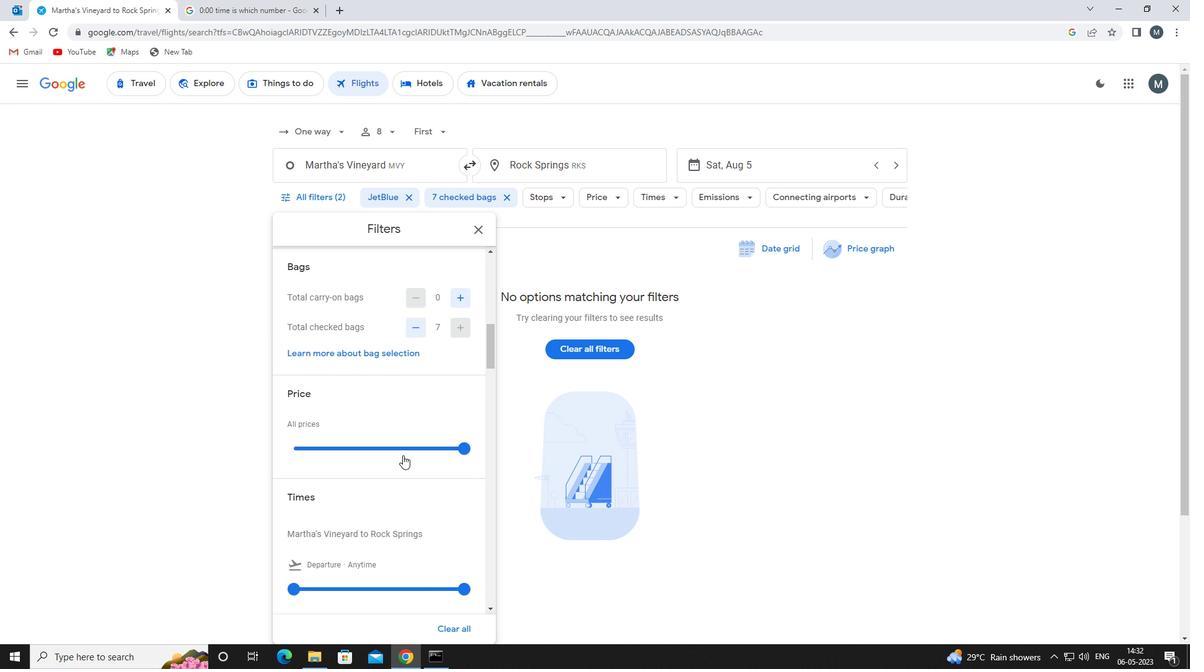 
Action: Mouse pressed left at (404, 451)
Screenshot: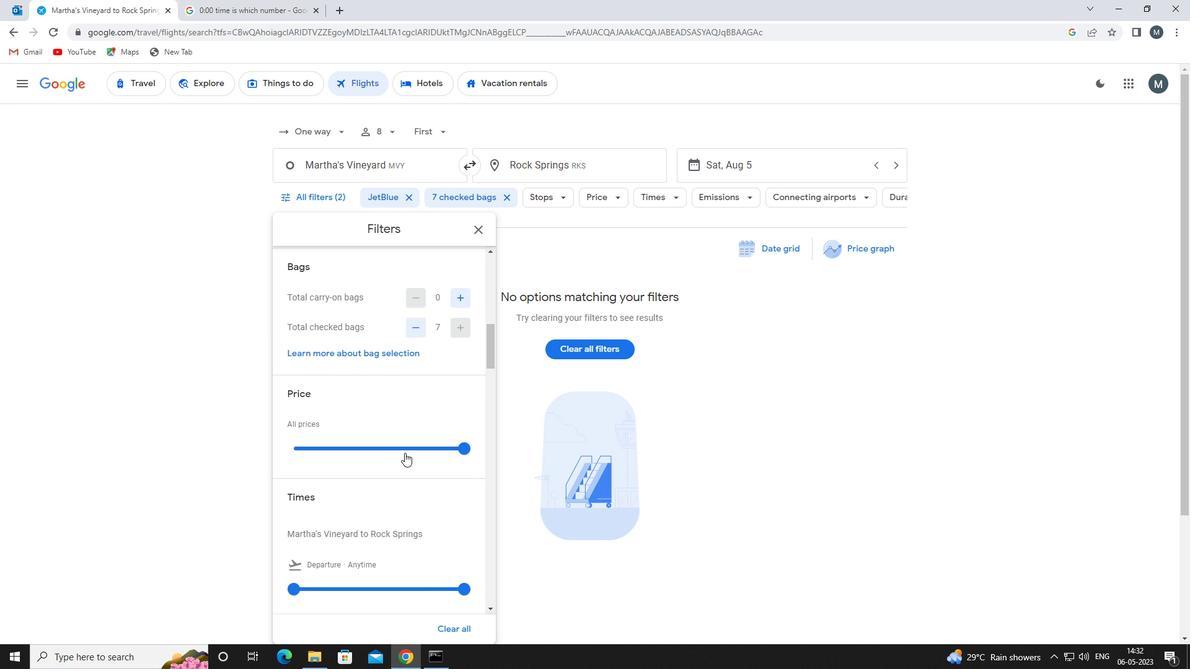 
Action: Mouse moved to (401, 449)
Screenshot: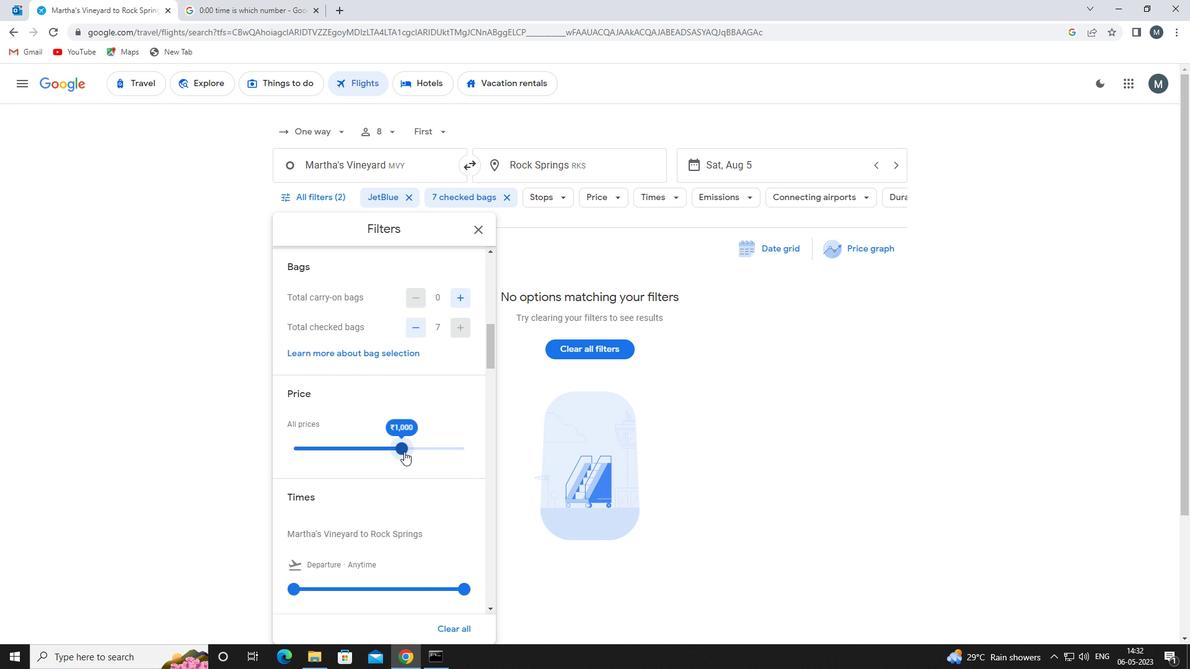 
Action: Mouse pressed left at (401, 449)
Screenshot: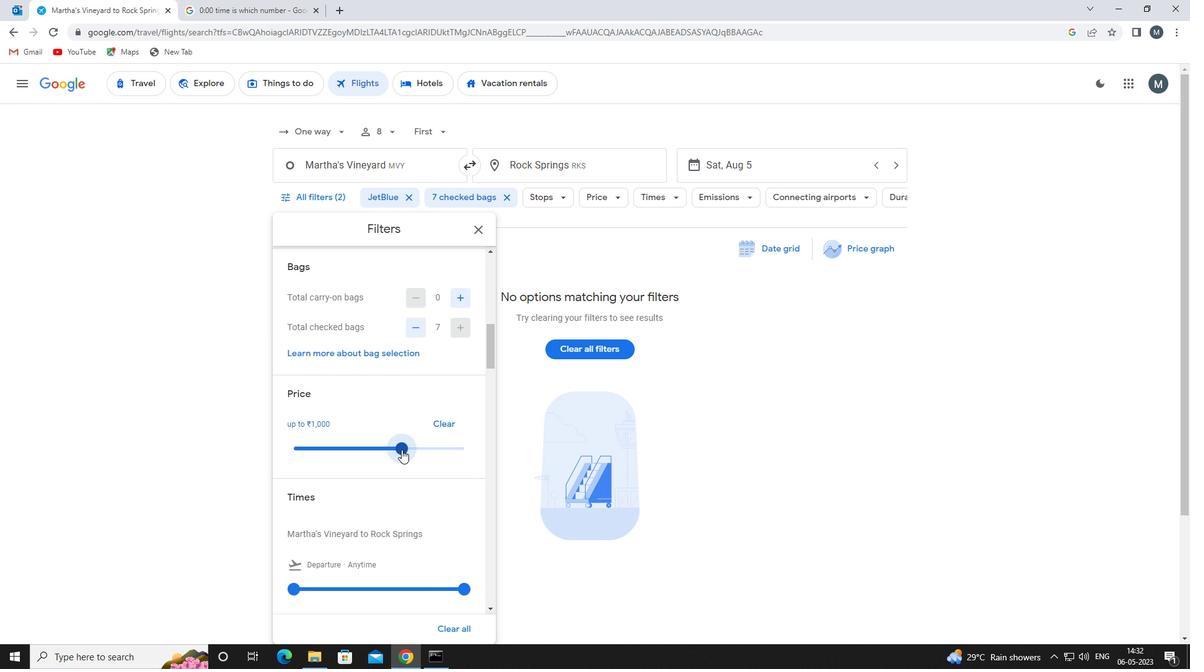 
Action: Mouse moved to (387, 438)
Screenshot: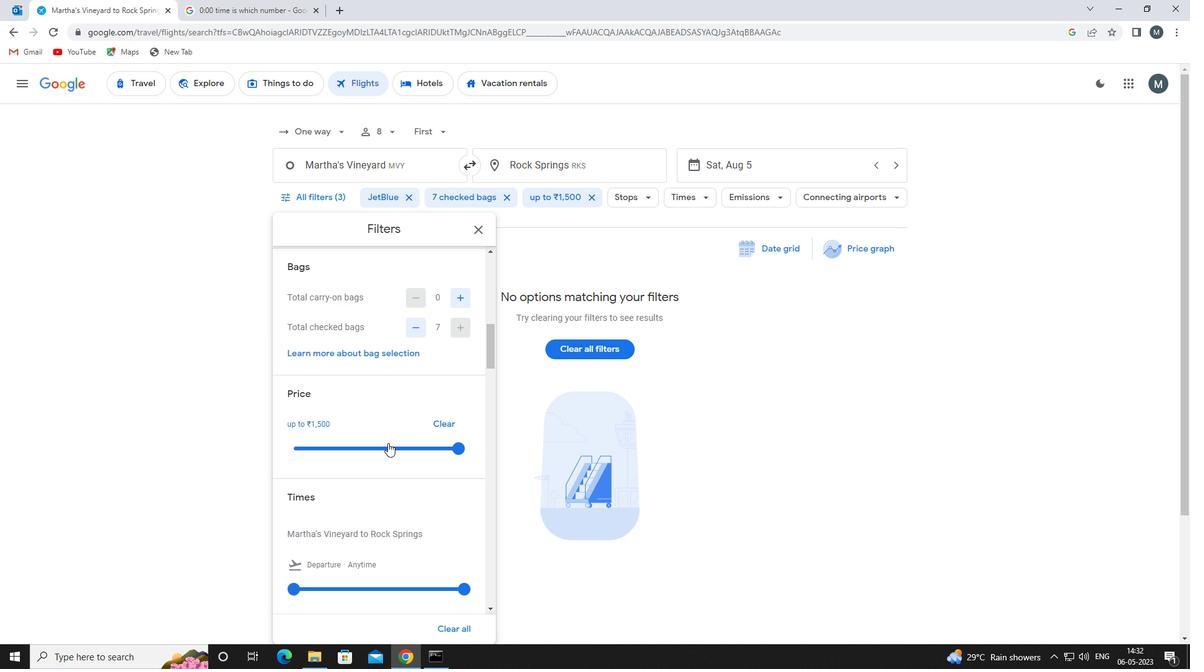 
Action: Mouse scrolled (387, 438) with delta (0, 0)
Screenshot: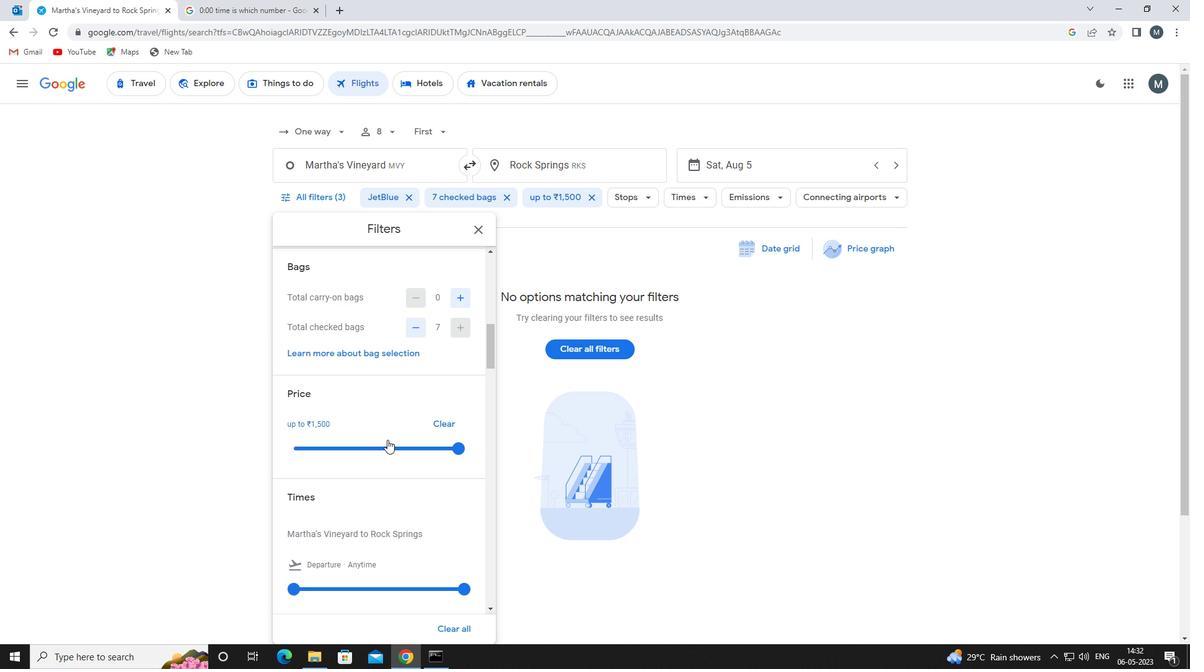 
Action: Mouse moved to (387, 438)
Screenshot: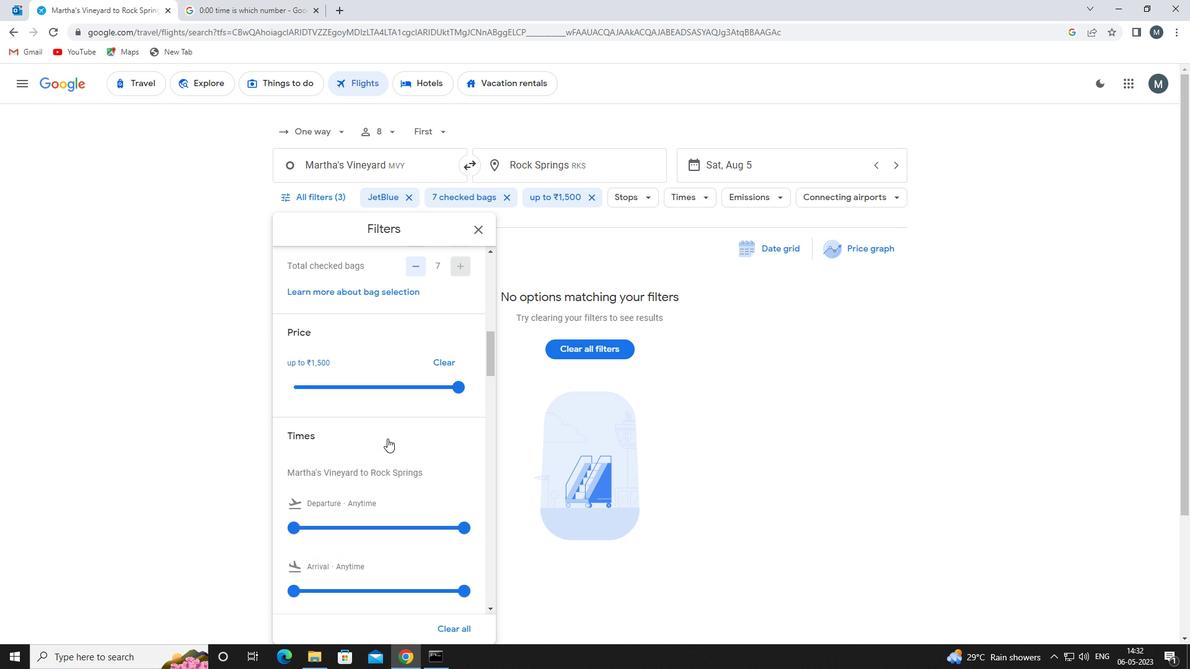 
Action: Mouse scrolled (387, 438) with delta (0, 0)
Screenshot: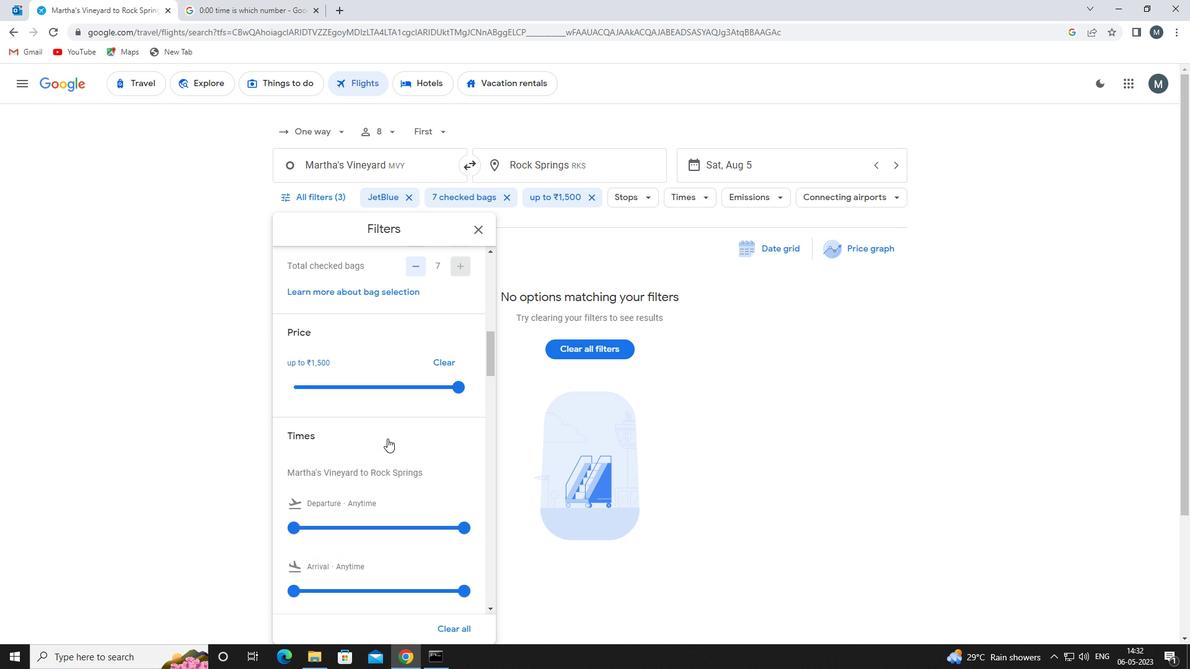 
Action: Mouse moved to (295, 460)
Screenshot: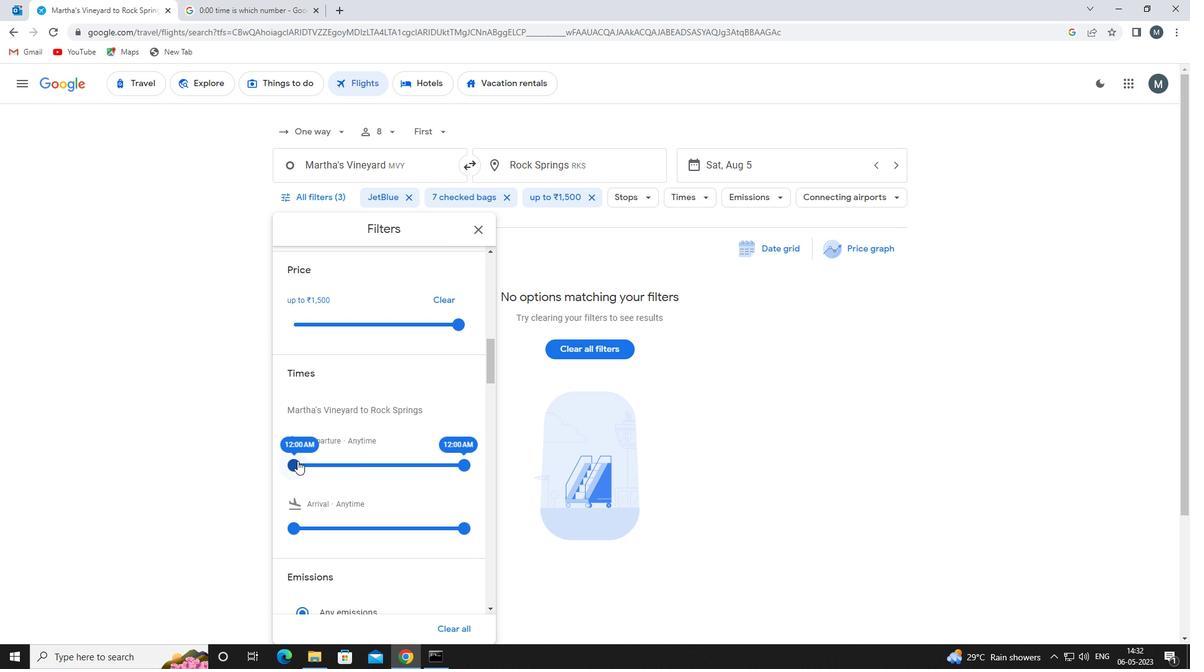 
Action: Mouse pressed left at (295, 460)
Screenshot: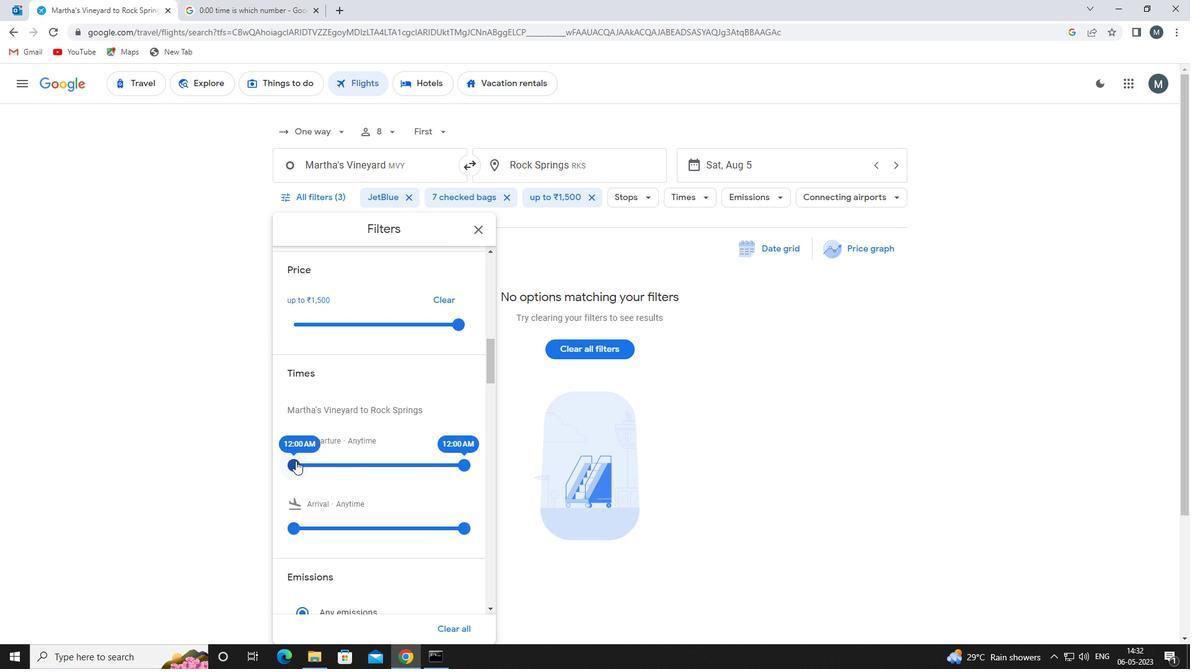 
Action: Mouse moved to (463, 463)
Screenshot: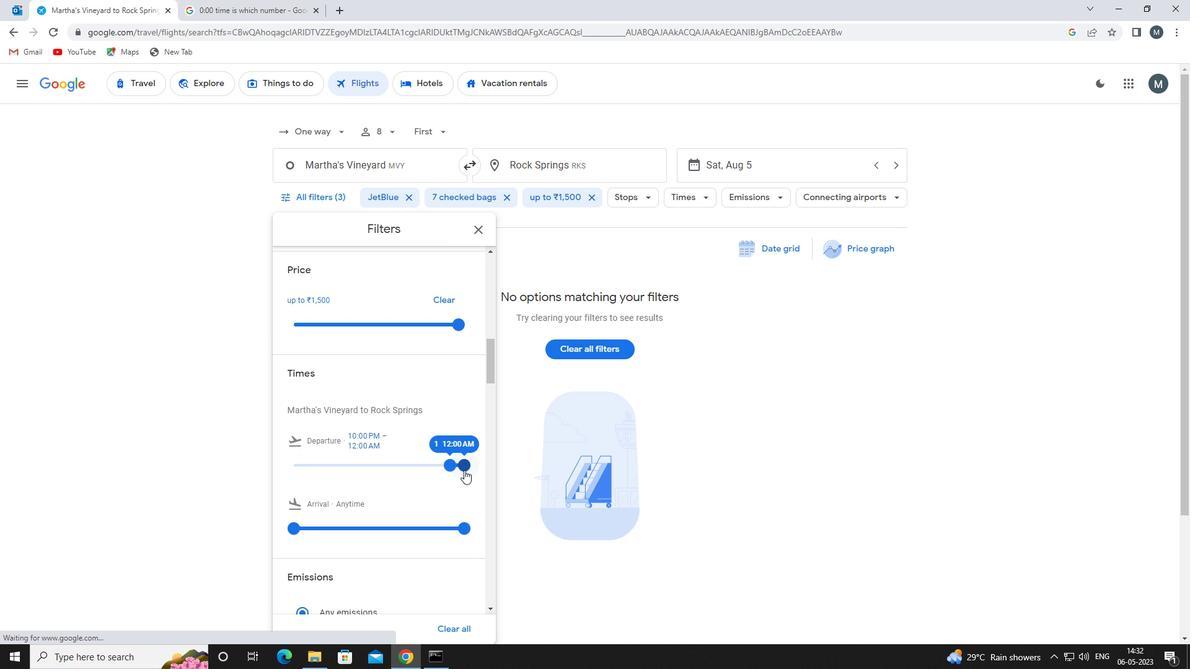 
Action: Mouse pressed left at (463, 463)
Screenshot: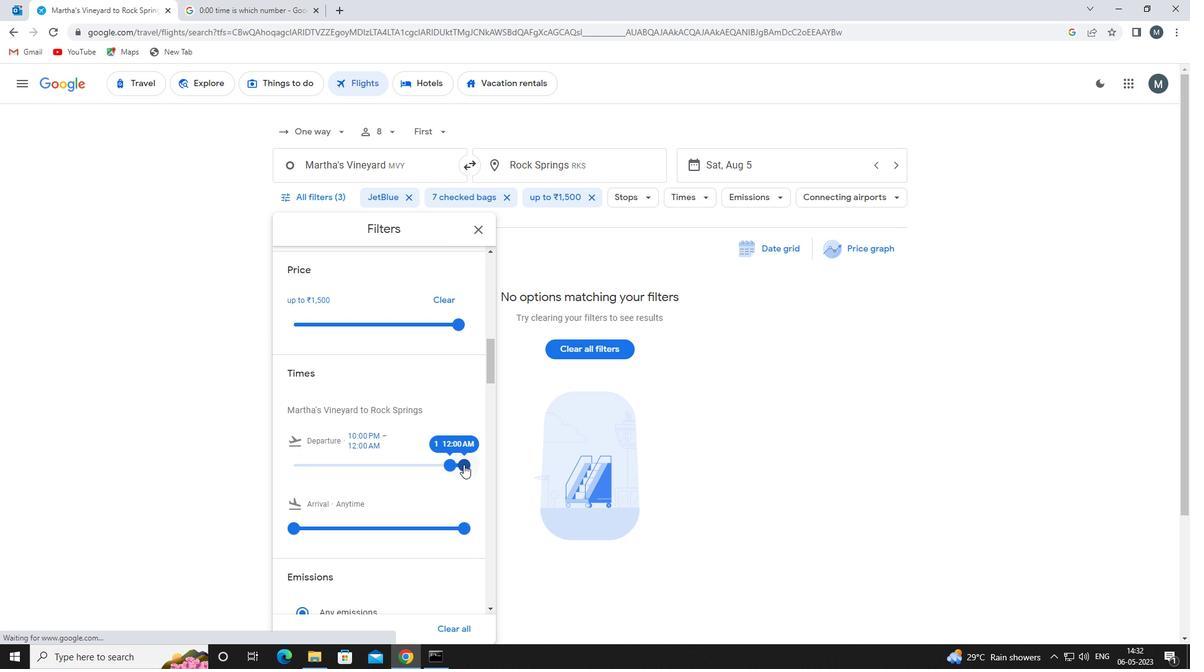 
Action: Mouse moved to (464, 464)
Screenshot: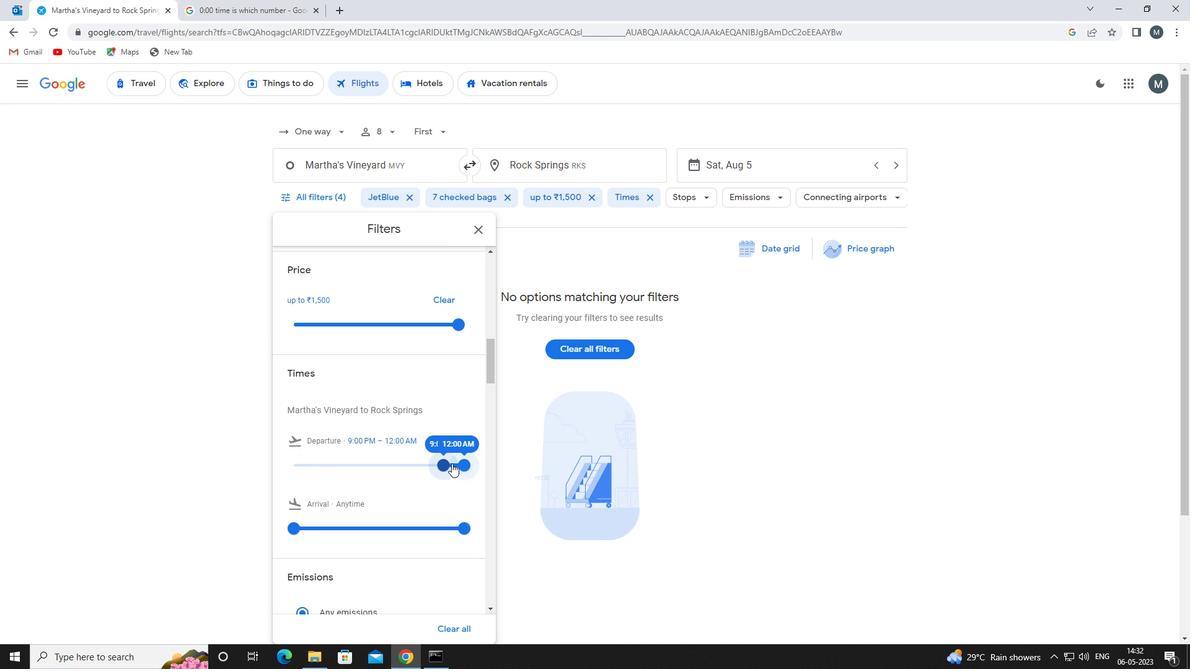 
Action: Mouse pressed left at (464, 464)
Screenshot: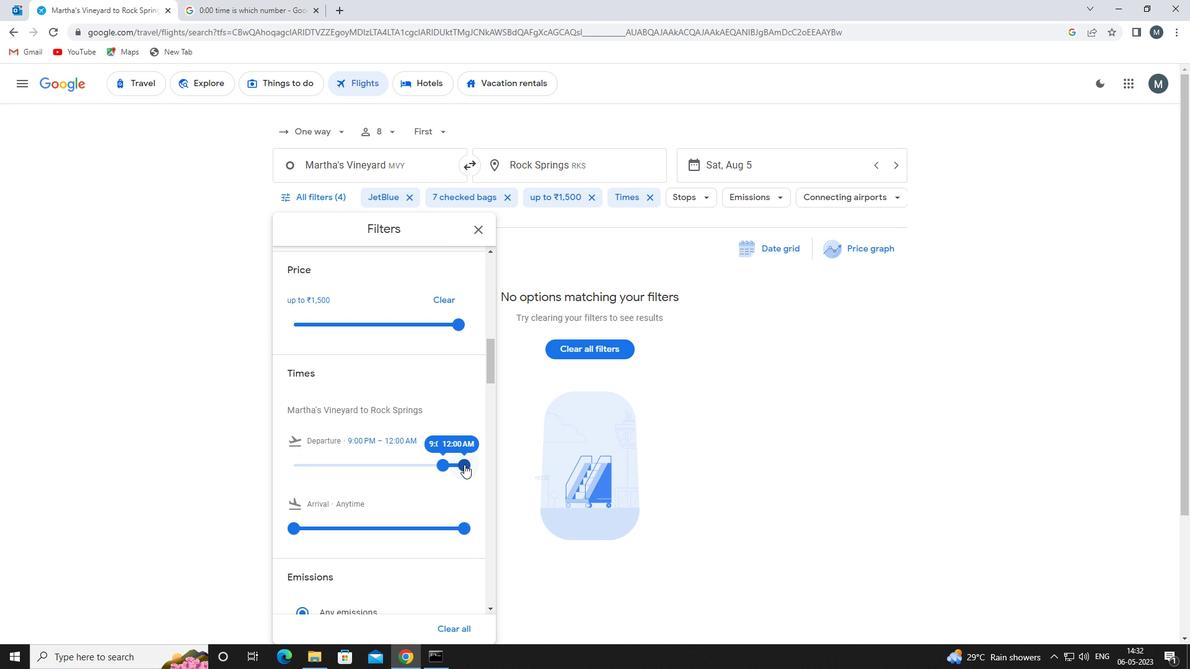 
Action: Mouse moved to (452, 466)
Screenshot: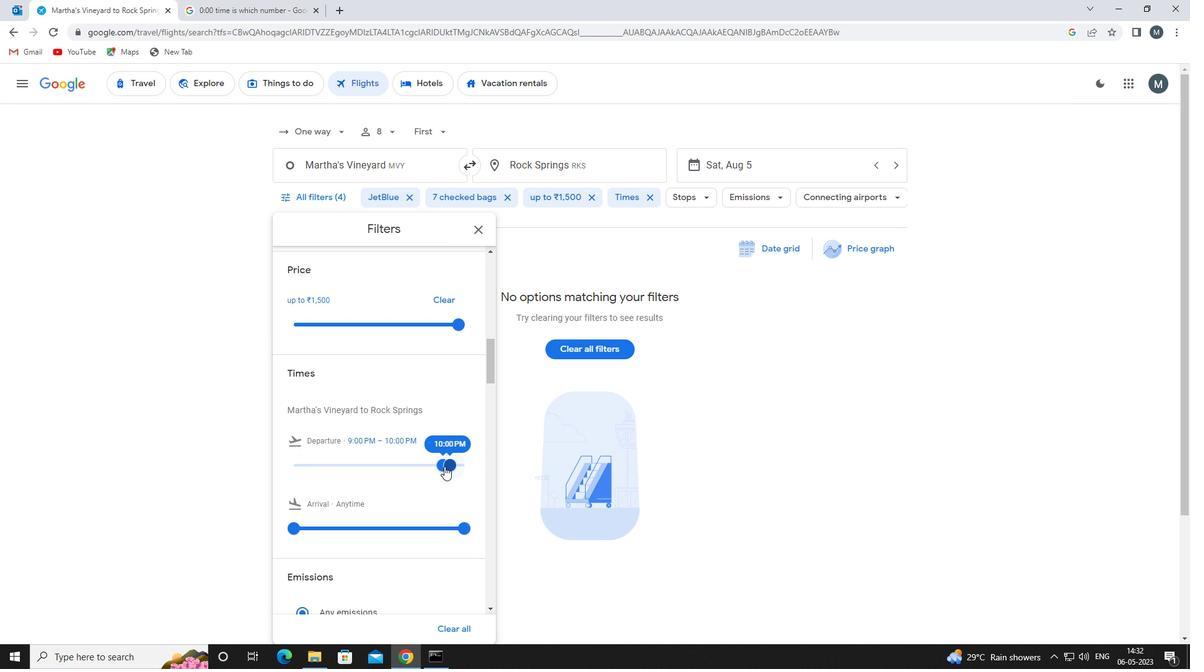 
Action: Mouse pressed left at (452, 466)
Screenshot: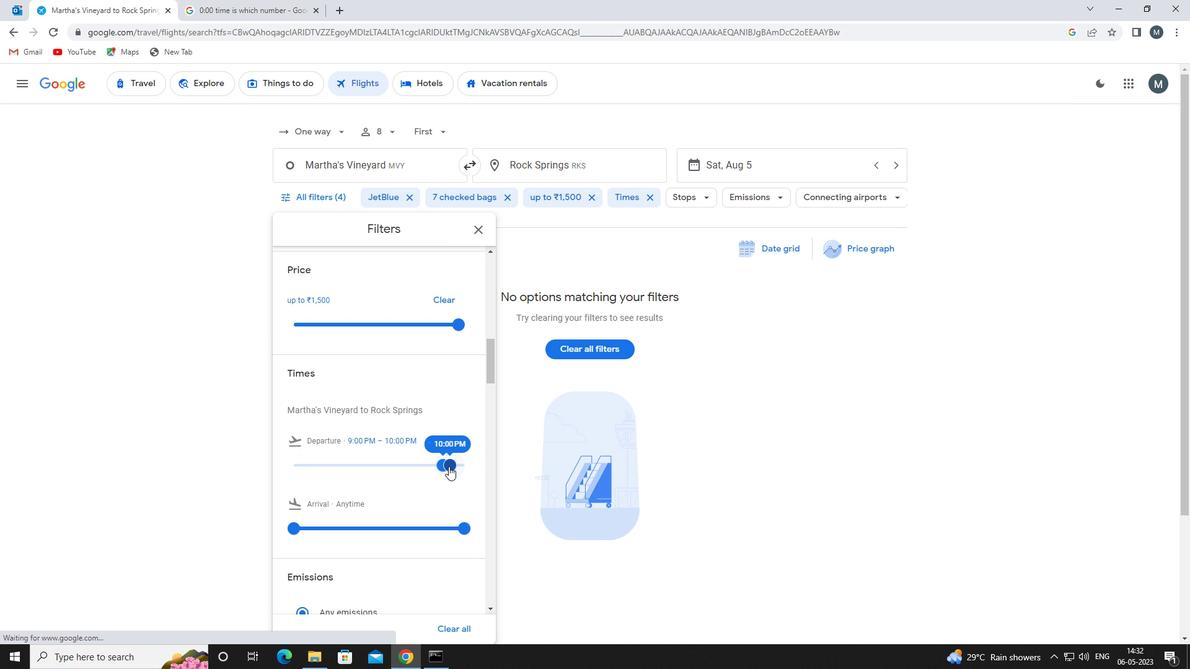 
Action: Mouse moved to (440, 464)
Screenshot: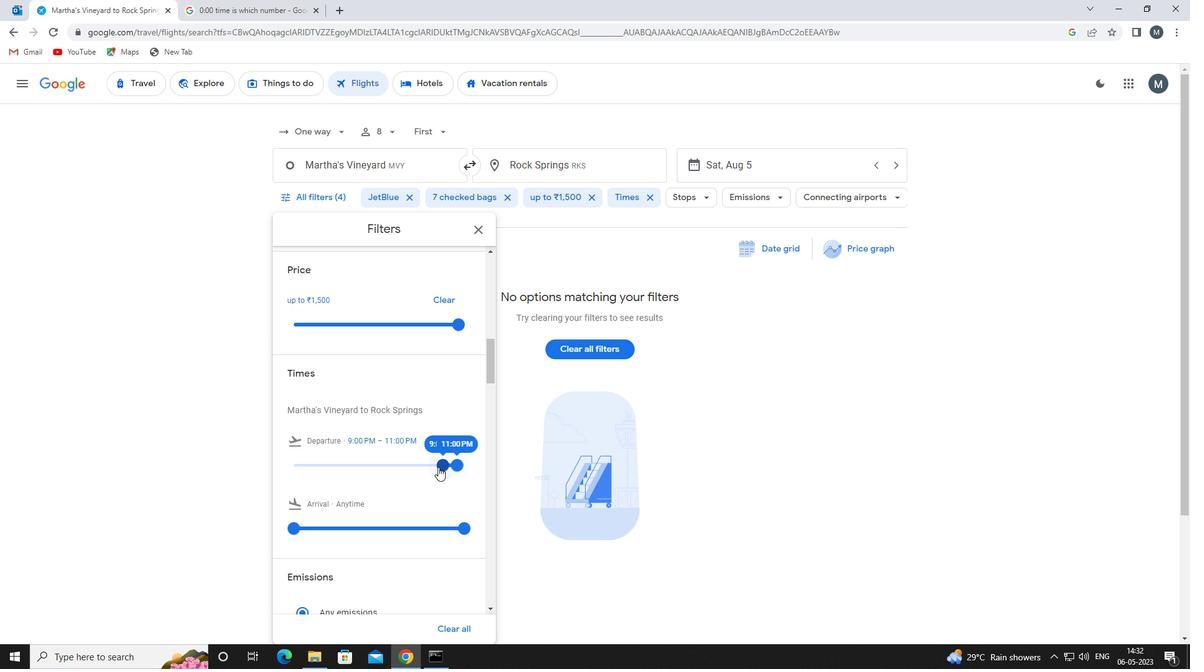 
Action: Mouse pressed left at (440, 464)
Screenshot: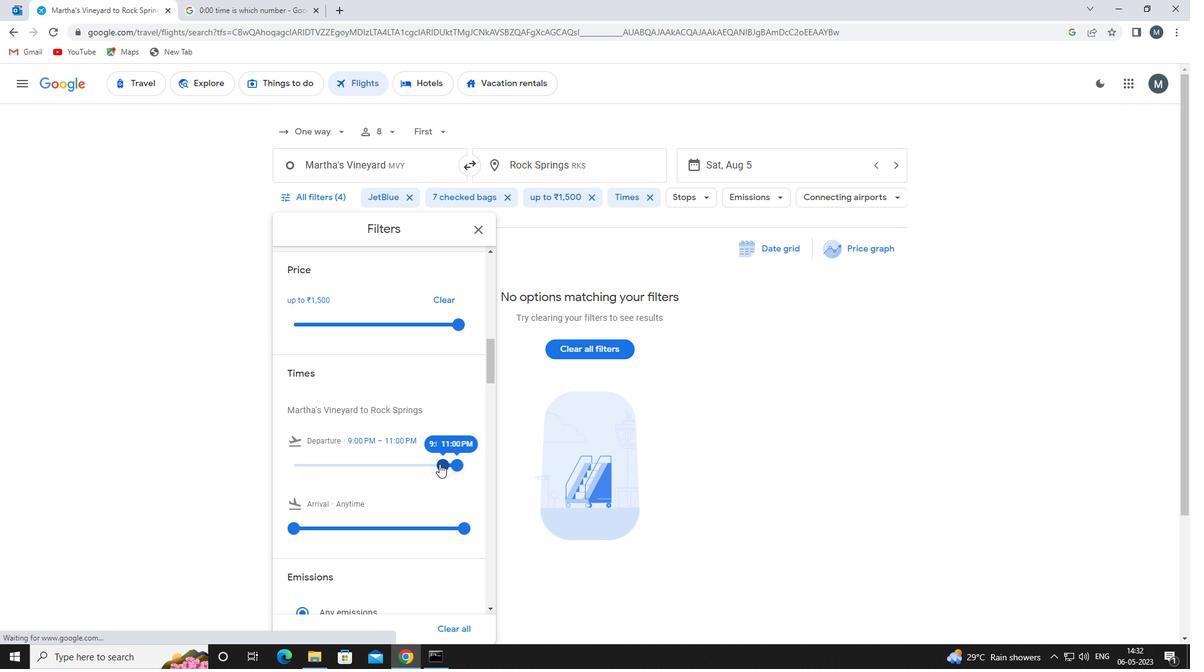 
Action: Mouse moved to (440, 466)
Screenshot: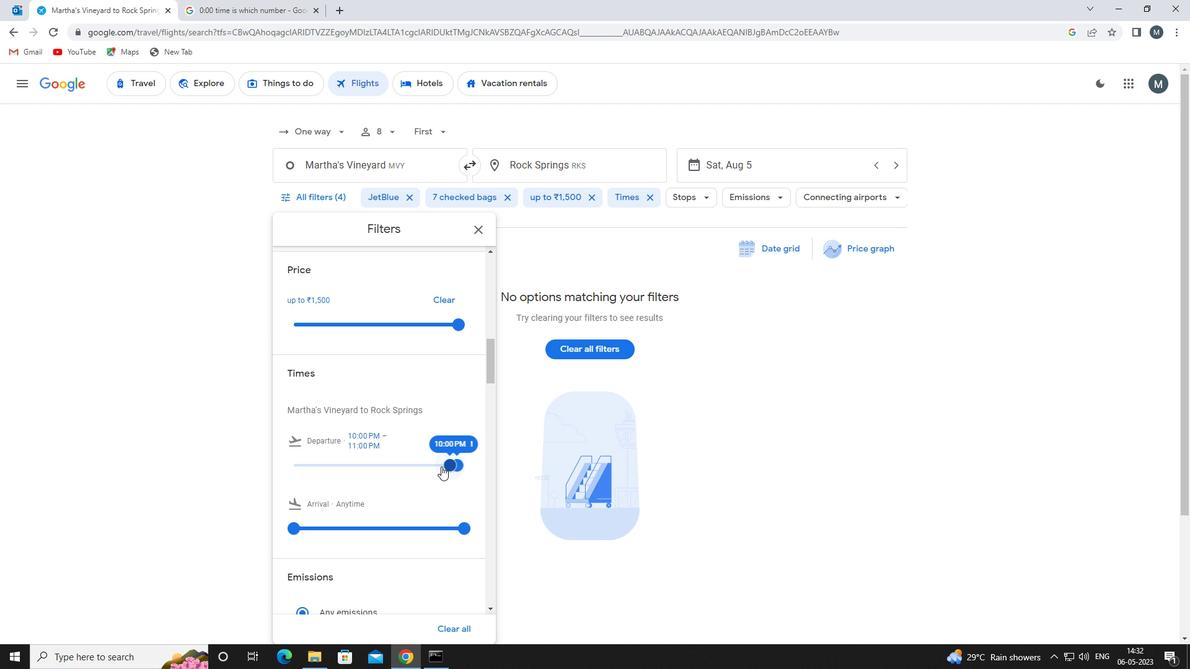 
Action: Mouse scrolled (440, 465) with delta (0, 0)
Screenshot: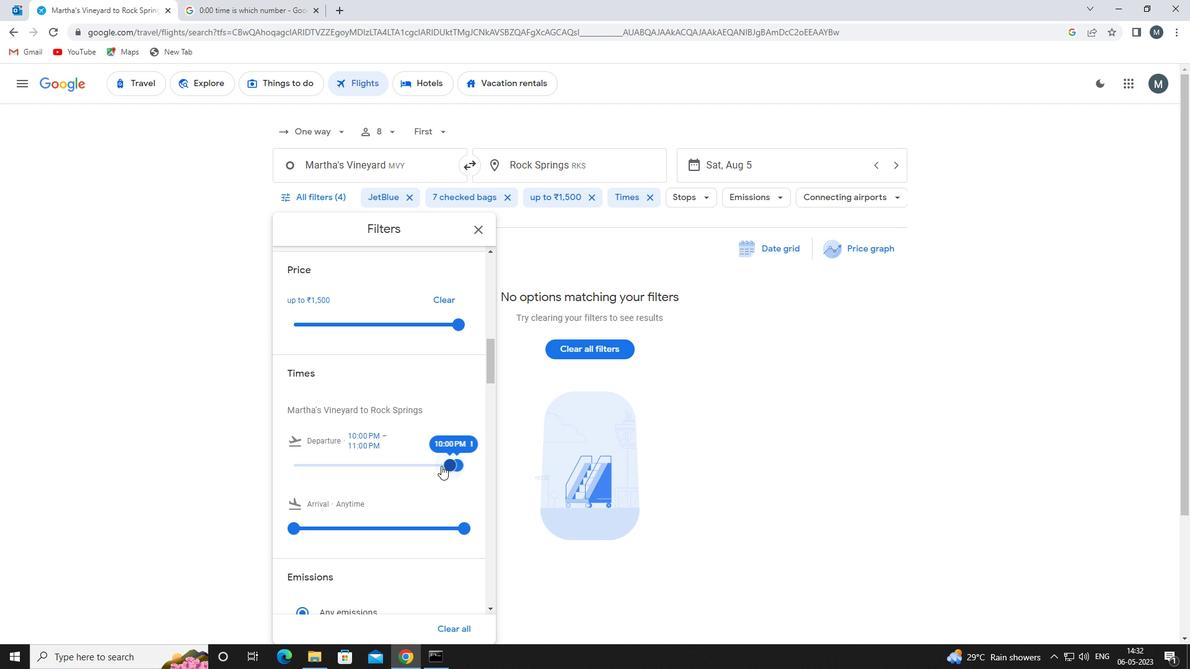 
Action: Mouse moved to (439, 464)
Screenshot: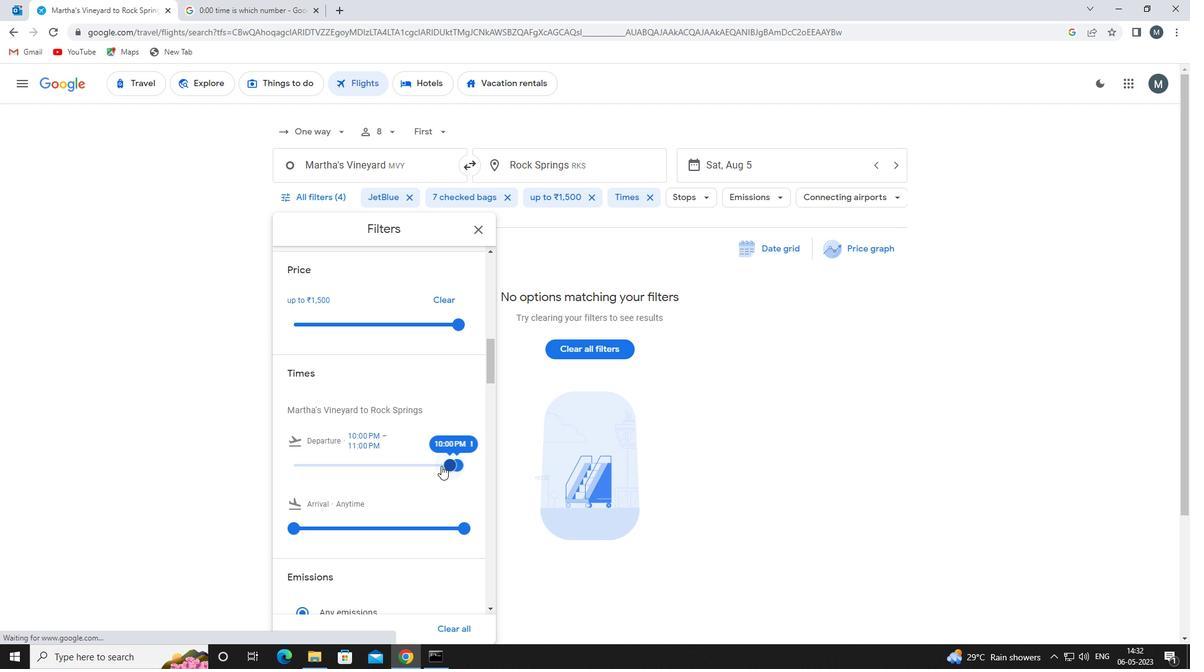 
Action: Mouse scrolled (439, 463) with delta (0, 0)
Screenshot: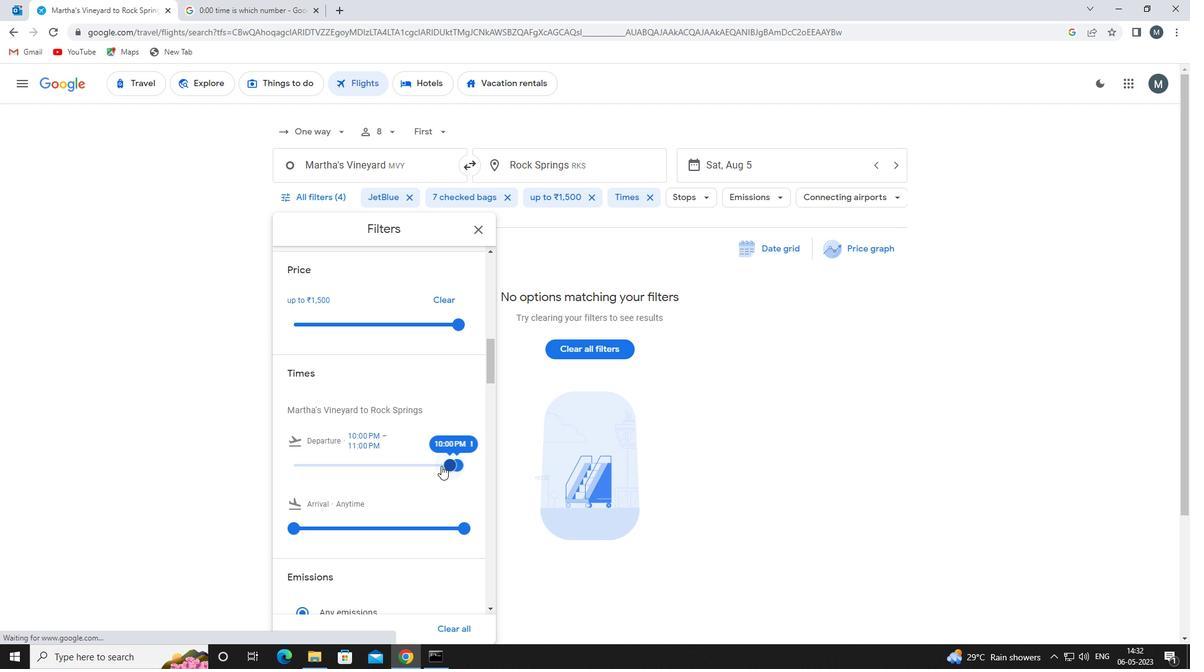 
Action: Mouse moved to (478, 229)
Screenshot: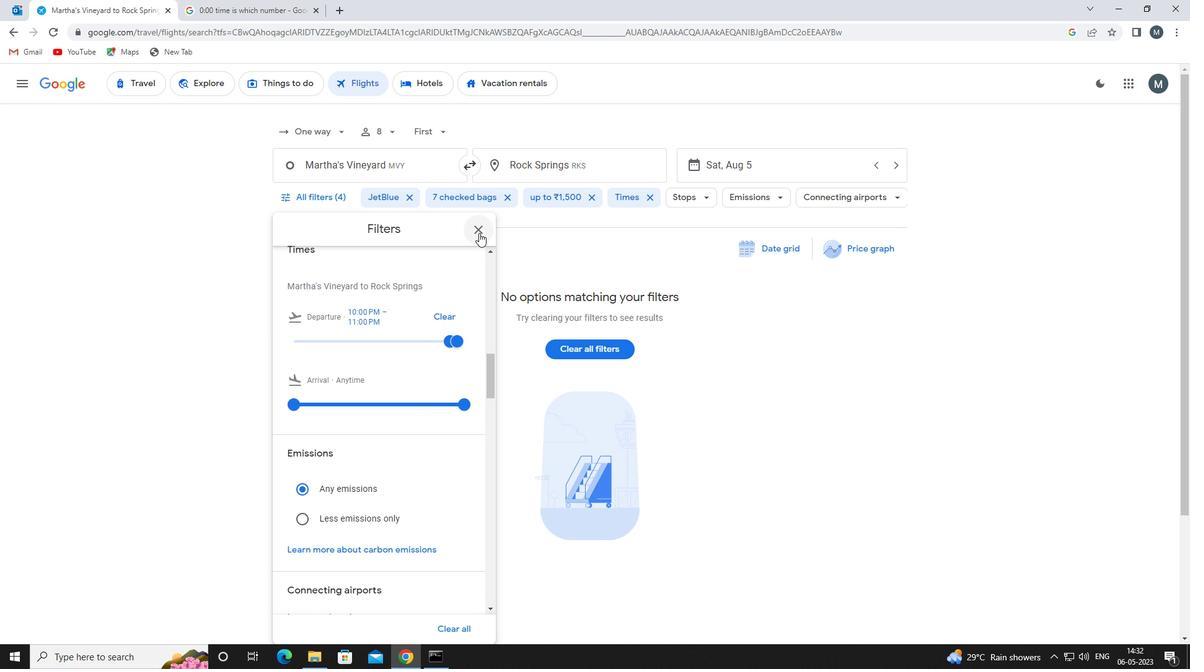 
Action: Mouse pressed left at (478, 229)
Screenshot: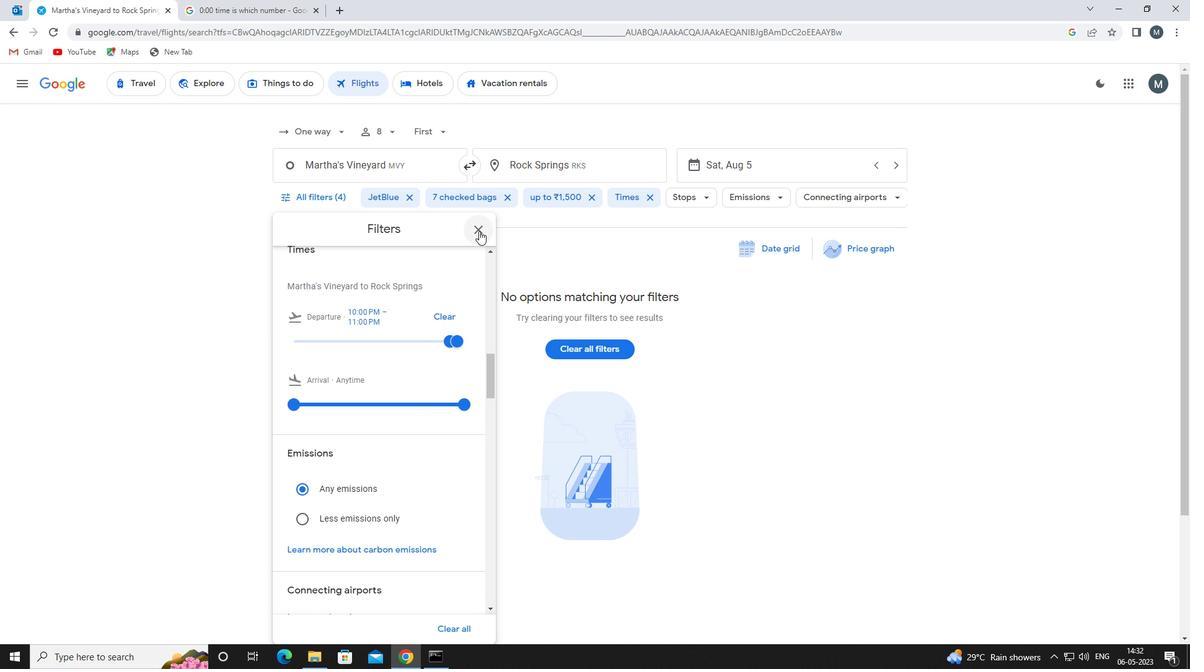 
